 Task: Look for space in Ifo, Nigeria from 1st June, 2023 to 4th June, 2023 for 1 adult in price range Rs.6000 to Rs.16000. Place can be private room with 1  bedroom having 1 bed and 1 bathroom. Property type can be house, flat, guest house. Amenities needed are: wifi. Booking option can be shelf check-in. Required host language is English.
Action: Mouse moved to (555, 136)
Screenshot: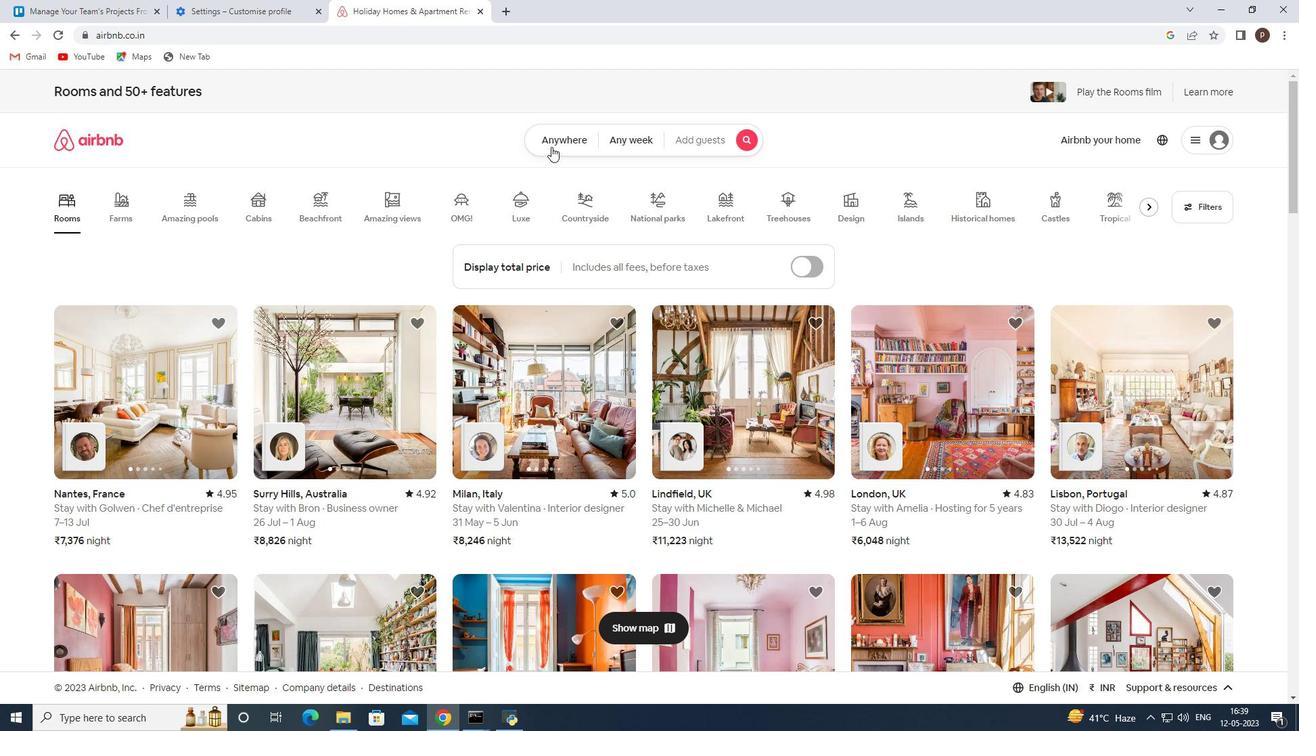 
Action: Mouse pressed left at (555, 136)
Screenshot: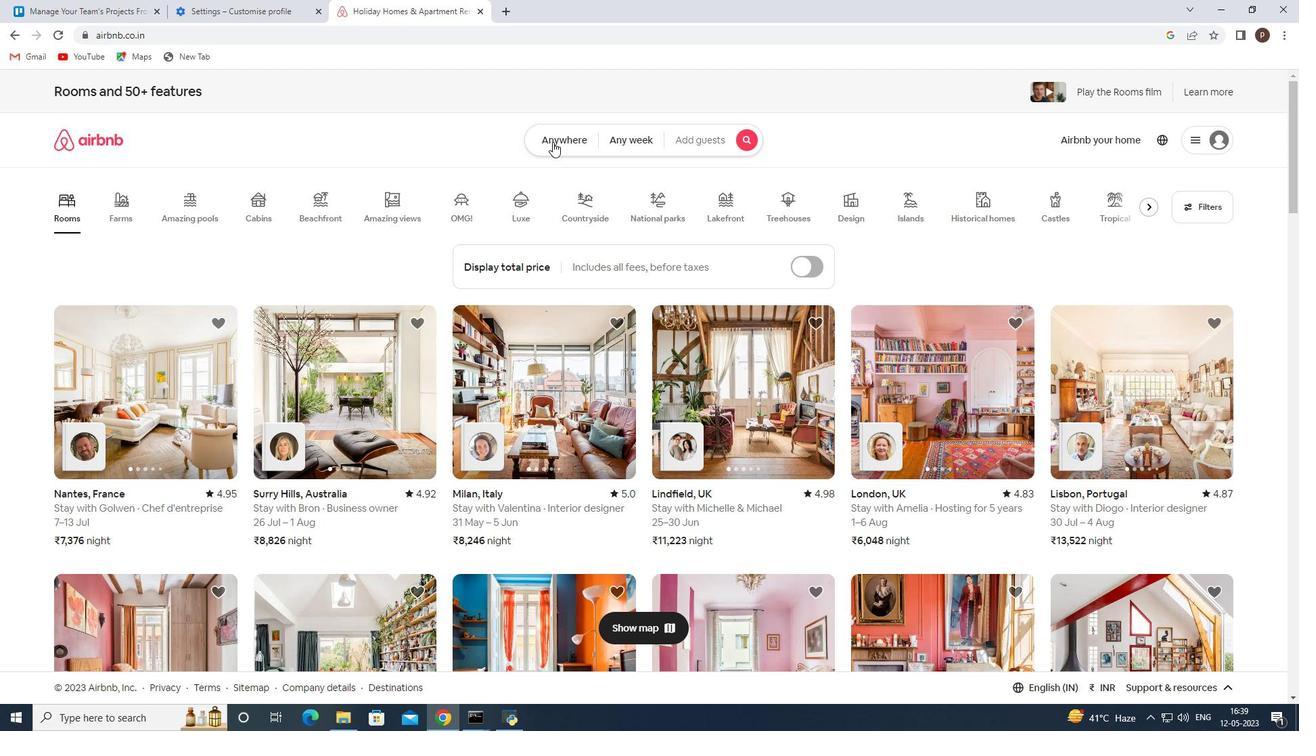 
Action: Mouse moved to (468, 194)
Screenshot: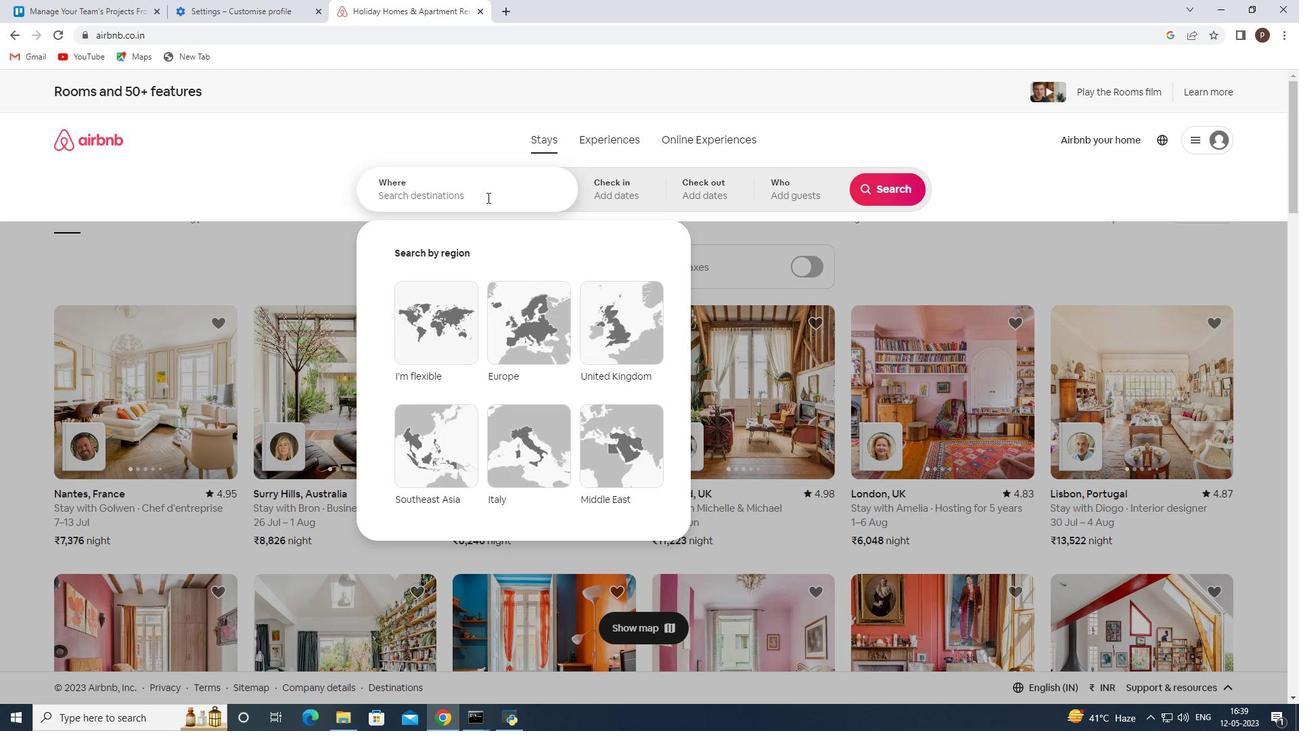 
Action: Mouse pressed left at (468, 194)
Screenshot: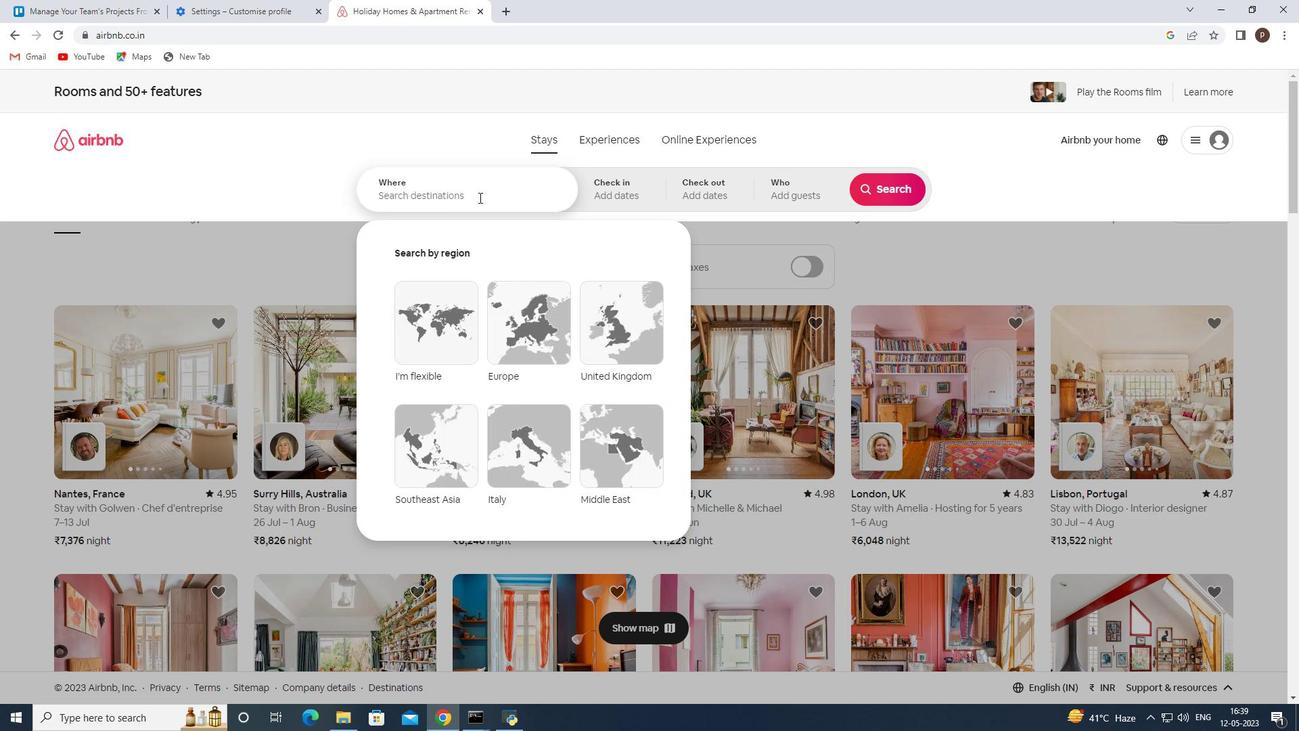 
Action: Key pressed <Key.caps_lock>I<Key.caps_lock>fo,<Key.space><Key.caps_lock>N<Key.caps_lock>
Screenshot: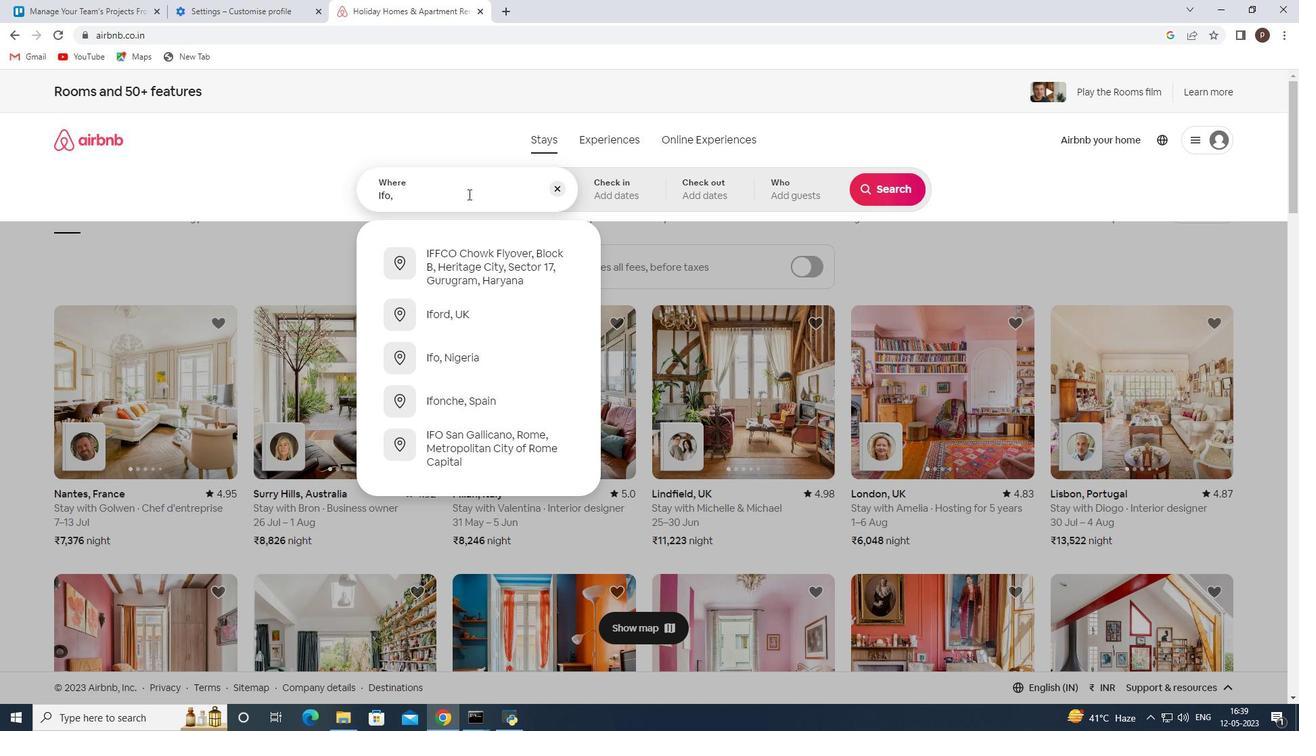 
Action: Mouse moved to (447, 257)
Screenshot: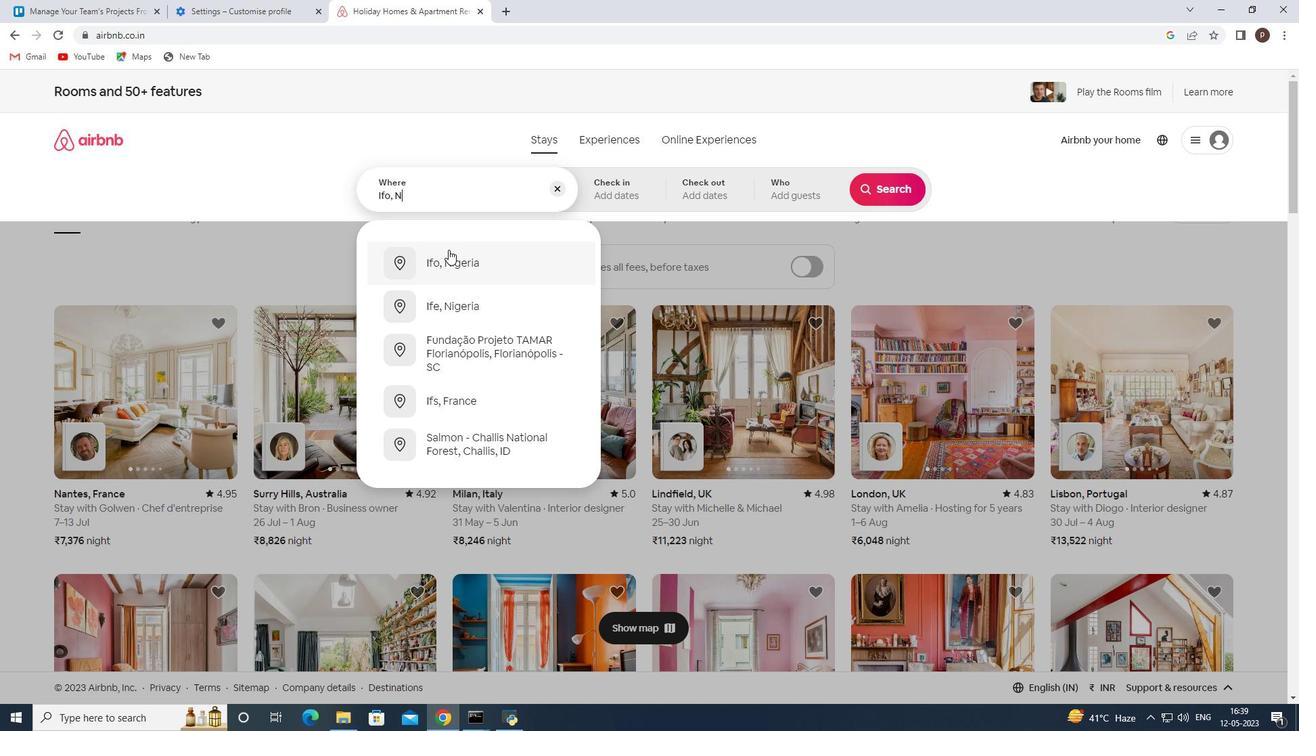 
Action: Mouse pressed left at (447, 257)
Screenshot: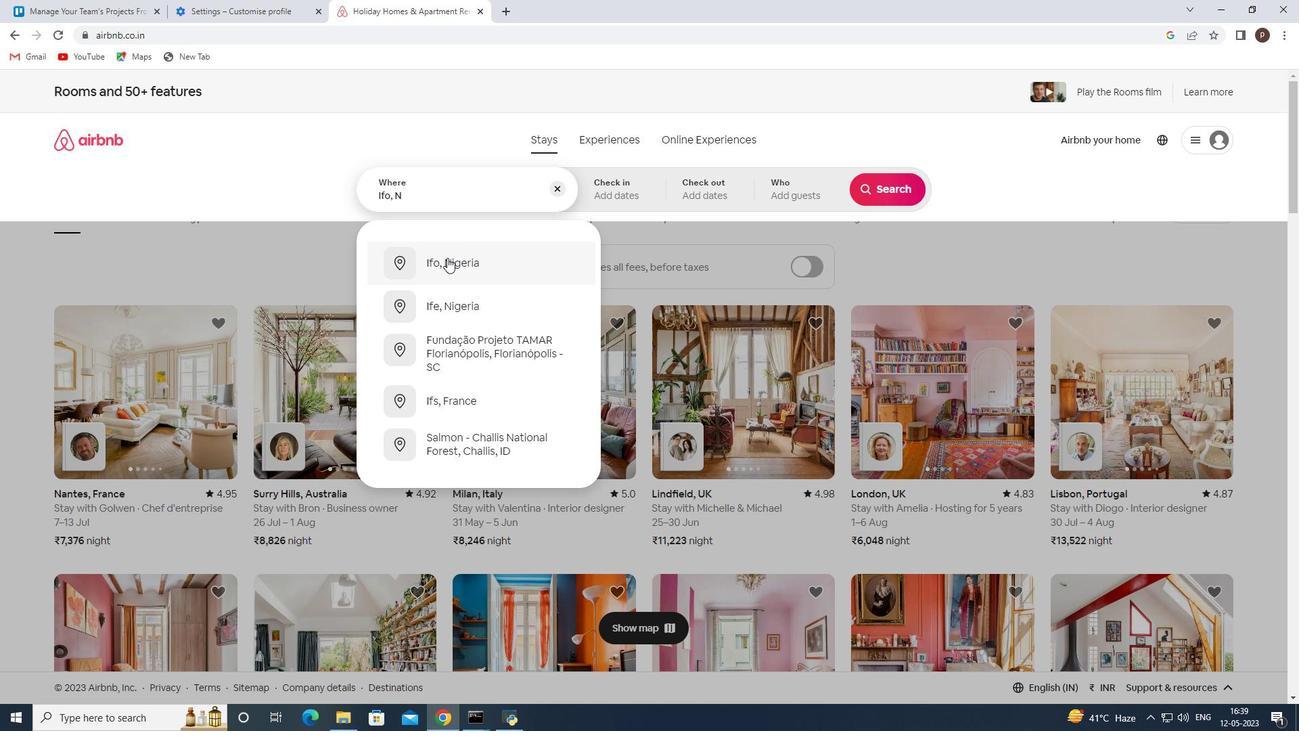 
Action: Mouse moved to (803, 347)
Screenshot: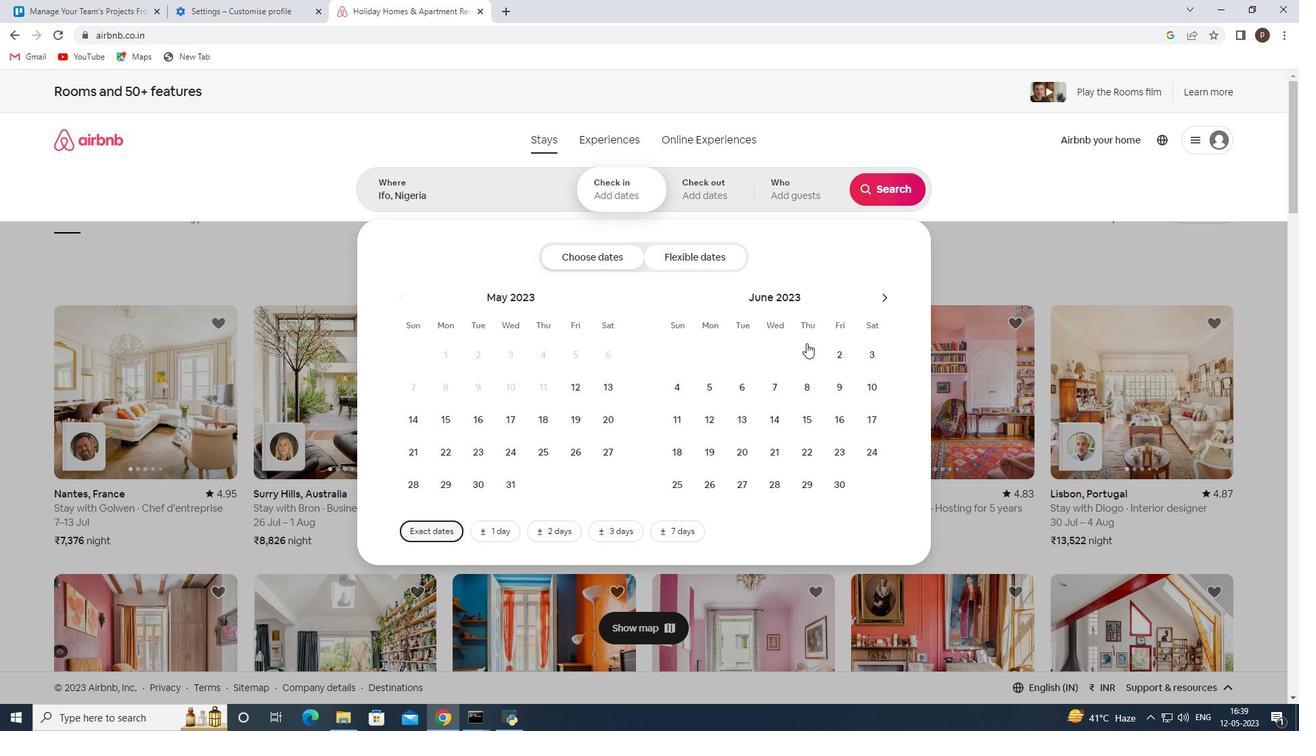 
Action: Mouse pressed left at (803, 347)
Screenshot: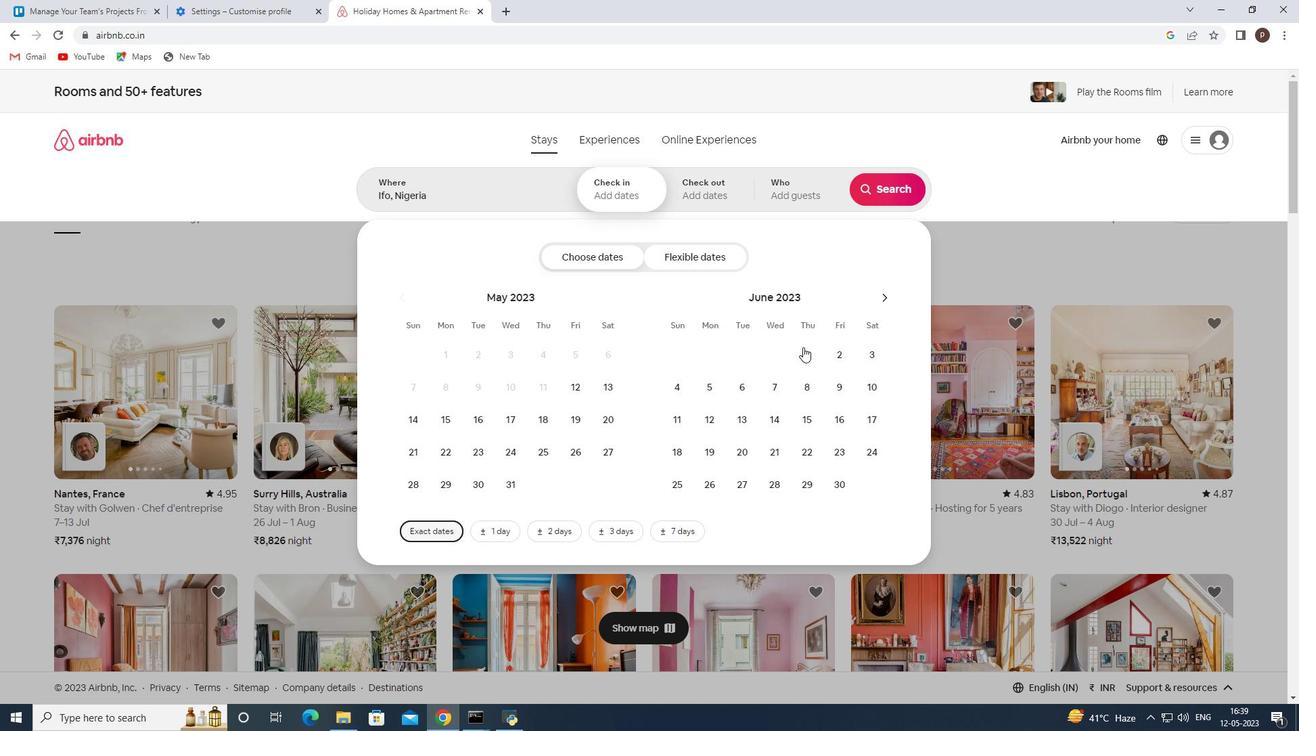 
Action: Mouse moved to (676, 380)
Screenshot: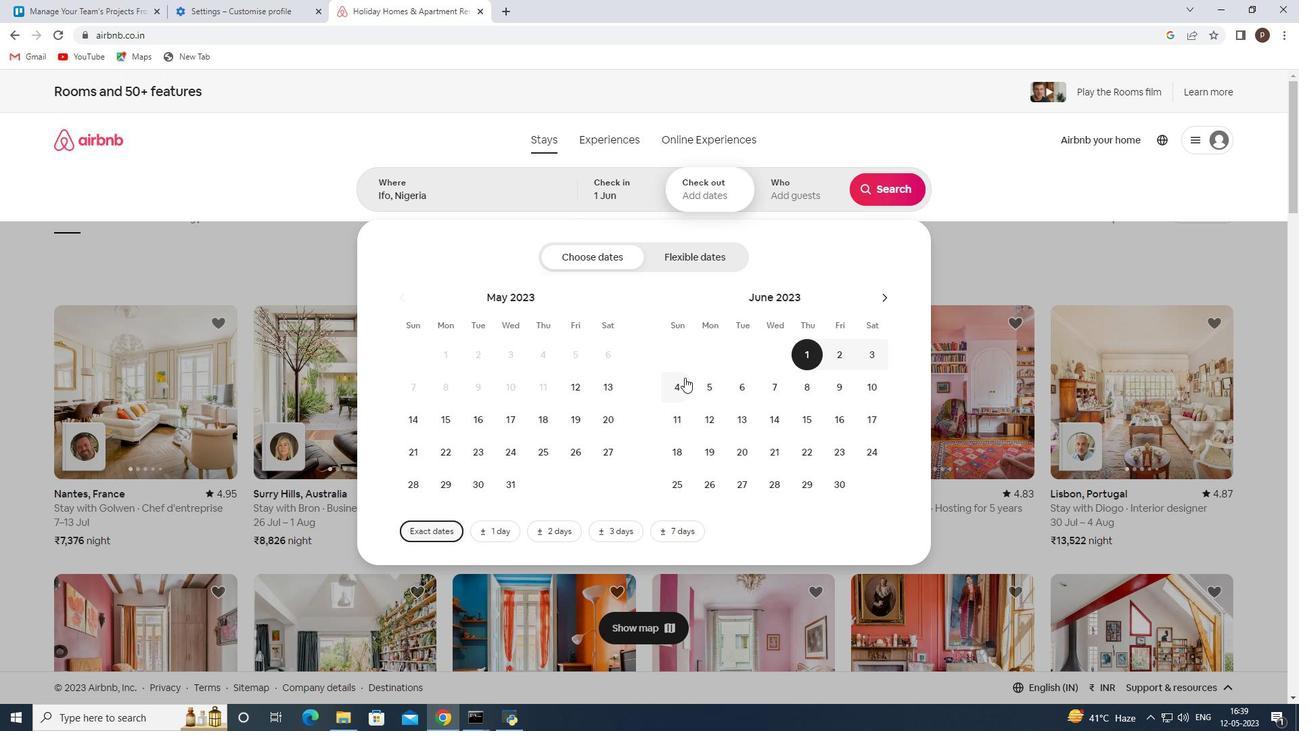 
Action: Mouse pressed left at (676, 380)
Screenshot: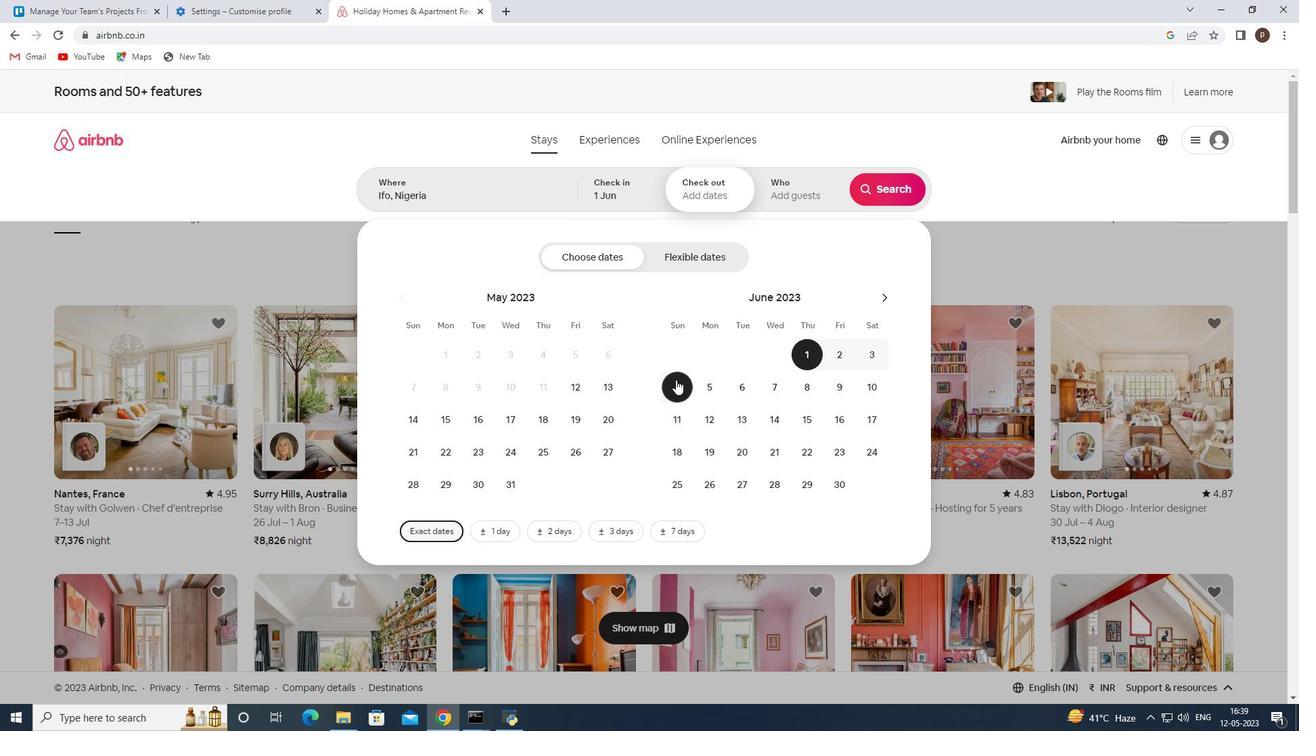 
Action: Mouse moved to (779, 183)
Screenshot: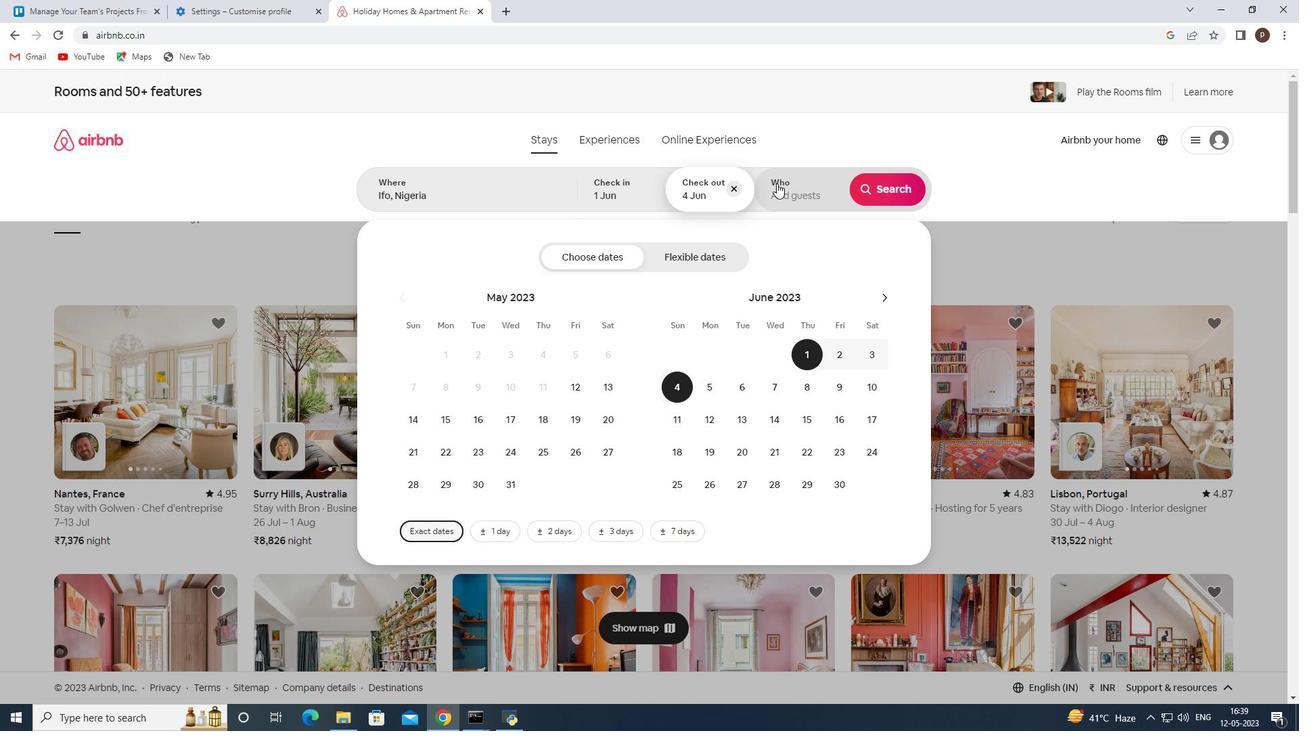 
Action: Mouse pressed left at (779, 183)
Screenshot: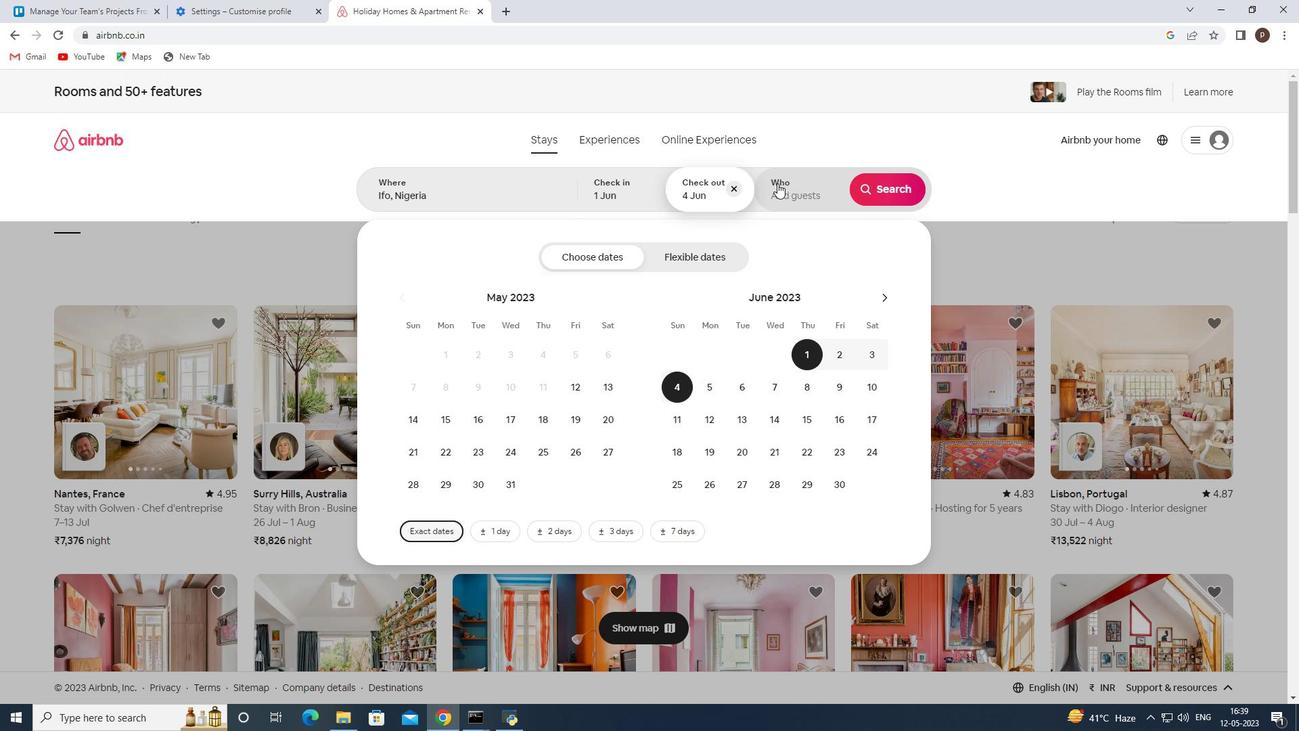 
Action: Mouse moved to (892, 256)
Screenshot: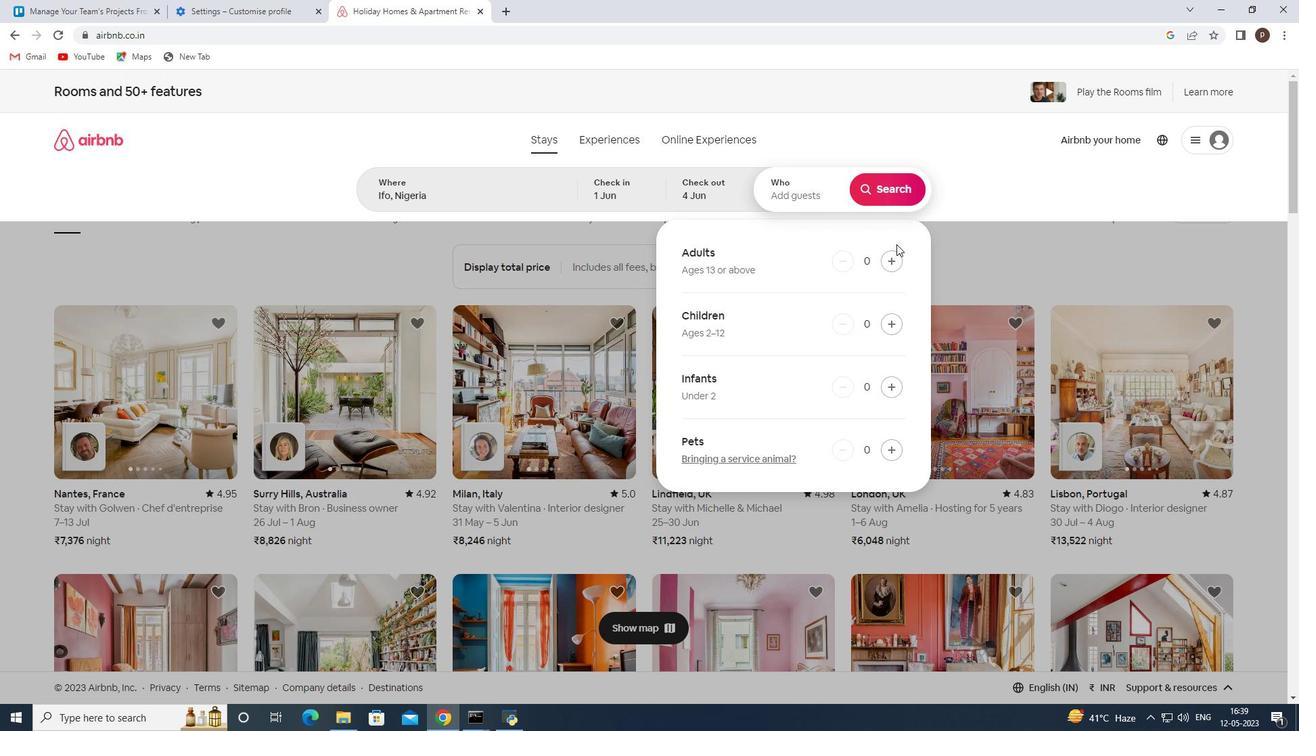 
Action: Mouse pressed left at (892, 256)
Screenshot: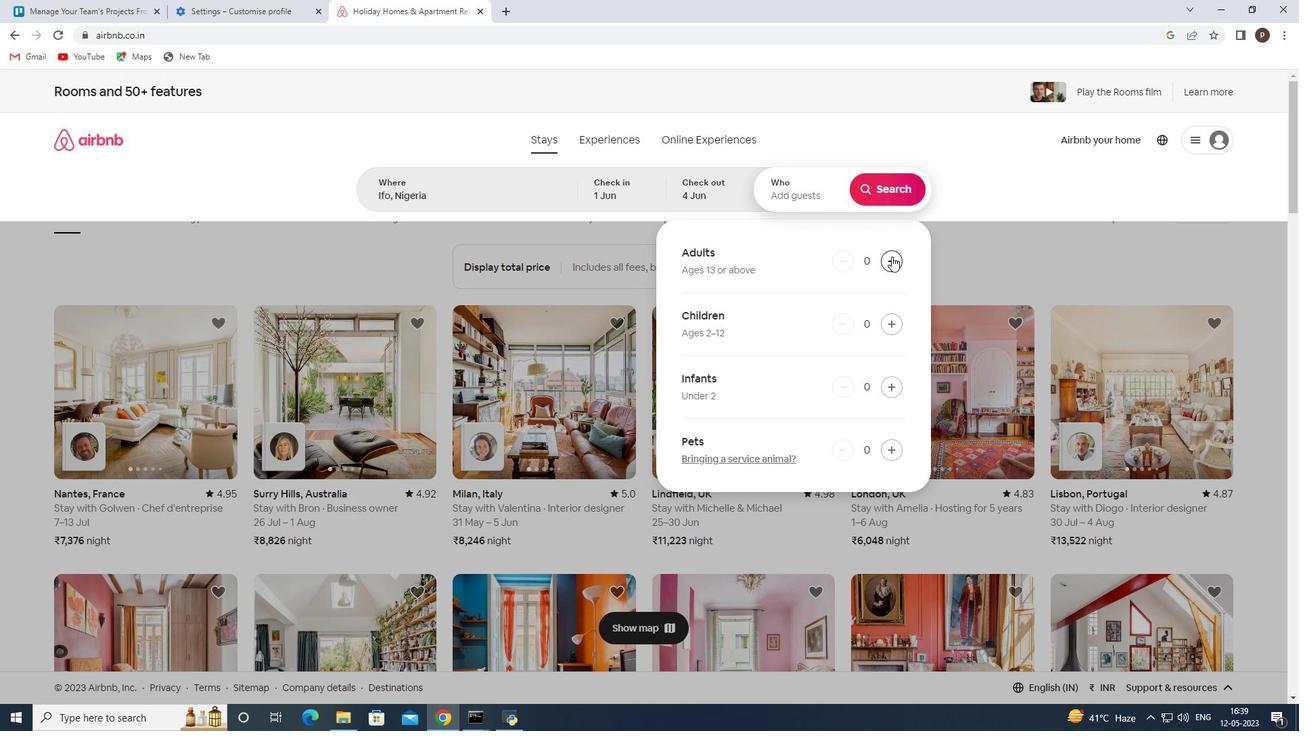 
Action: Mouse moved to (899, 185)
Screenshot: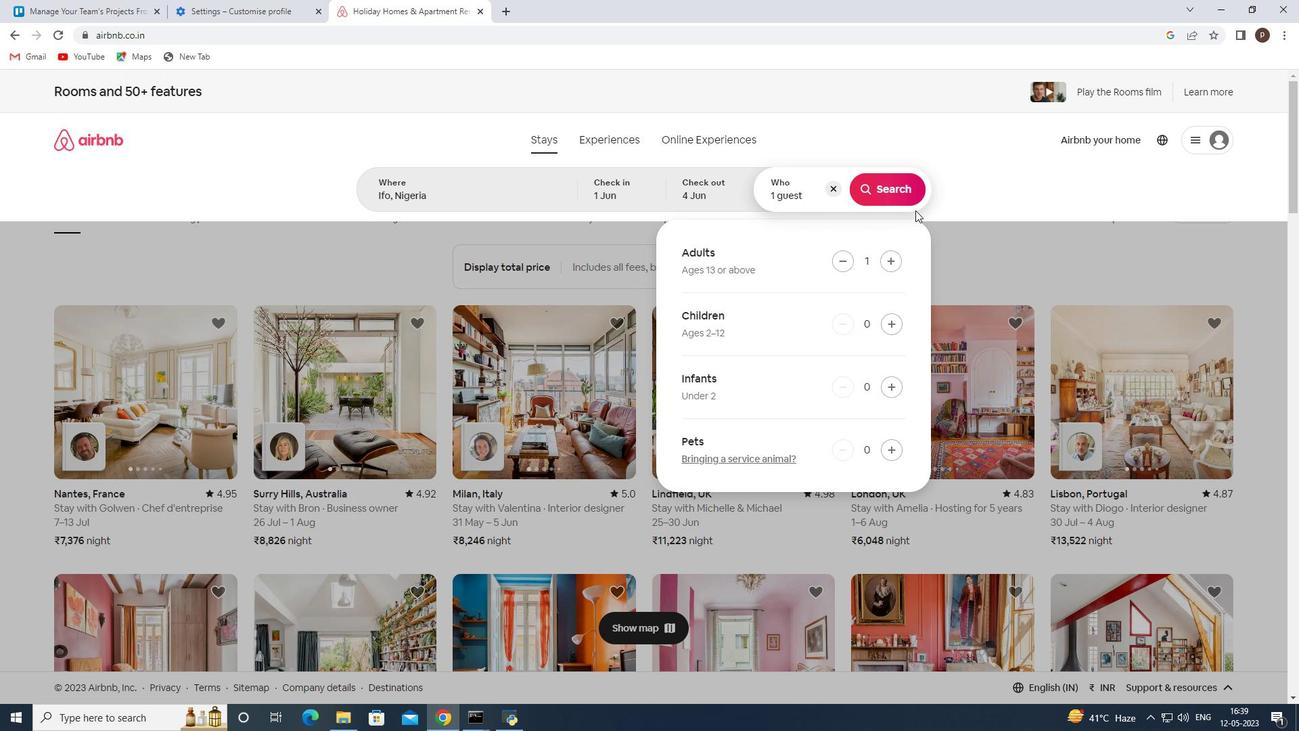 
Action: Mouse pressed left at (899, 185)
Screenshot: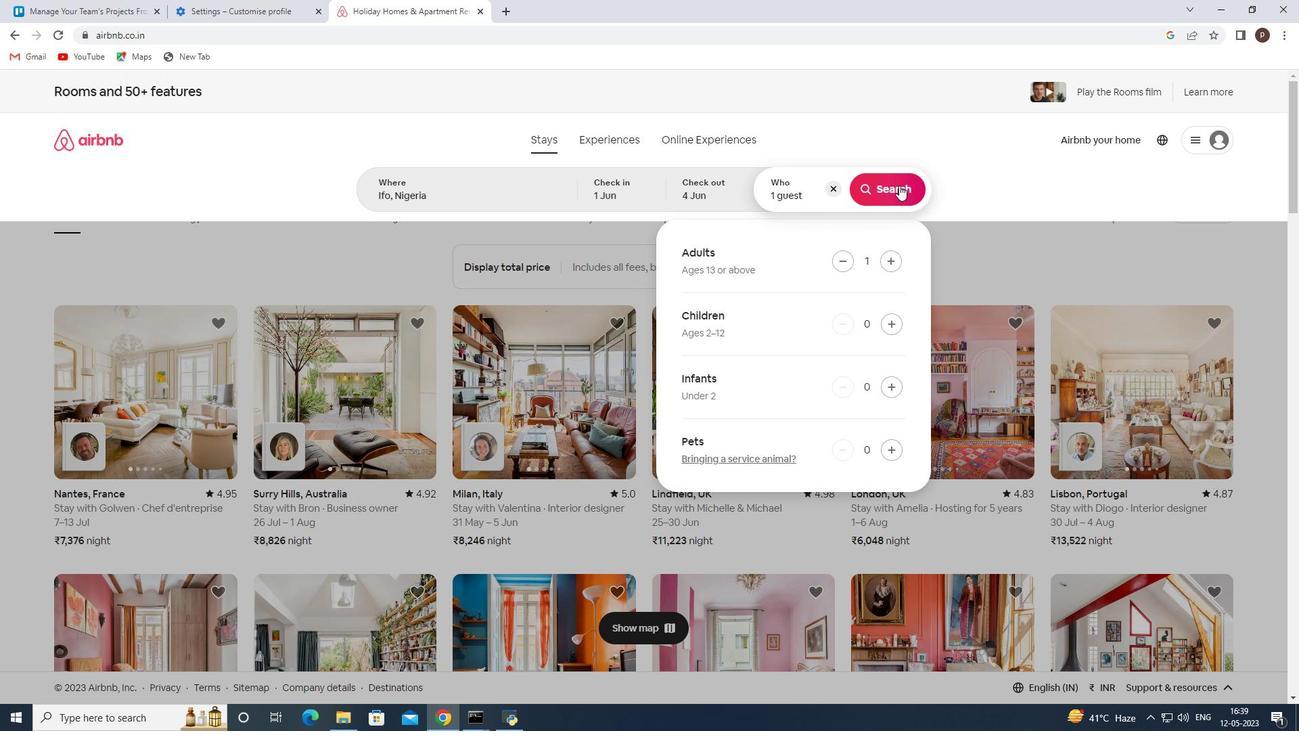 
Action: Mouse moved to (1223, 160)
Screenshot: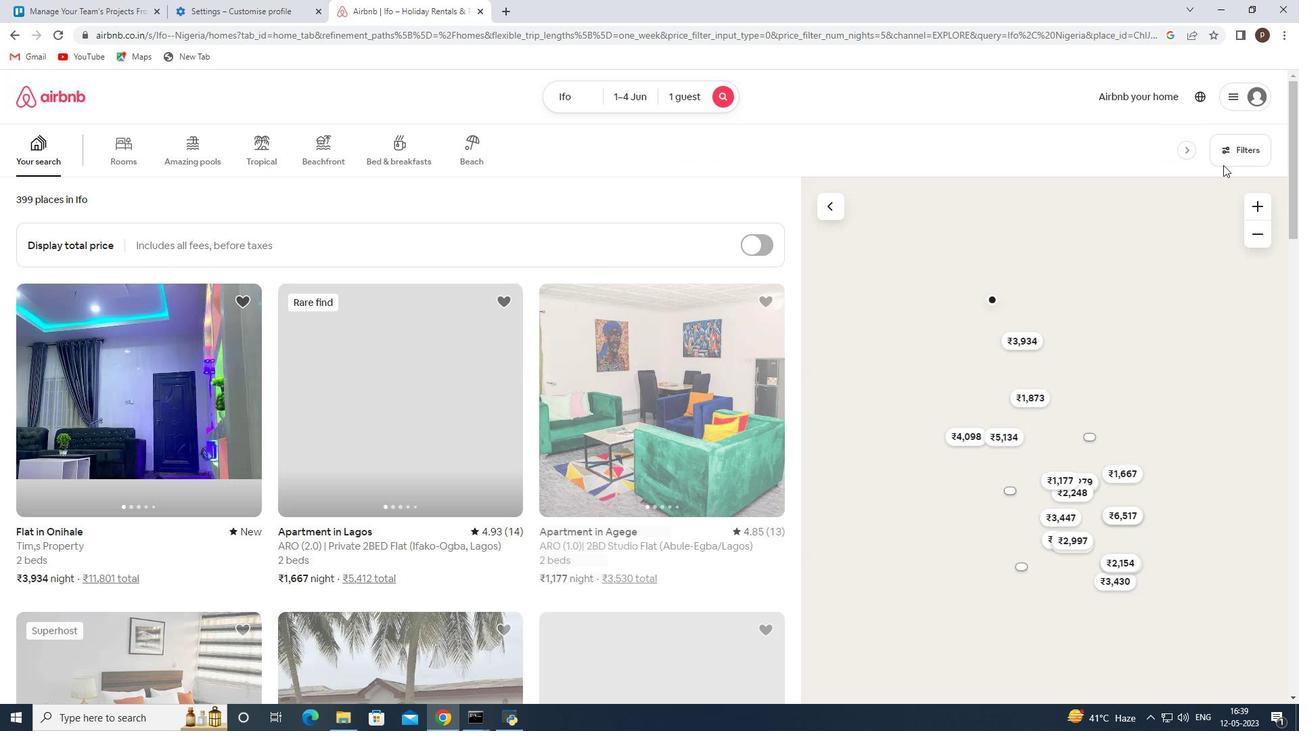 
Action: Mouse pressed left at (1223, 160)
Screenshot: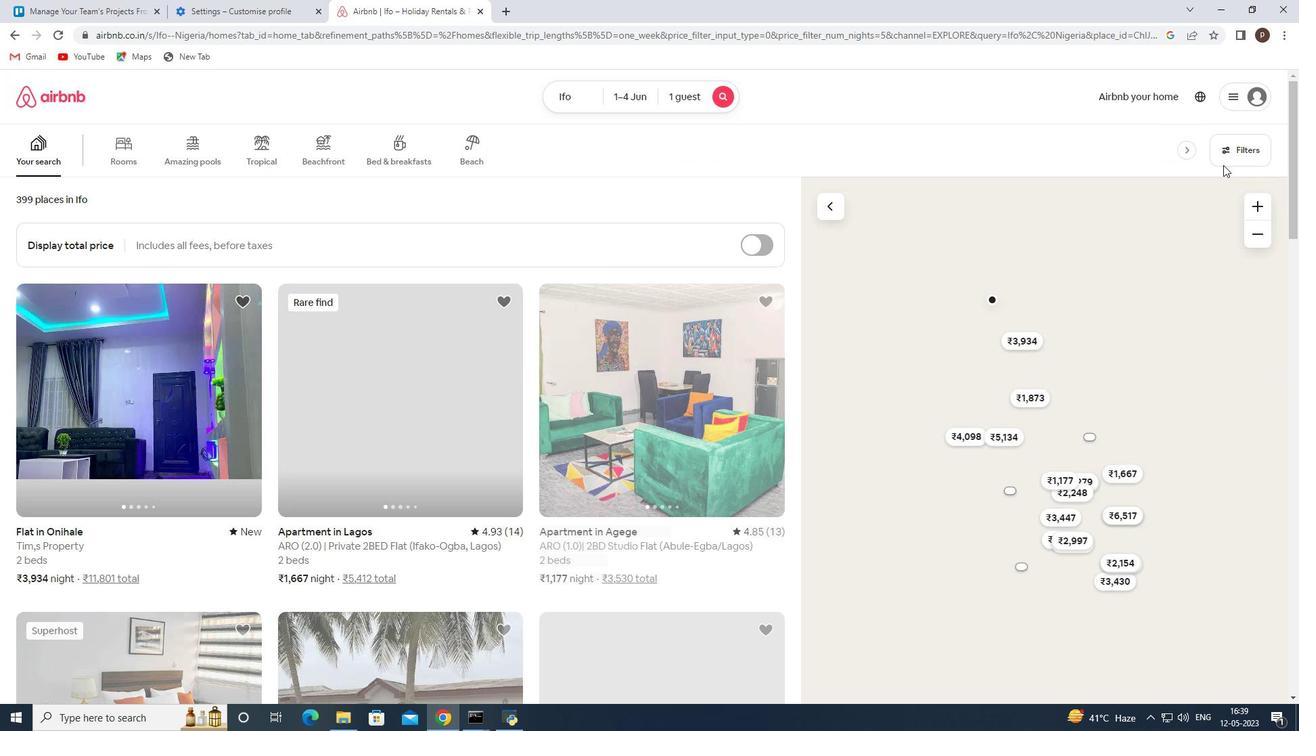 
Action: Mouse moved to (450, 481)
Screenshot: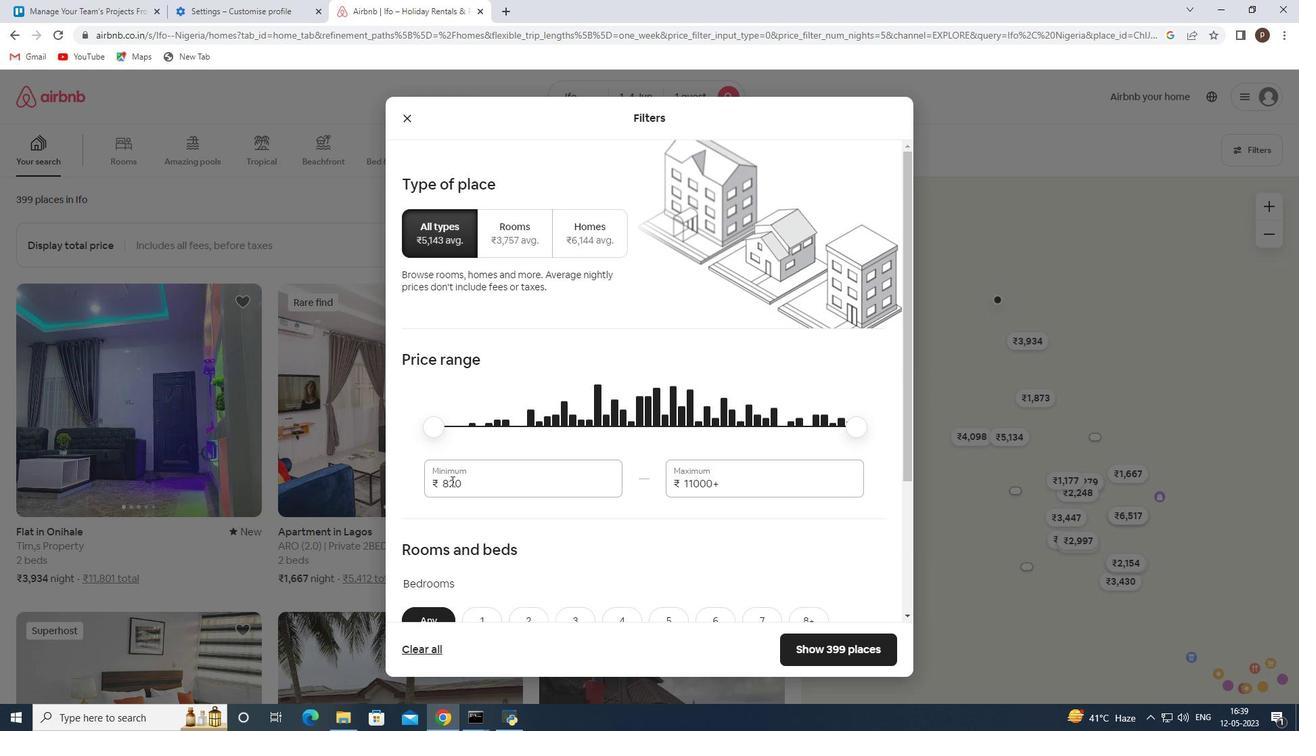 
Action: Mouse pressed left at (450, 481)
Screenshot: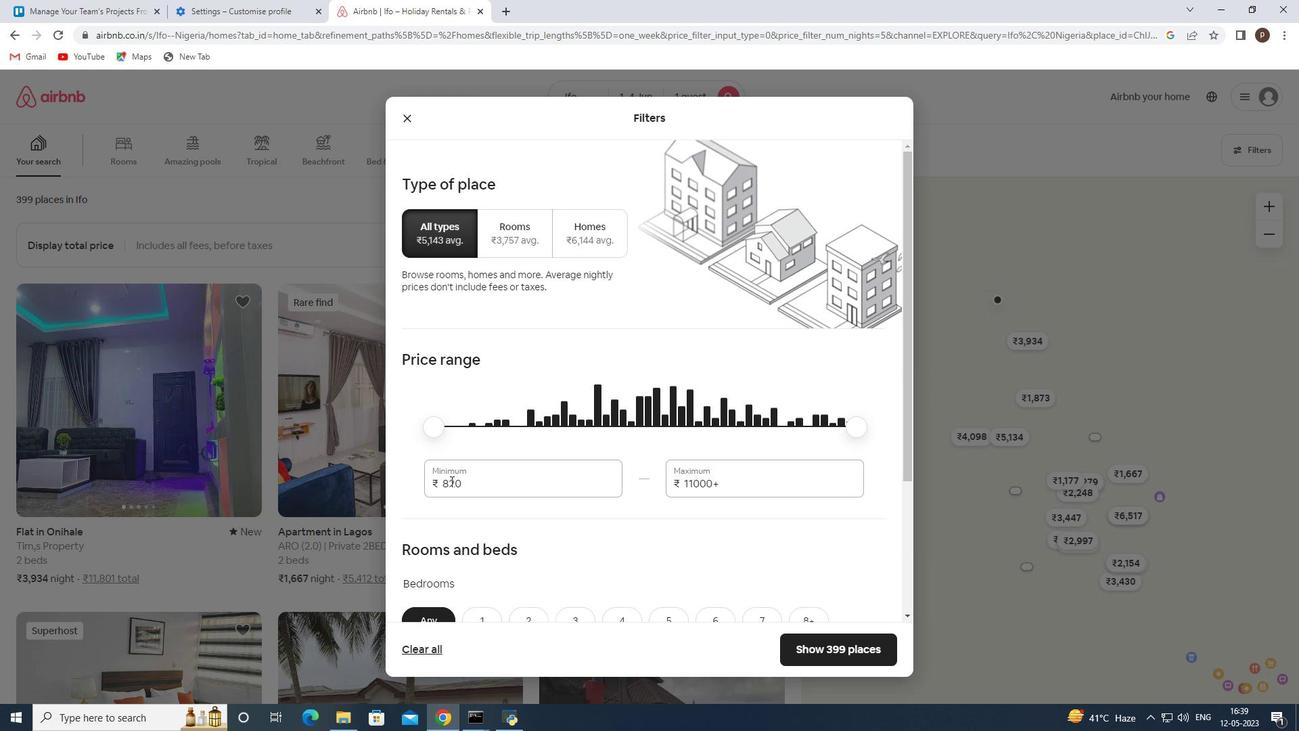 
Action: Mouse pressed left at (450, 481)
Screenshot: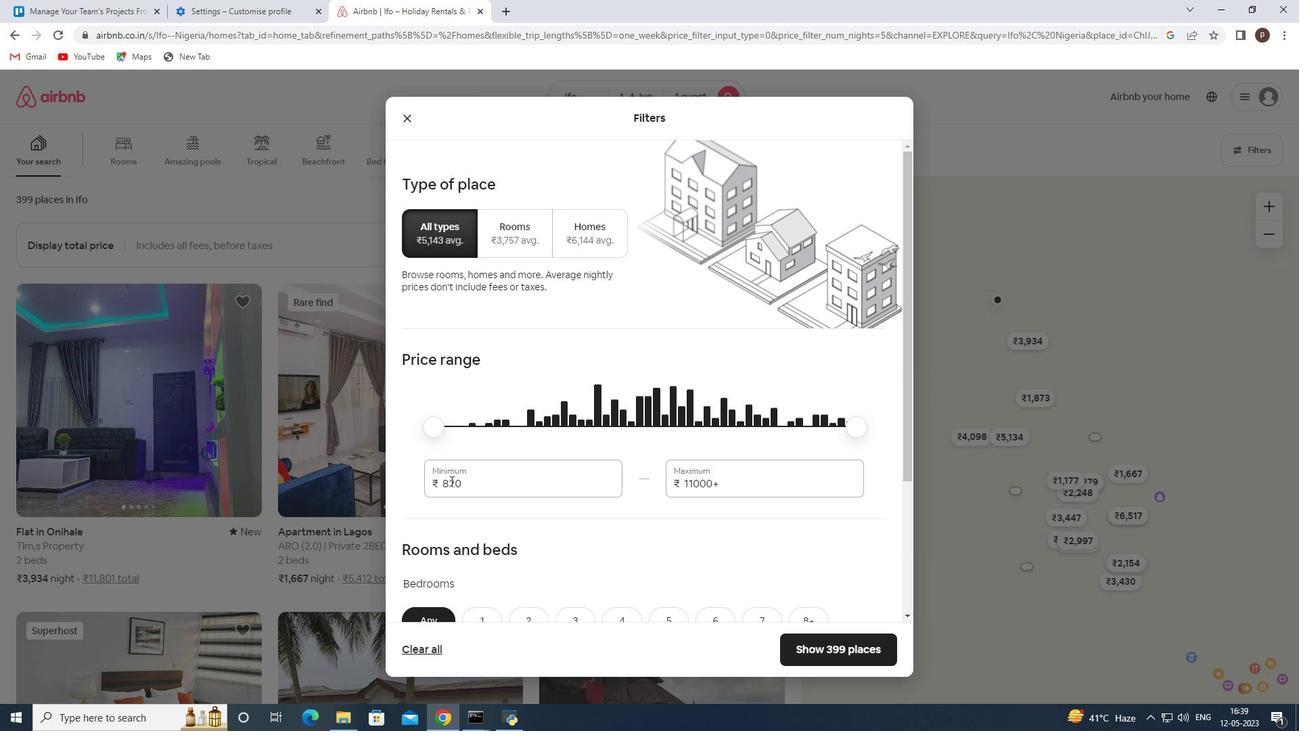 
Action: Key pressed 6000<Key.tab>16000
Screenshot: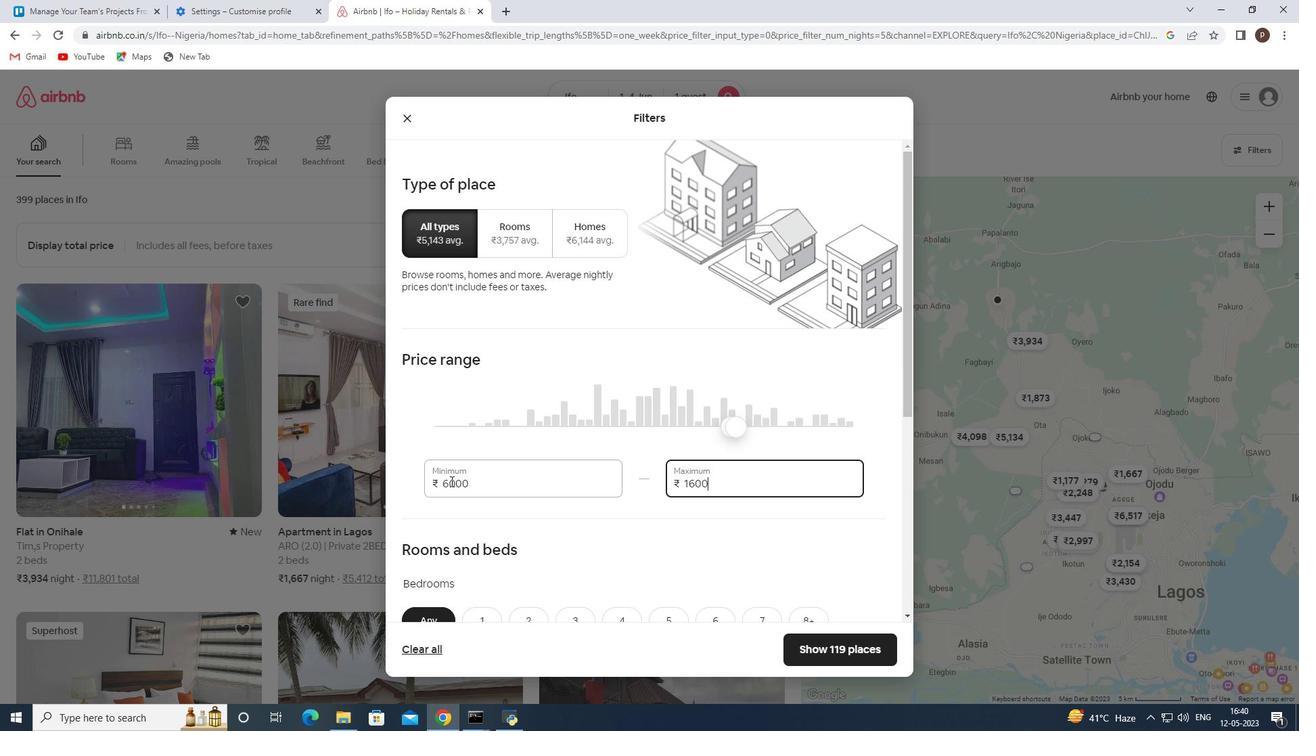 
Action: Mouse moved to (576, 501)
Screenshot: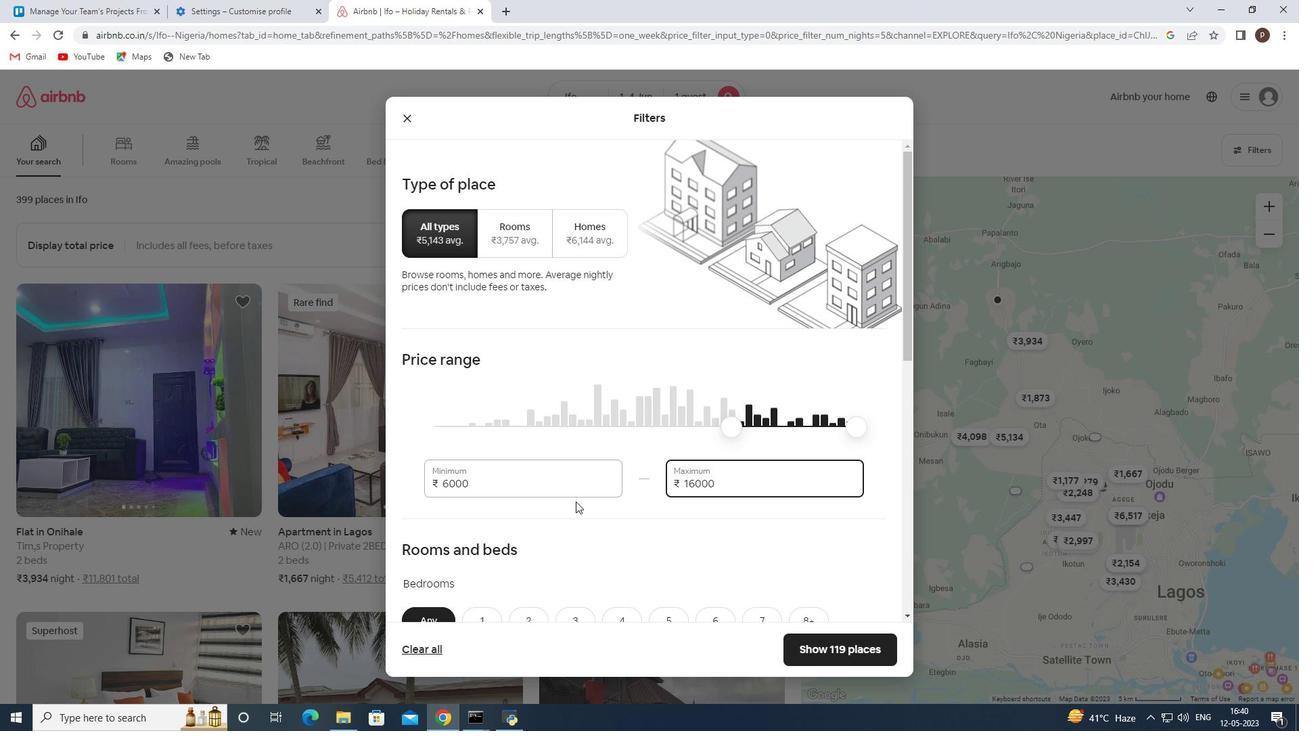 
Action: Mouse scrolled (576, 500) with delta (0, 0)
Screenshot: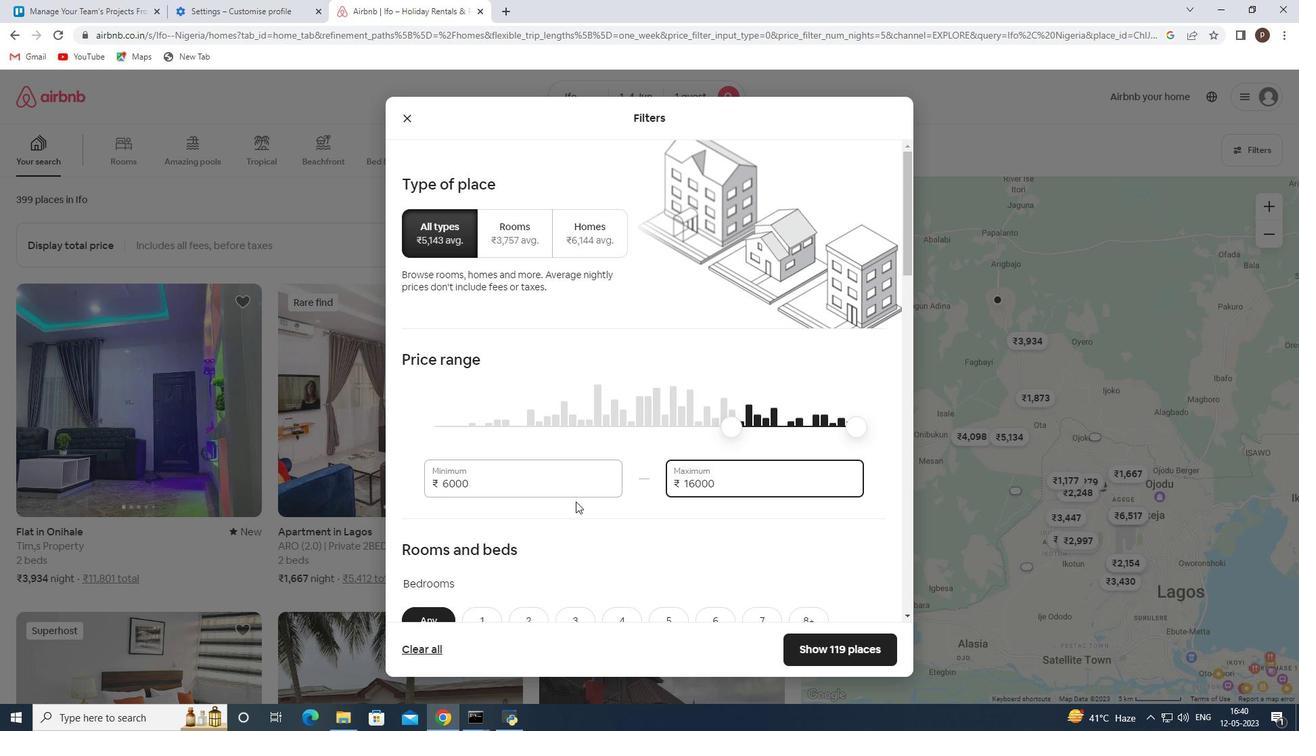 
Action: Mouse moved to (576, 501)
Screenshot: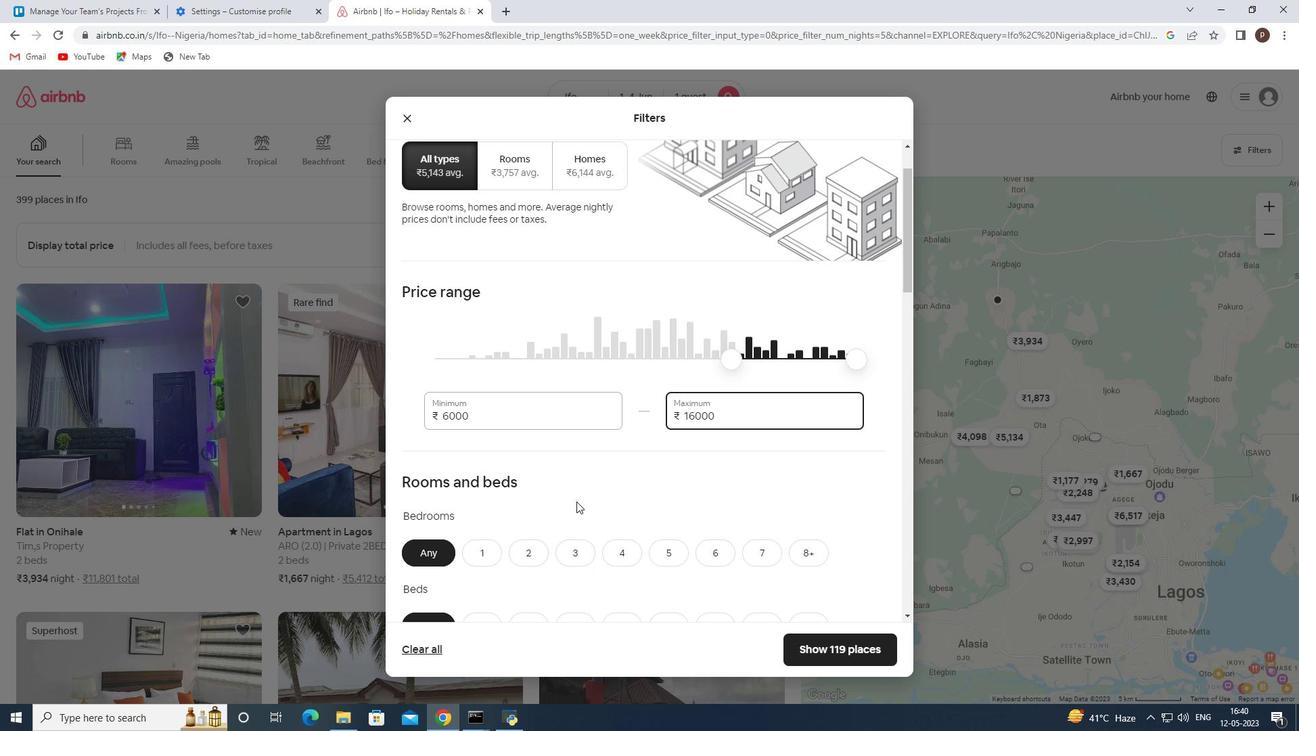 
Action: Mouse scrolled (576, 500) with delta (0, 0)
Screenshot: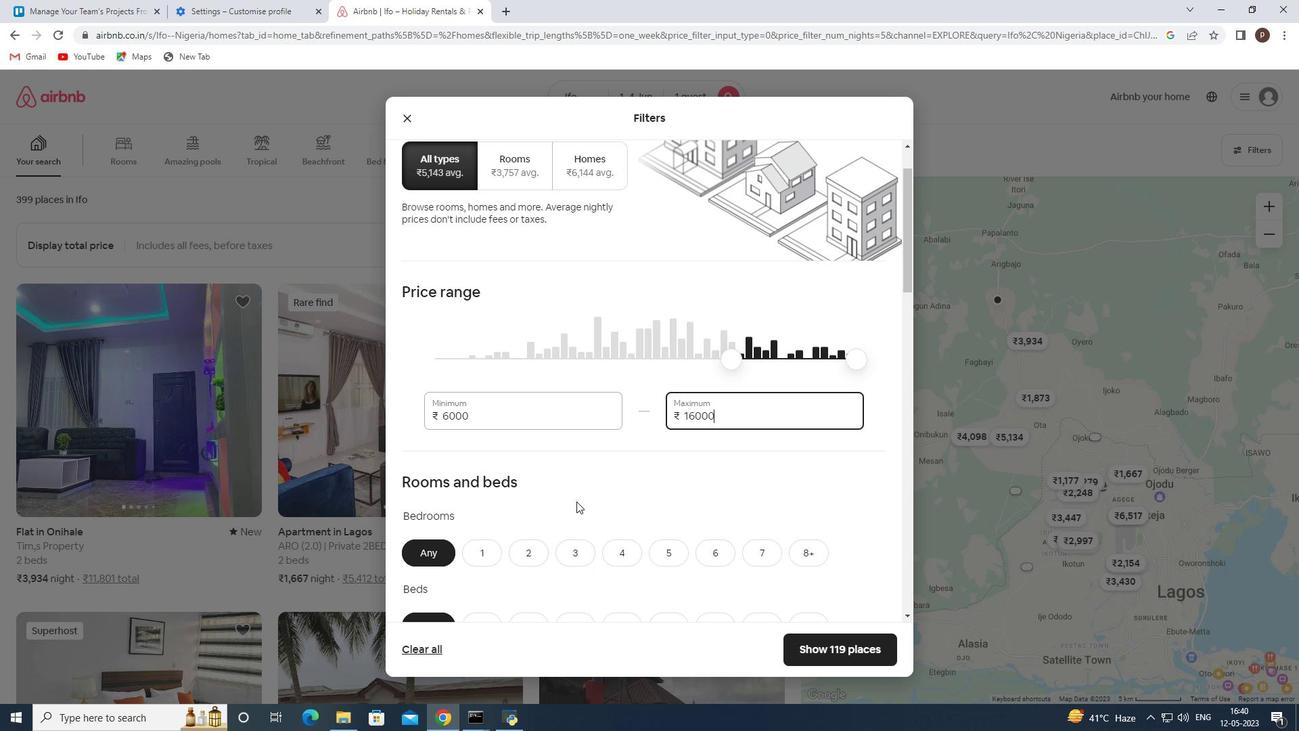 
Action: Mouse moved to (567, 493)
Screenshot: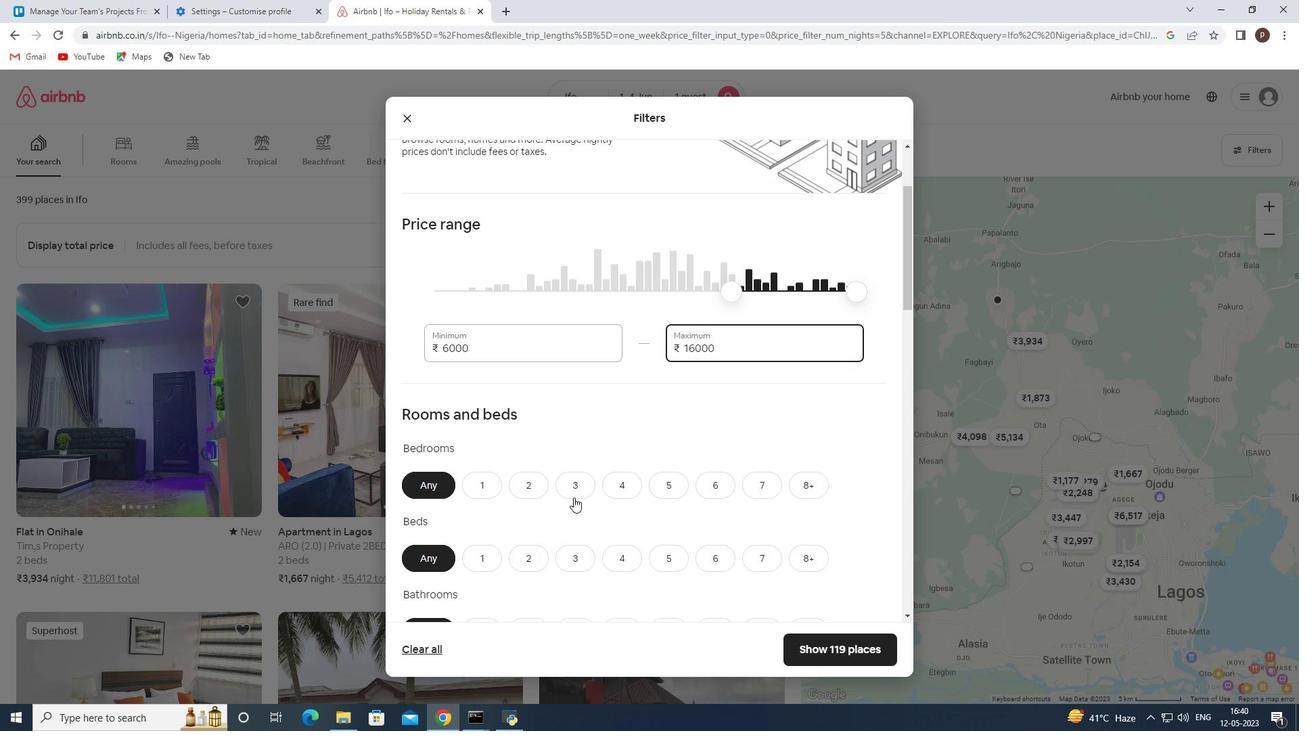 
Action: Mouse scrolled (567, 492) with delta (0, 0)
Screenshot: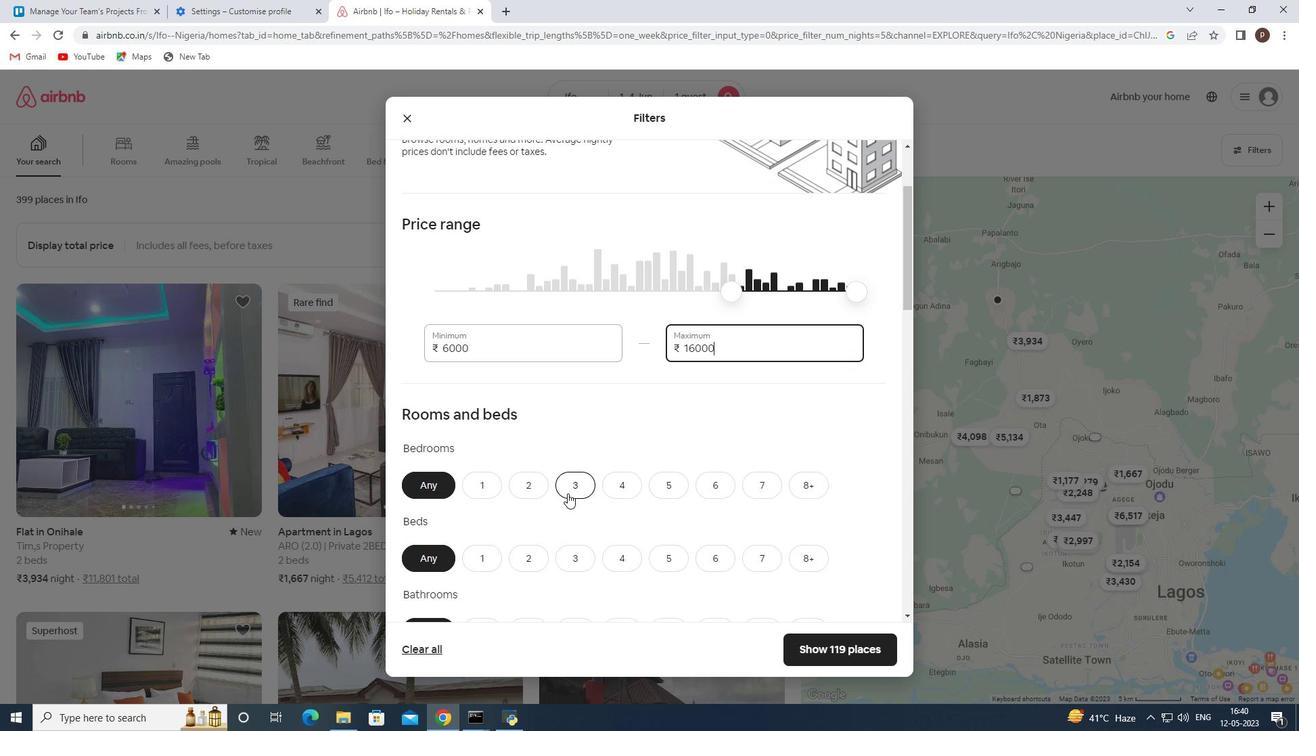 
Action: Mouse moved to (493, 418)
Screenshot: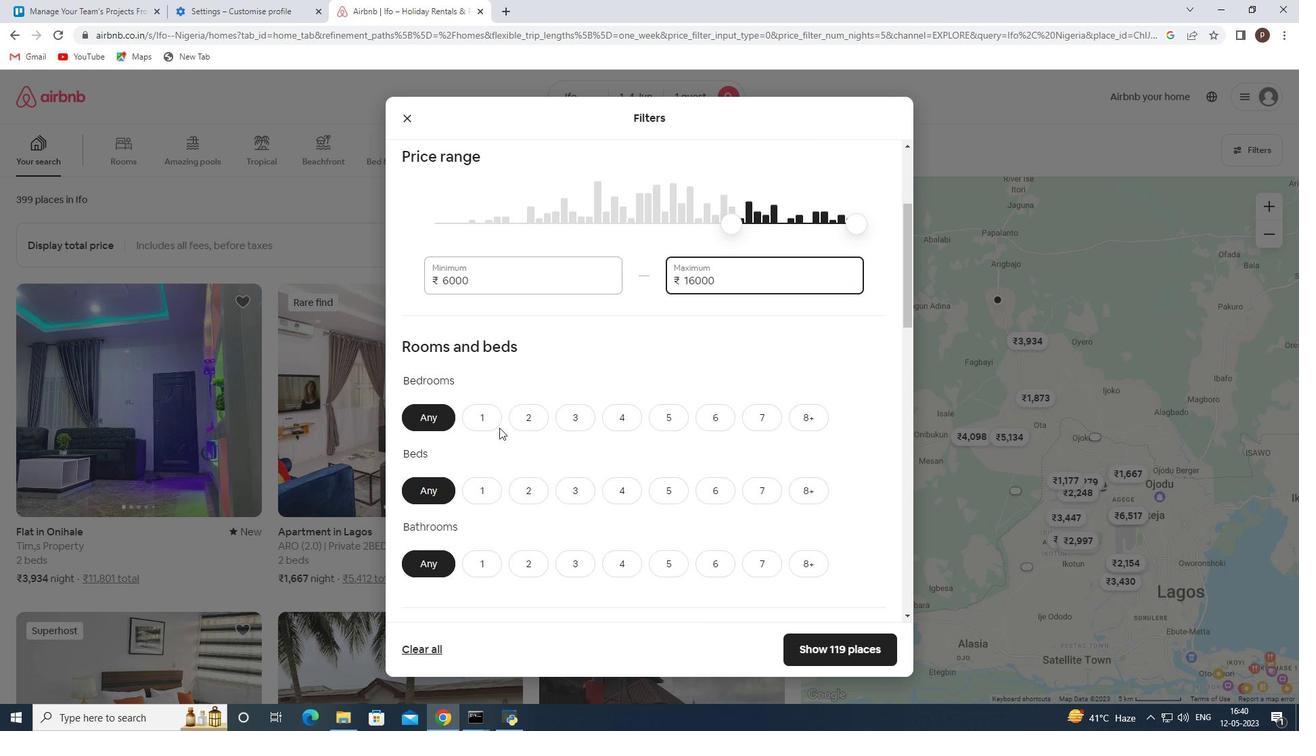 
Action: Mouse pressed left at (493, 418)
Screenshot: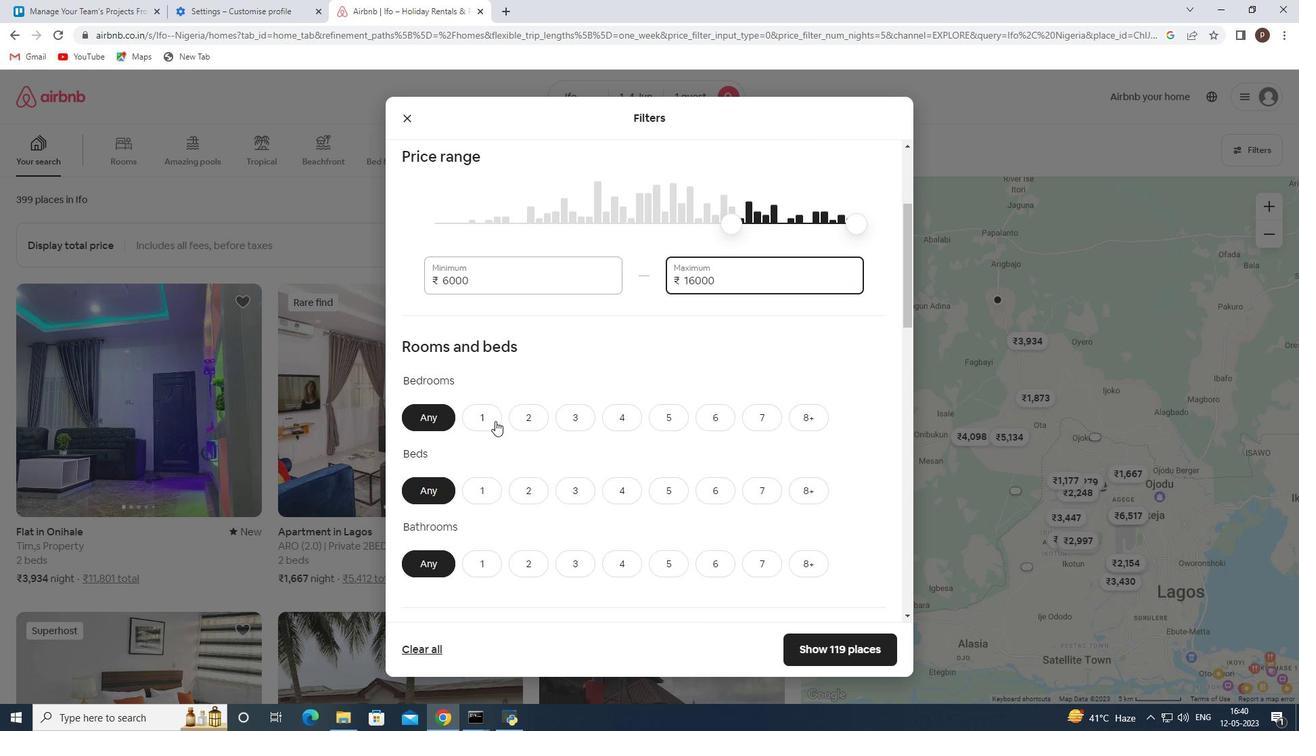 
Action: Mouse moved to (483, 495)
Screenshot: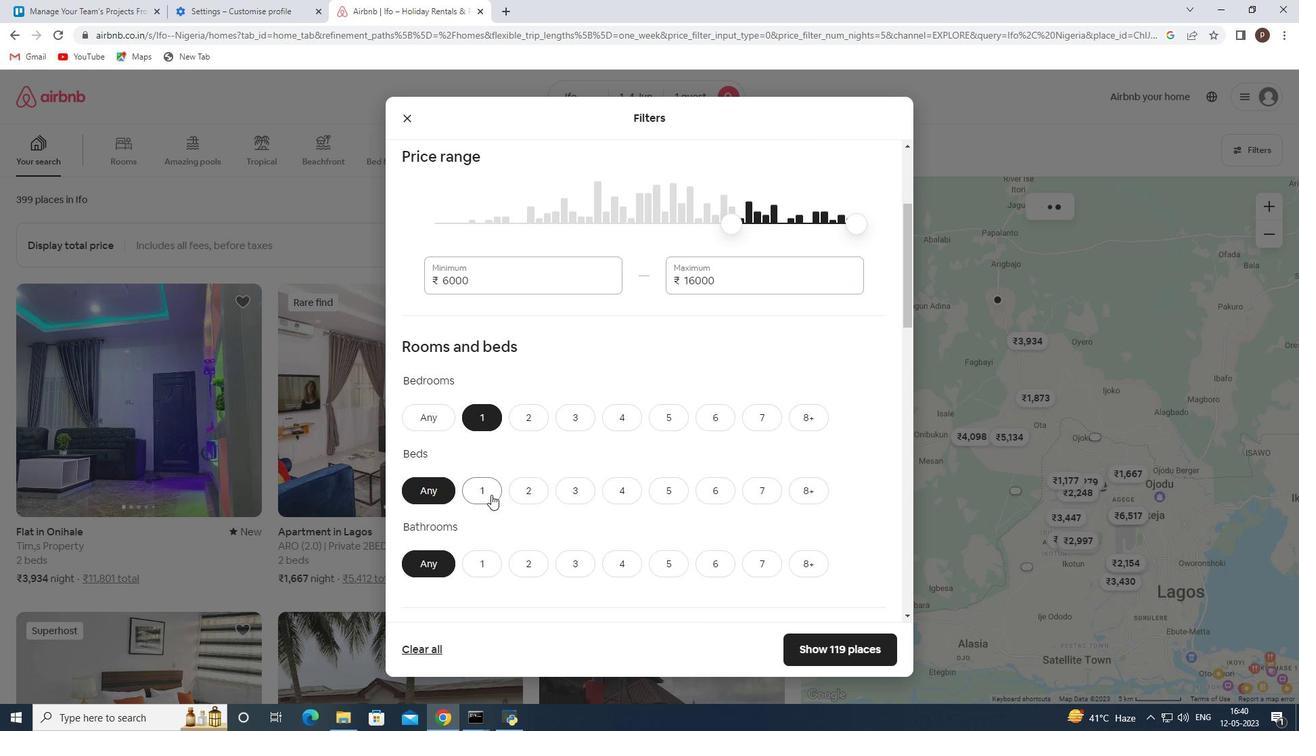 
Action: Mouse pressed left at (483, 495)
Screenshot: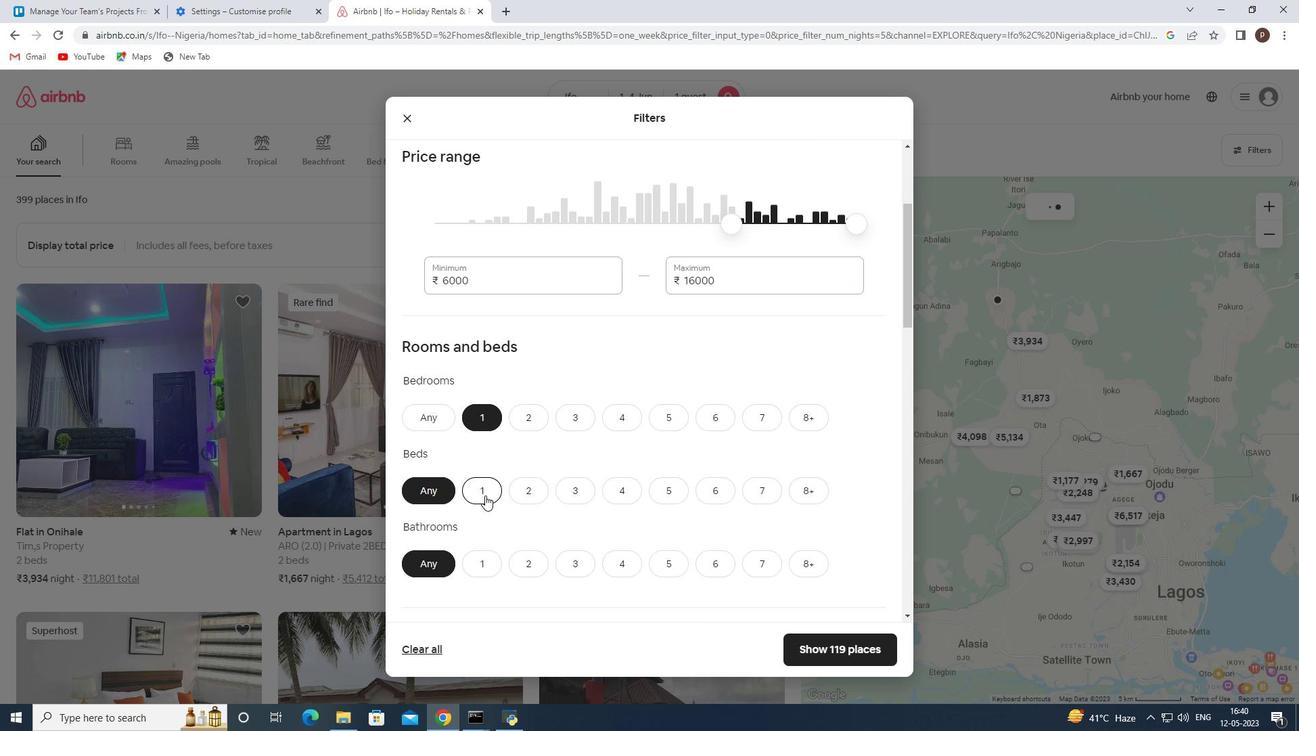 
Action: Mouse moved to (477, 556)
Screenshot: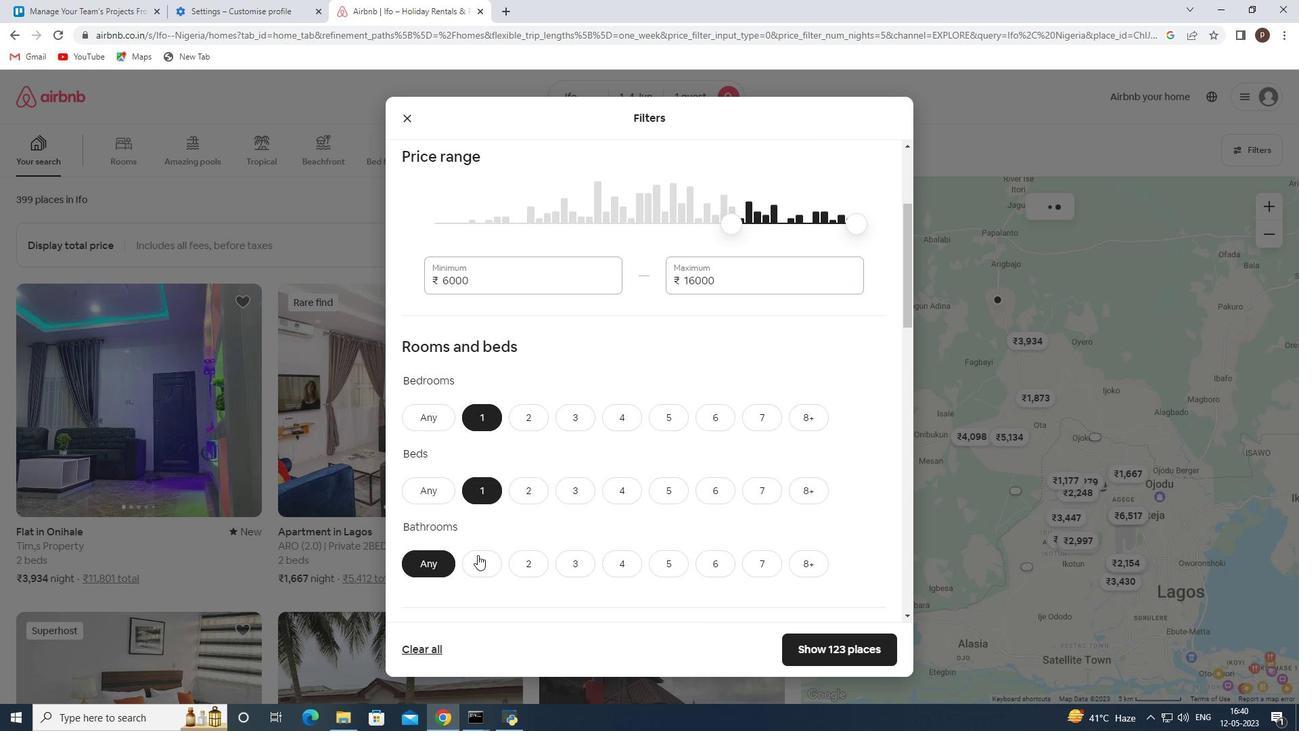 
Action: Mouse pressed left at (477, 556)
Screenshot: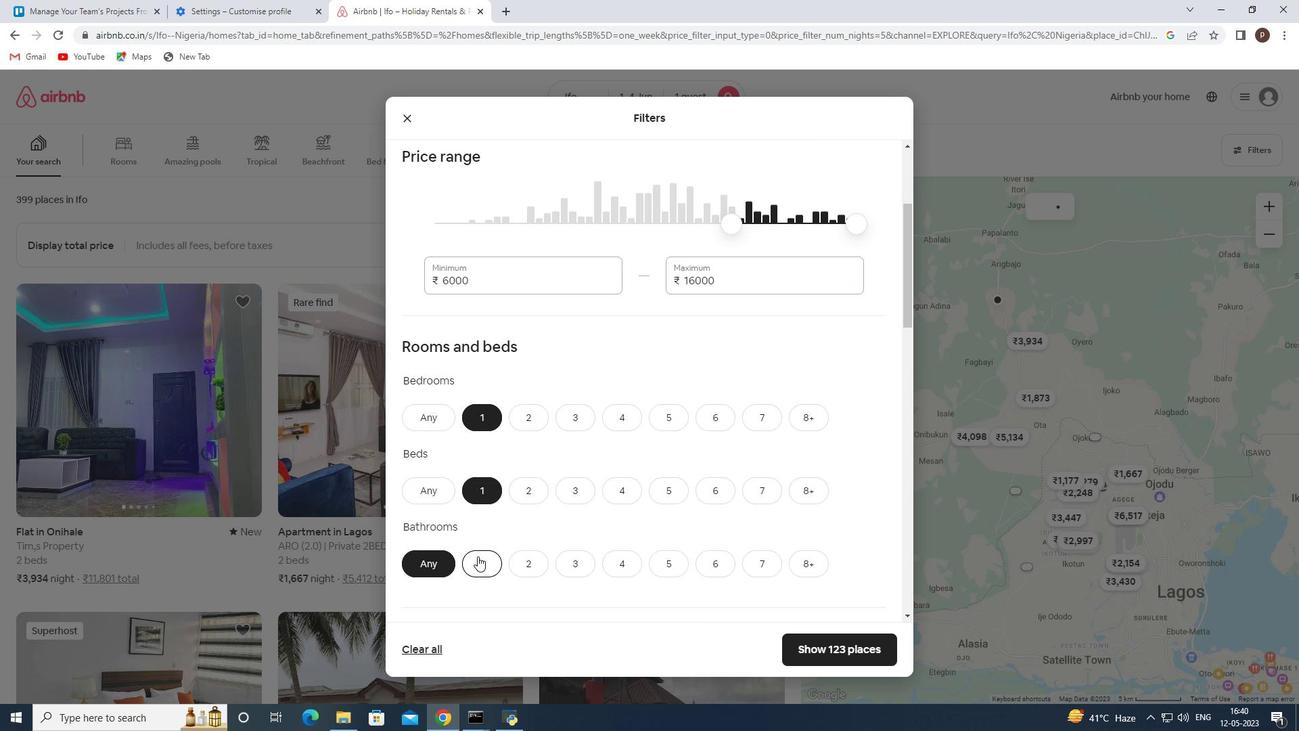 
Action: Mouse moved to (539, 528)
Screenshot: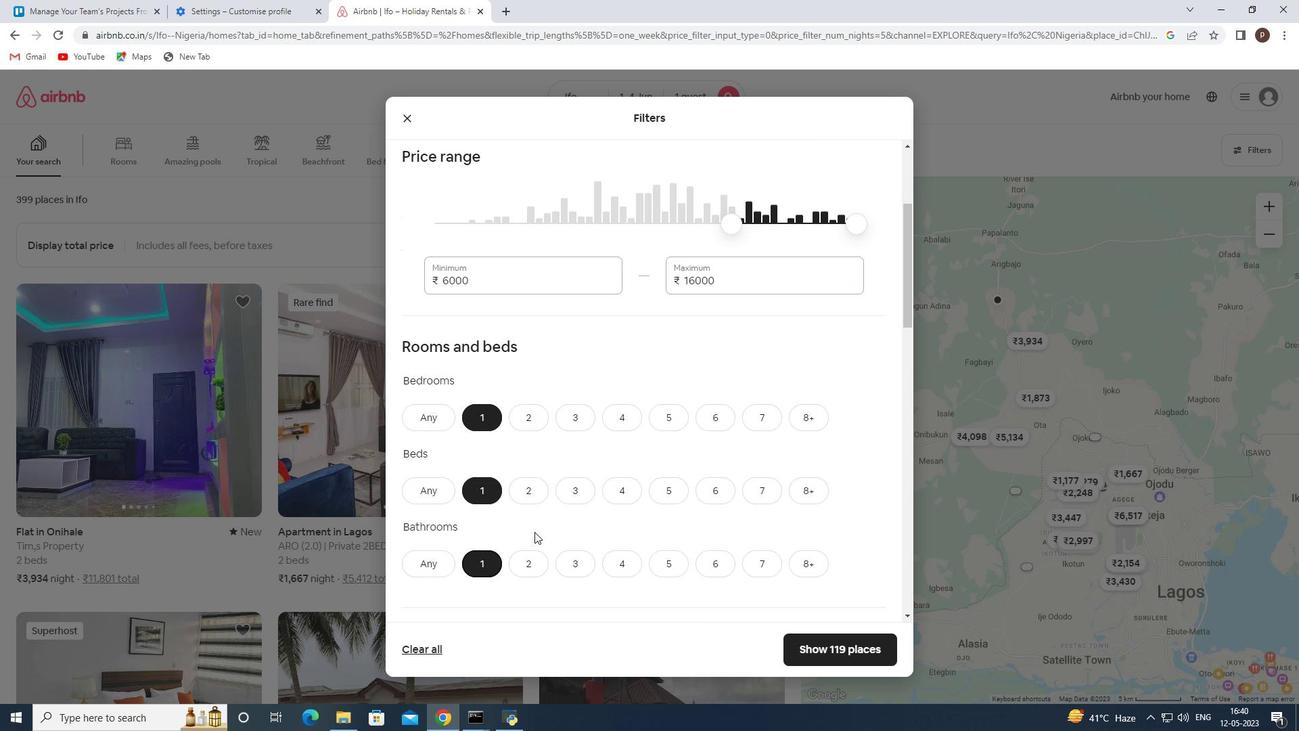 
Action: Mouse scrolled (539, 527) with delta (0, 0)
Screenshot: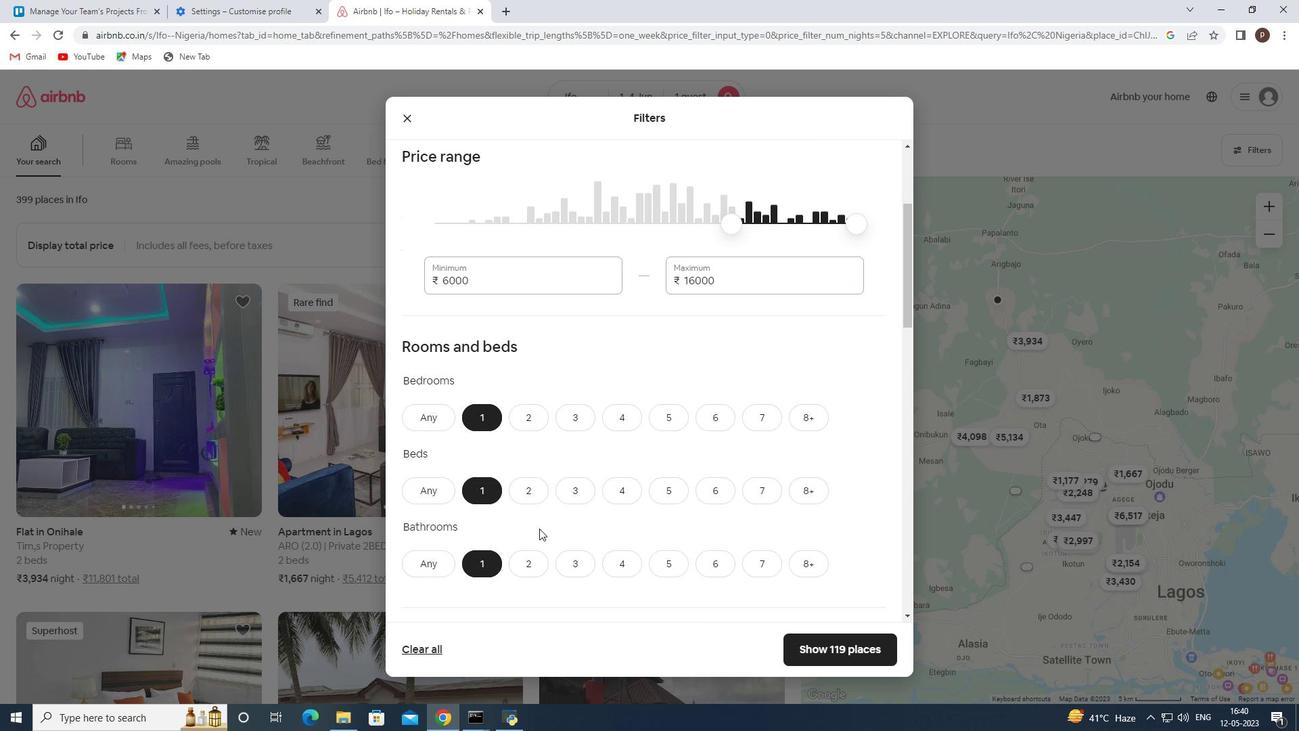 
Action: Mouse moved to (540, 527)
Screenshot: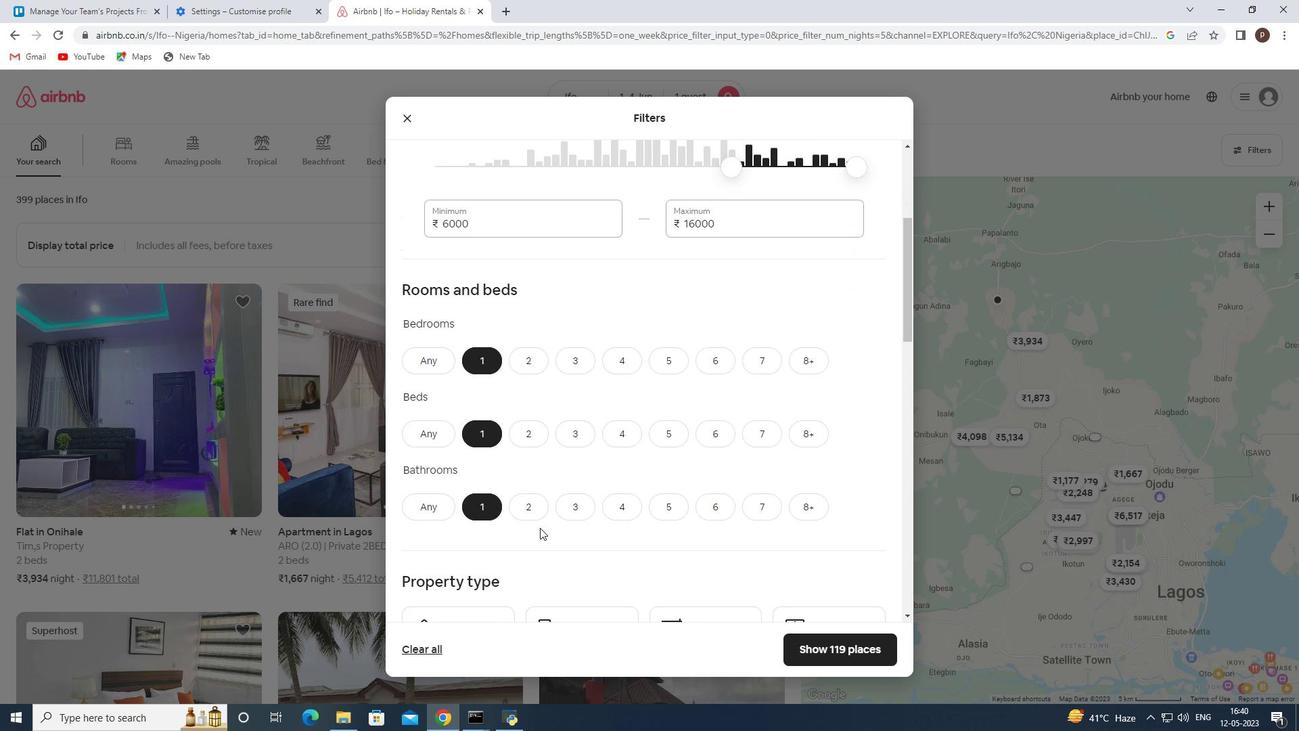 
Action: Mouse scrolled (540, 527) with delta (0, 0)
Screenshot: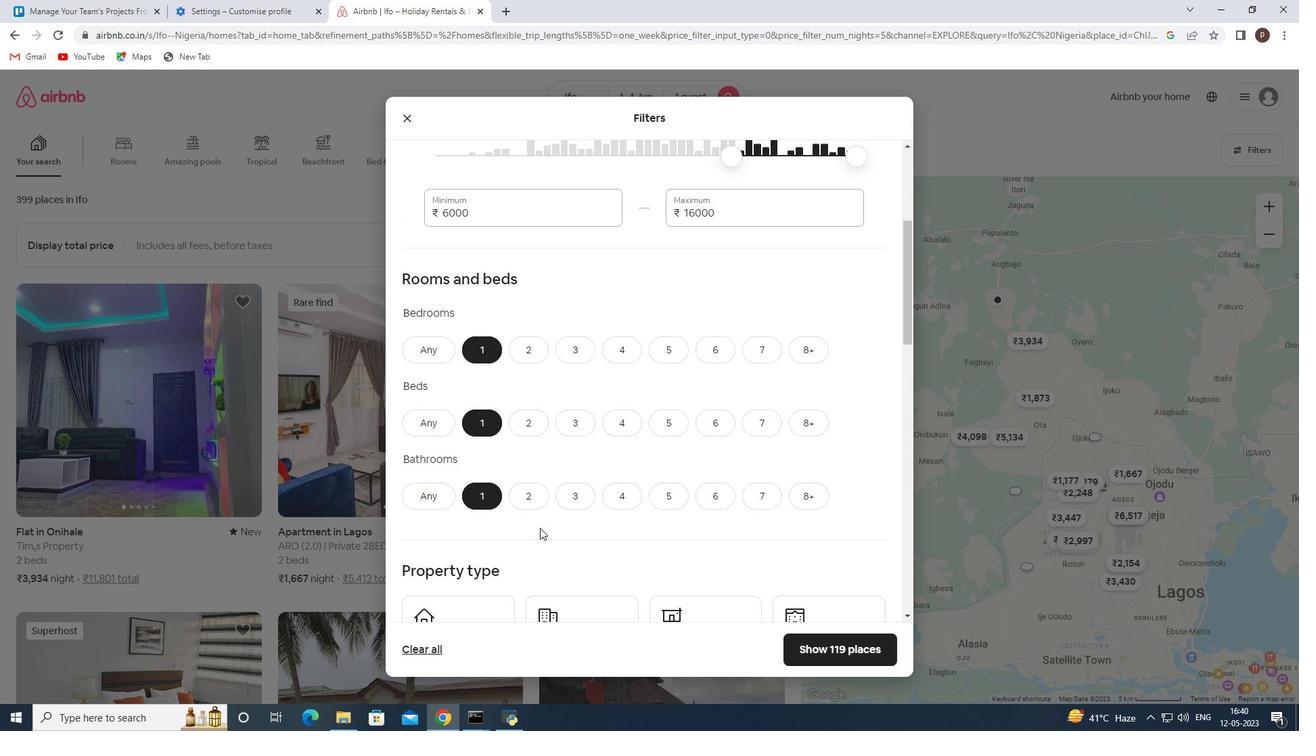 
Action: Mouse moved to (477, 553)
Screenshot: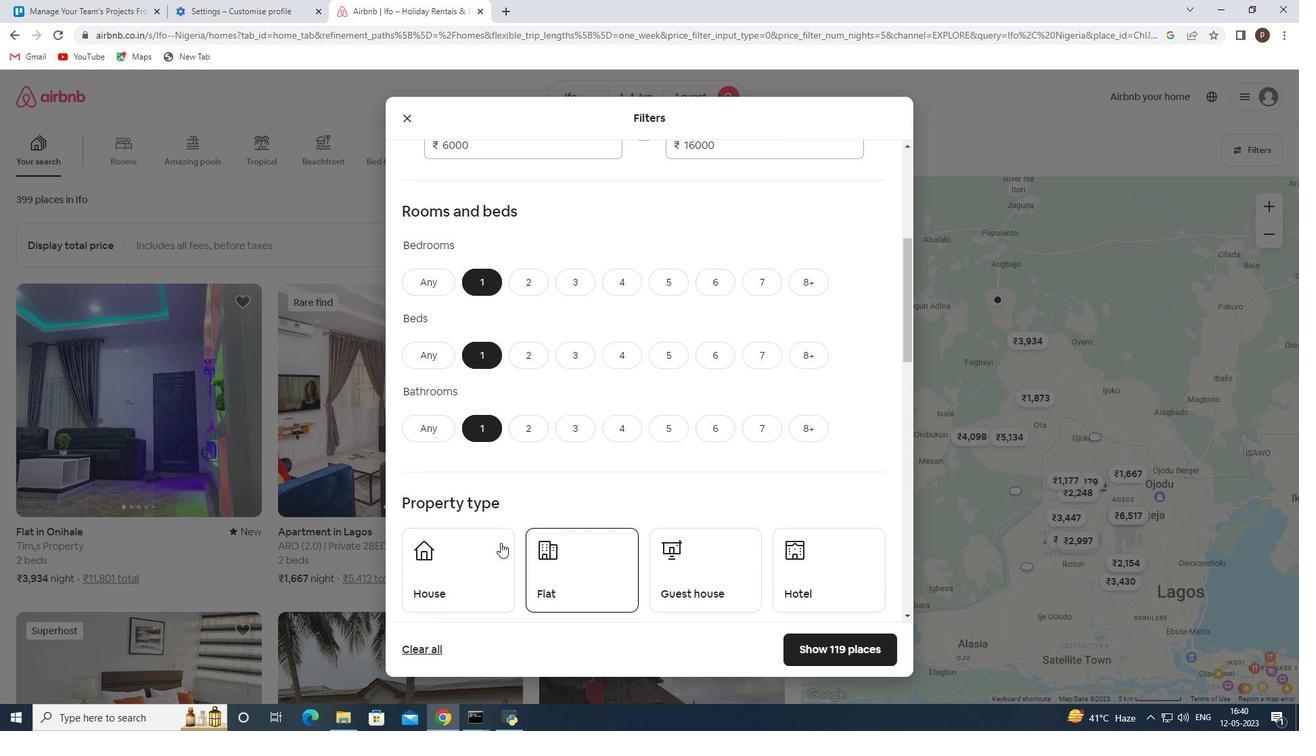 
Action: Mouse pressed left at (477, 553)
Screenshot: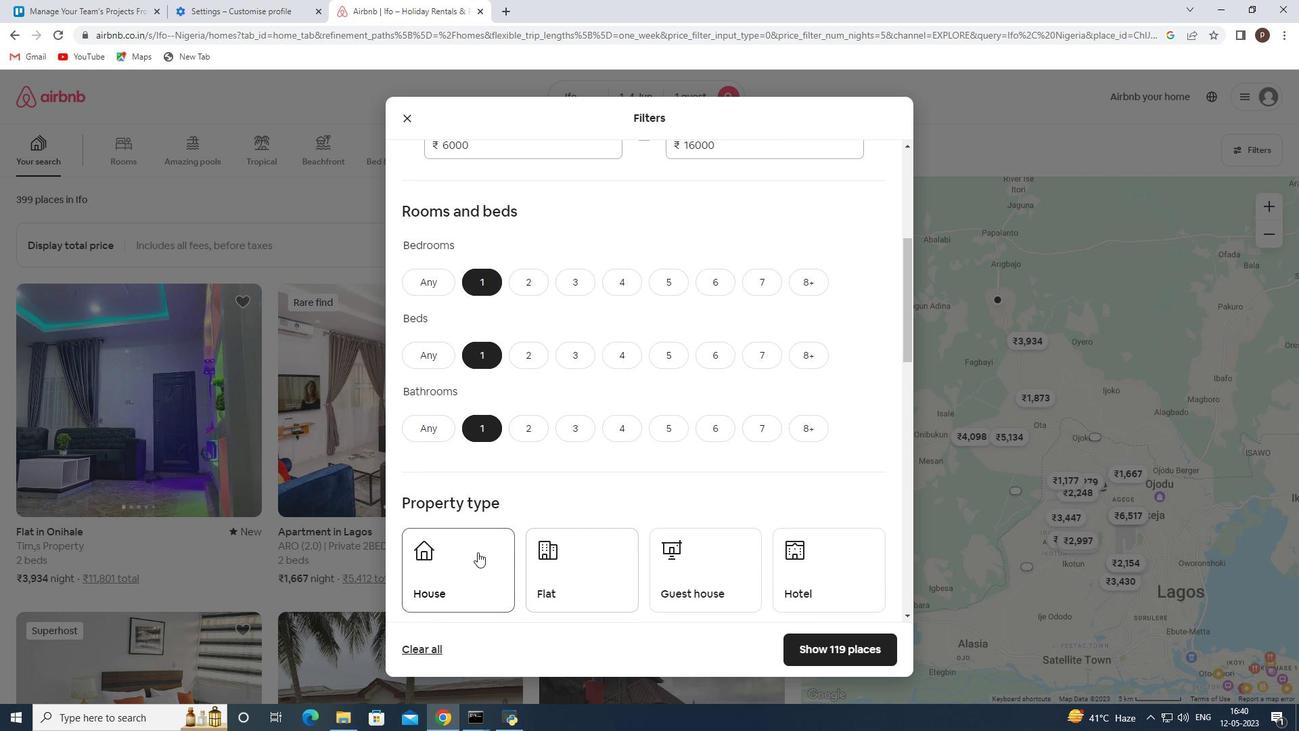 
Action: Mouse moved to (555, 553)
Screenshot: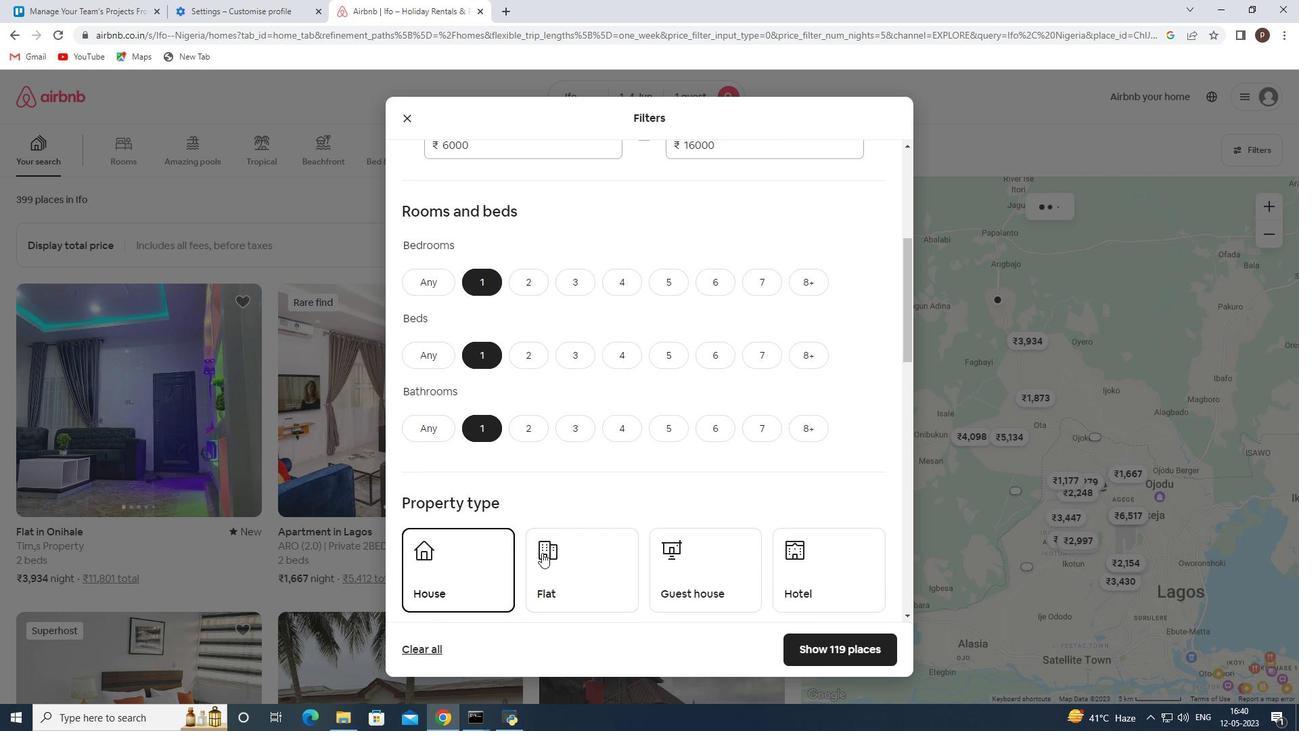 
Action: Mouse pressed left at (555, 553)
Screenshot: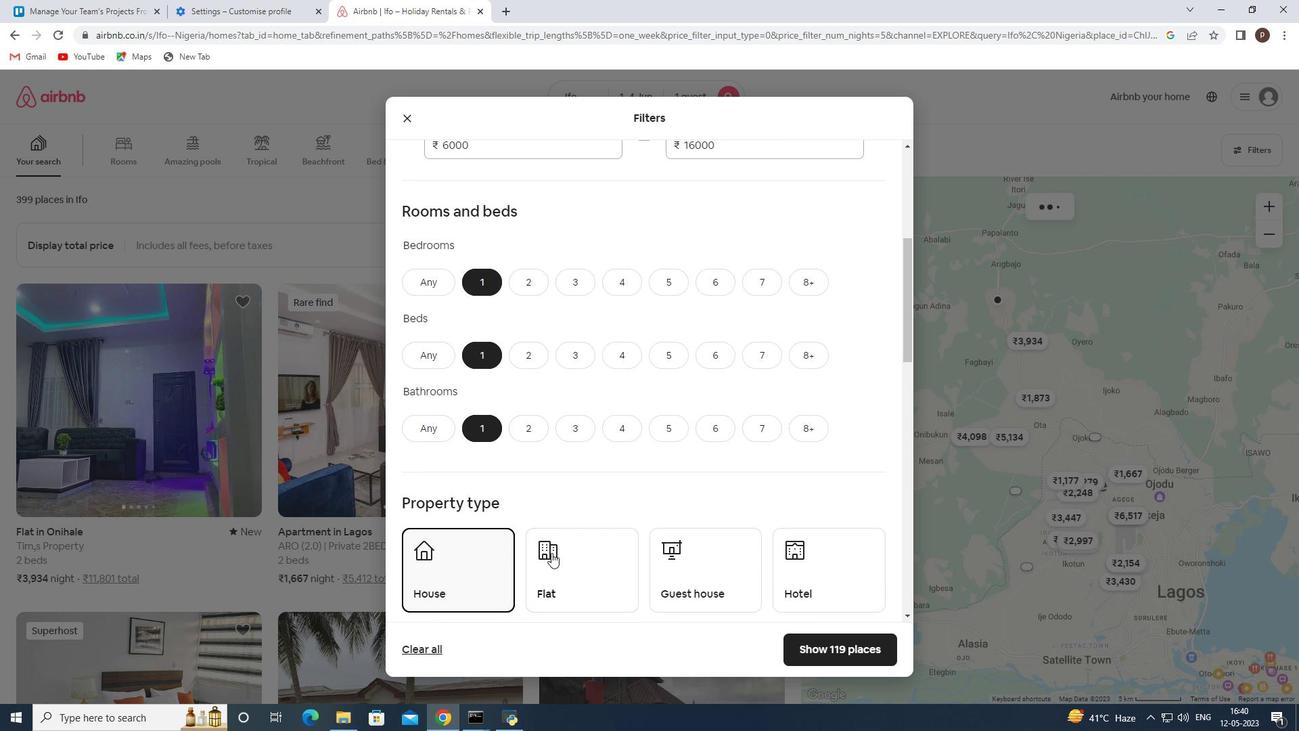 
Action: Mouse moved to (657, 565)
Screenshot: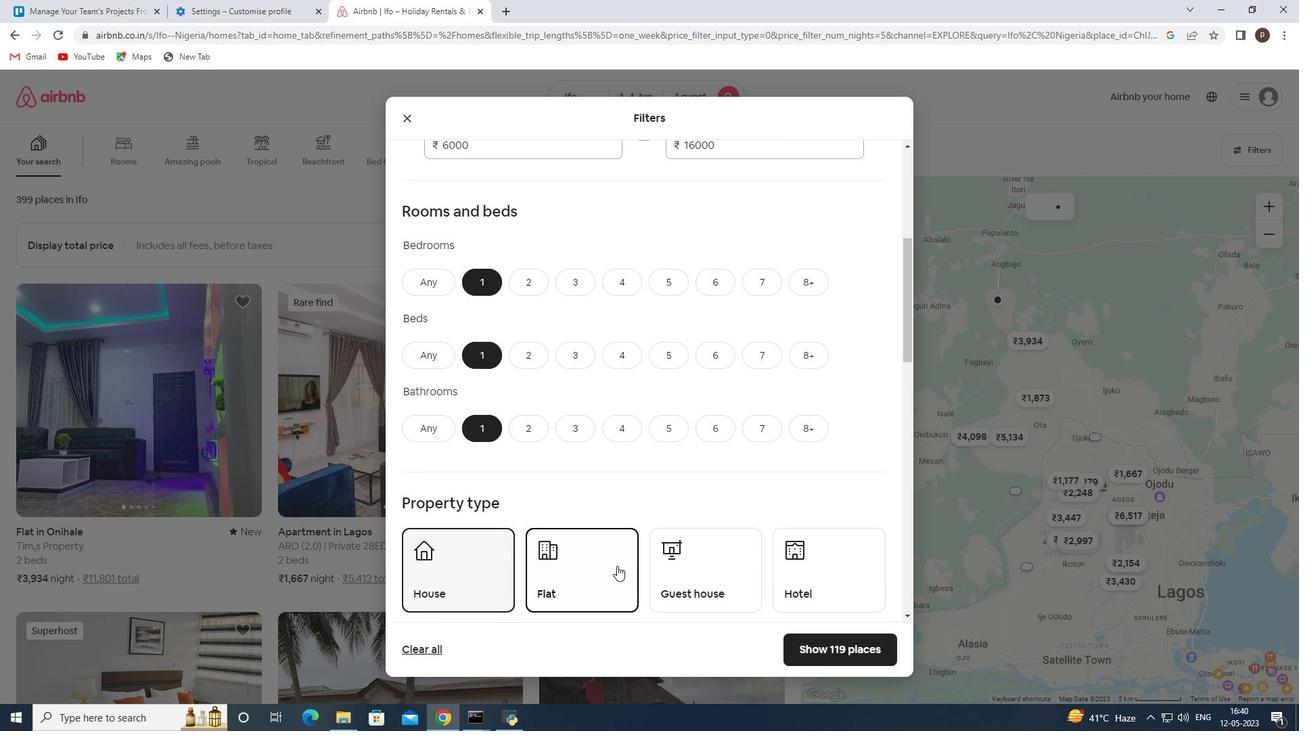
Action: Mouse pressed left at (657, 565)
Screenshot: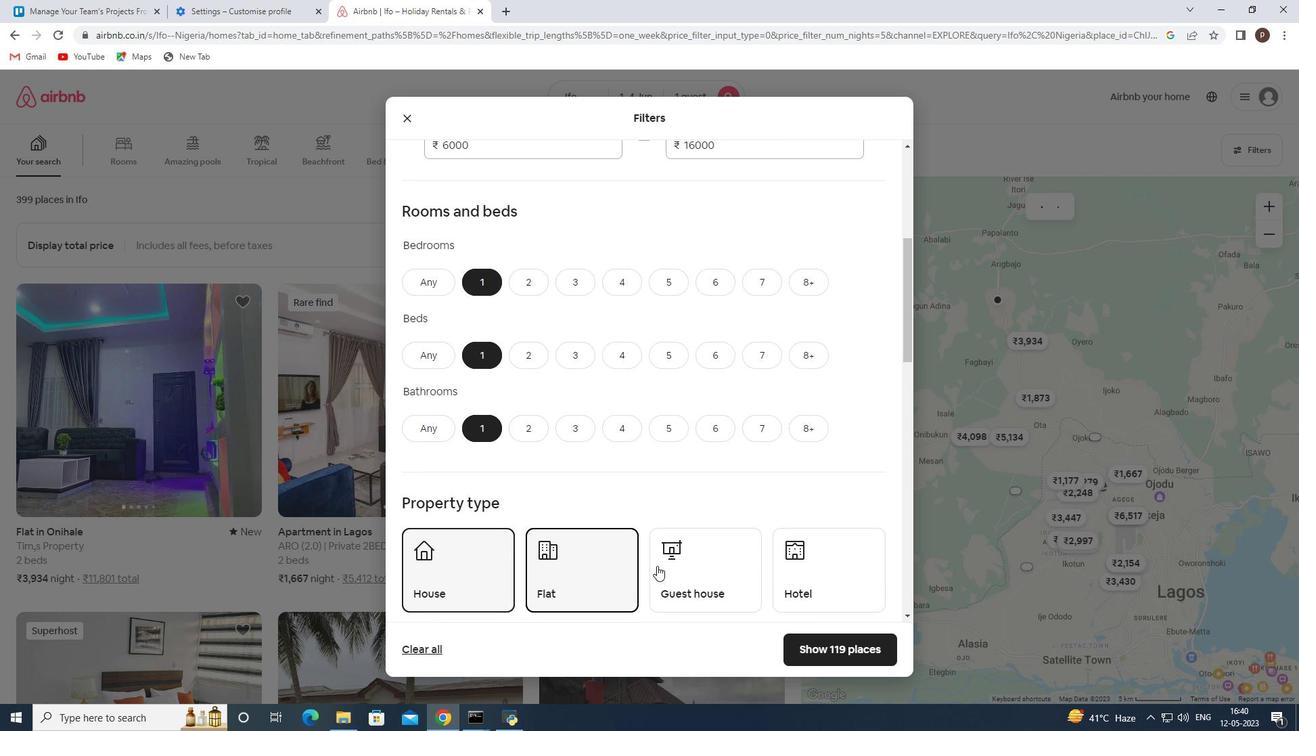 
Action: Mouse scrolled (657, 565) with delta (0, 0)
Screenshot: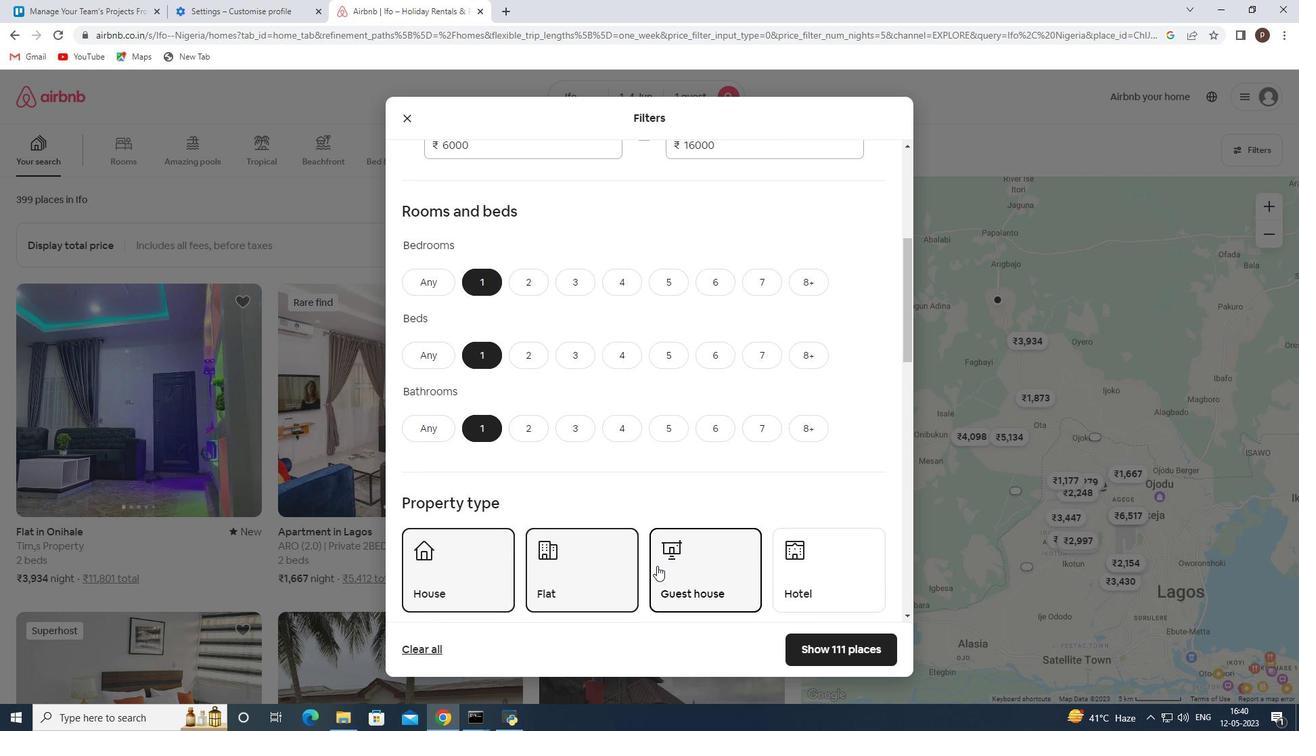 
Action: Mouse scrolled (657, 565) with delta (0, 0)
Screenshot: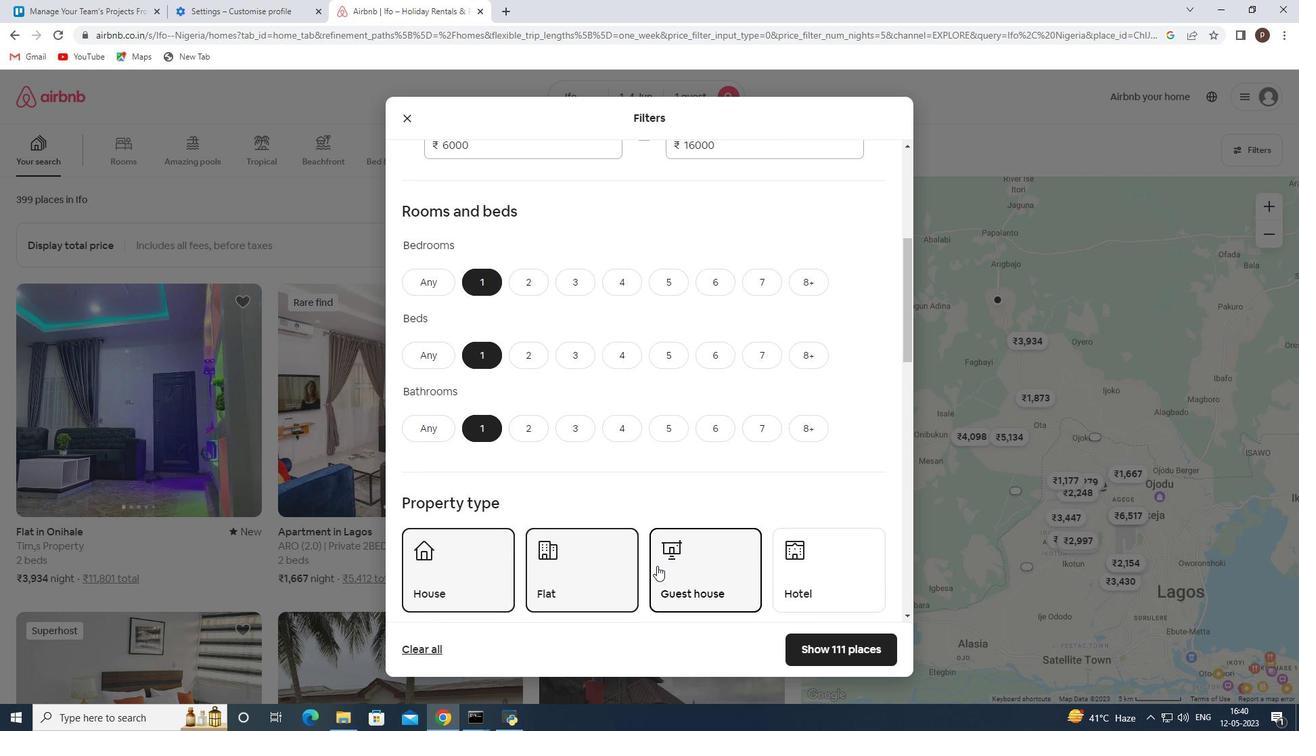 
Action: Mouse moved to (622, 532)
Screenshot: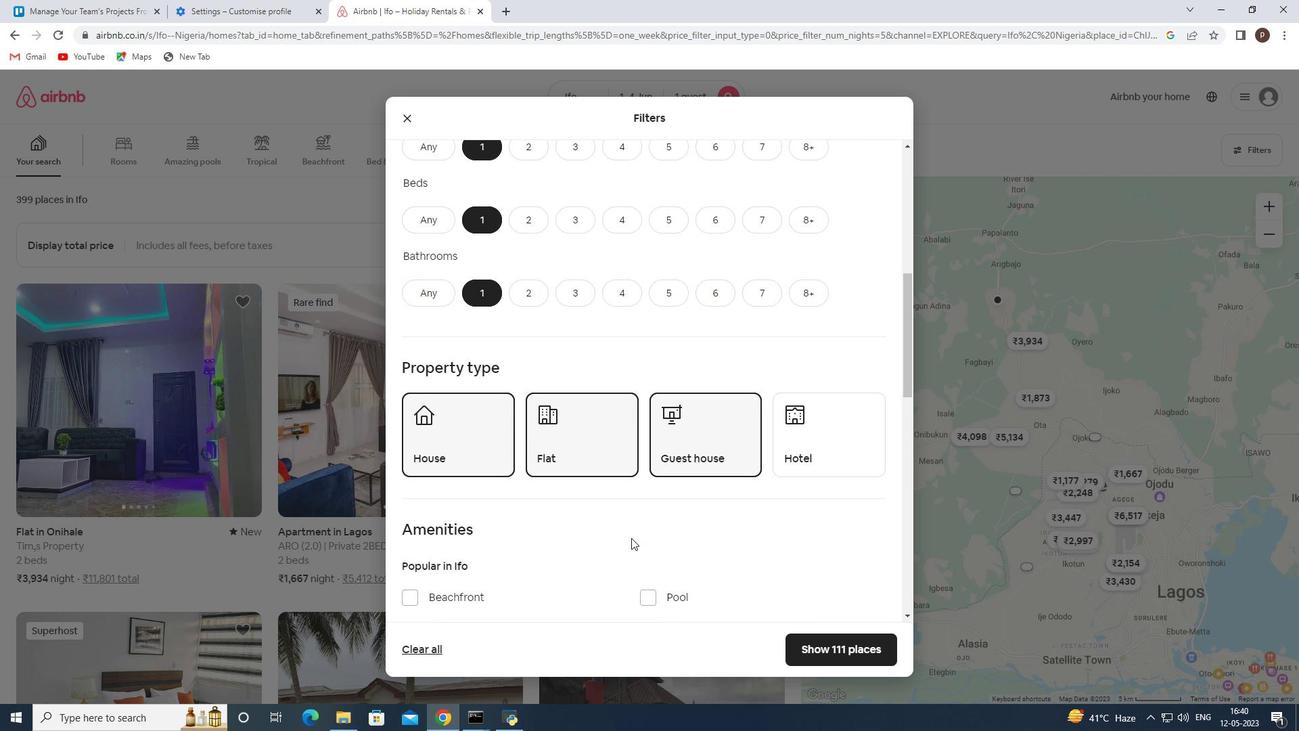
Action: Mouse scrolled (622, 531) with delta (0, 0)
Screenshot: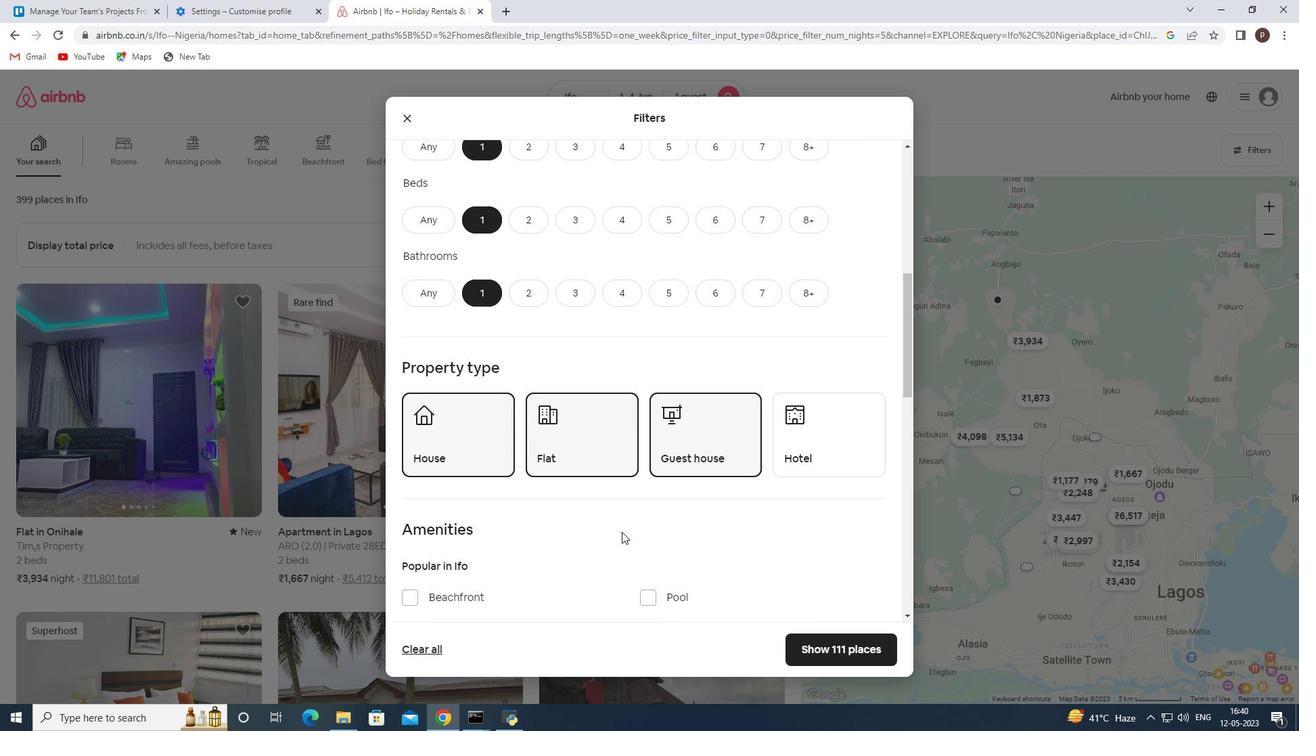 
Action: Mouse scrolled (622, 531) with delta (0, 0)
Screenshot: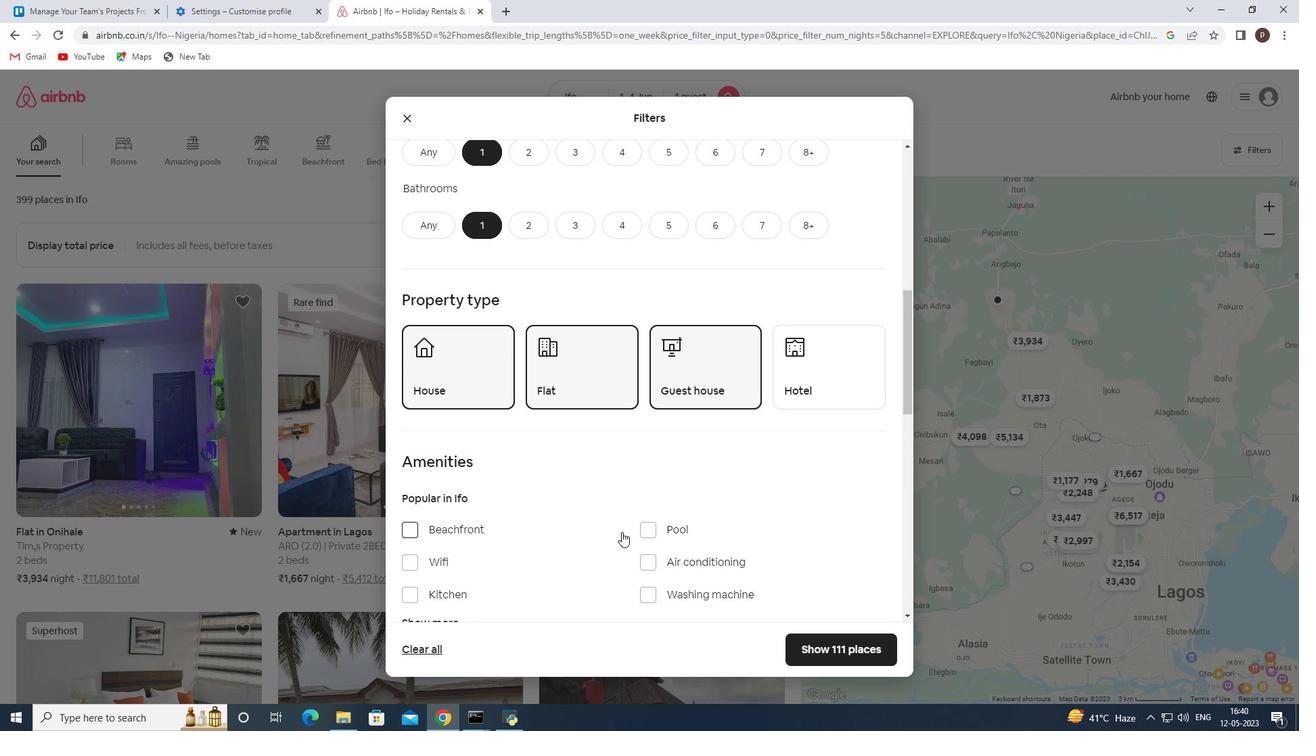 
Action: Mouse moved to (594, 511)
Screenshot: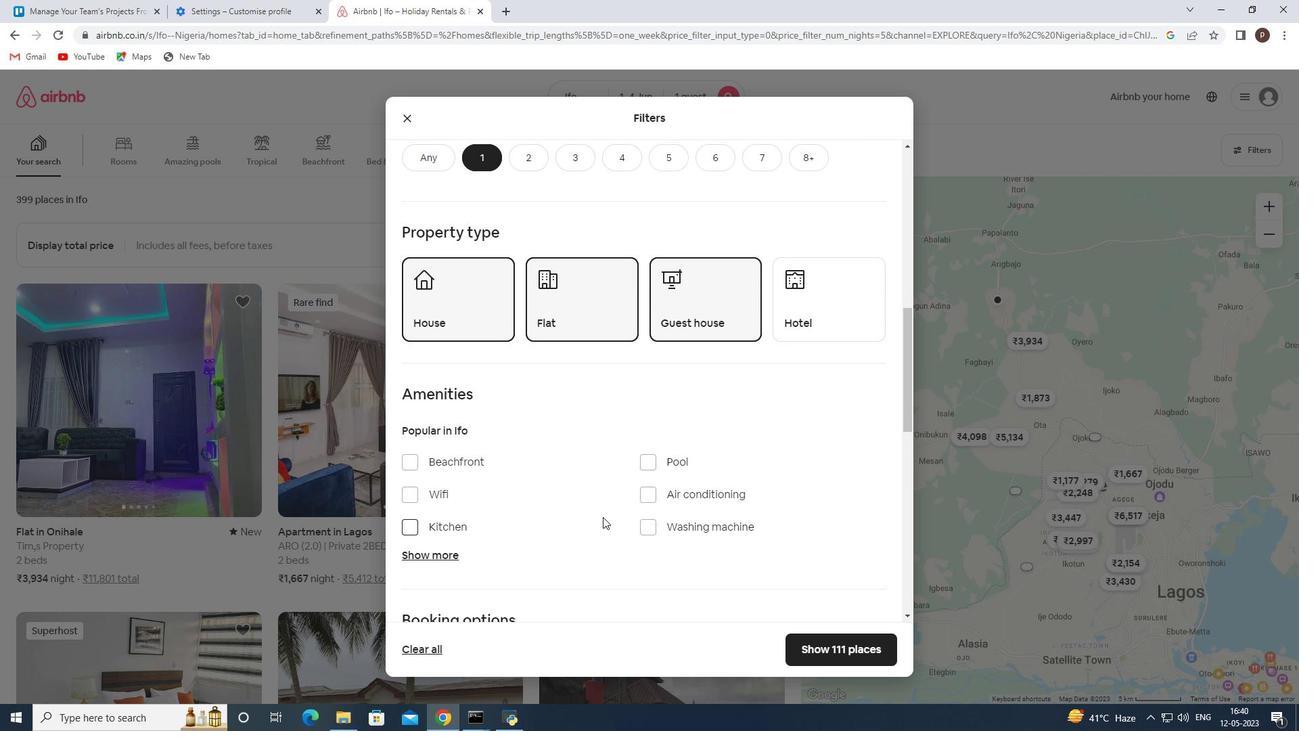 
Action: Mouse scrolled (594, 510) with delta (0, 0)
Screenshot: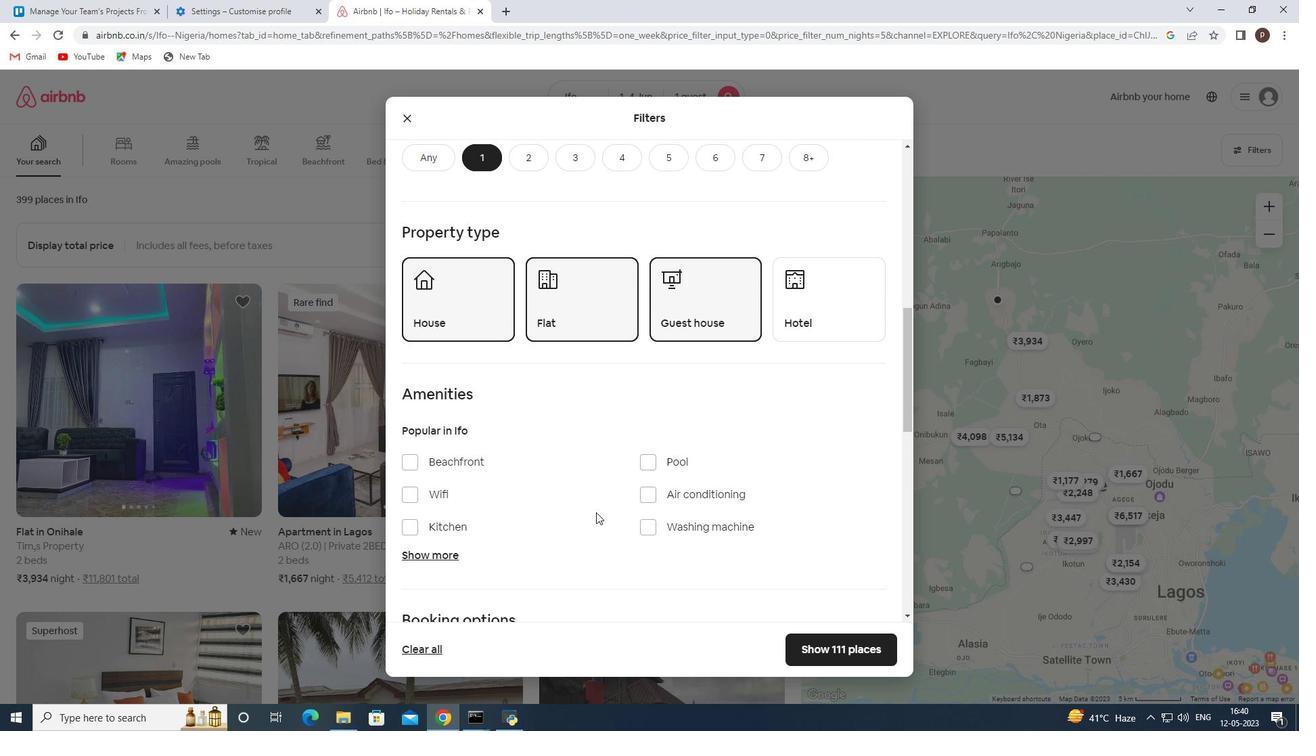 
Action: Mouse moved to (414, 431)
Screenshot: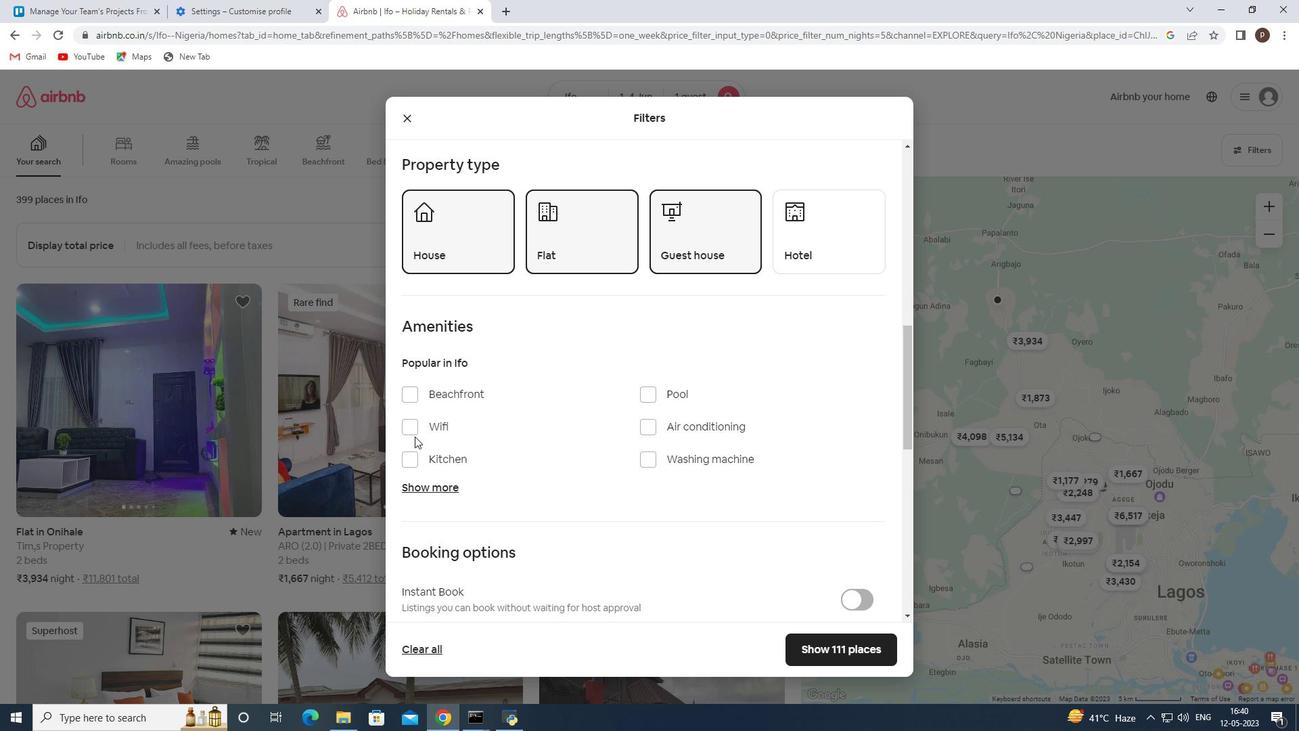 
Action: Mouse pressed left at (414, 431)
Screenshot: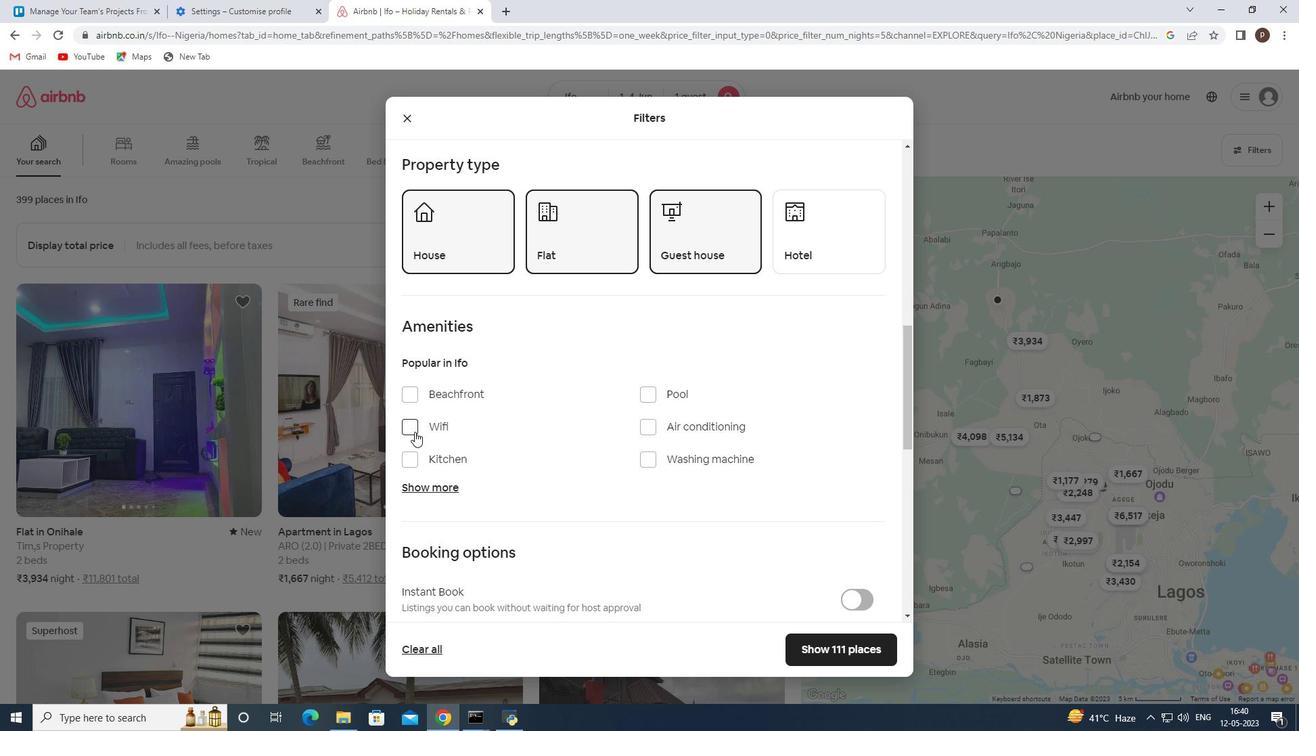 
Action: Mouse moved to (494, 442)
Screenshot: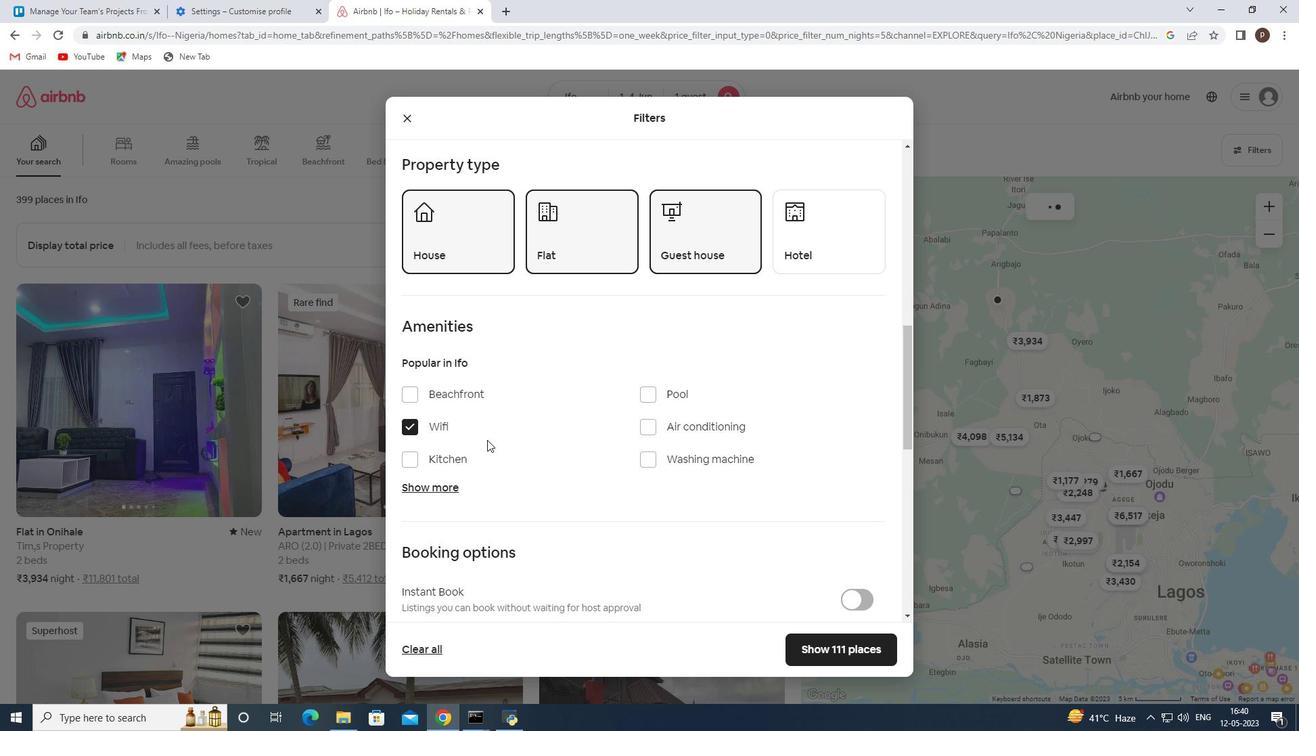 
Action: Mouse scrolled (494, 441) with delta (0, 0)
Screenshot: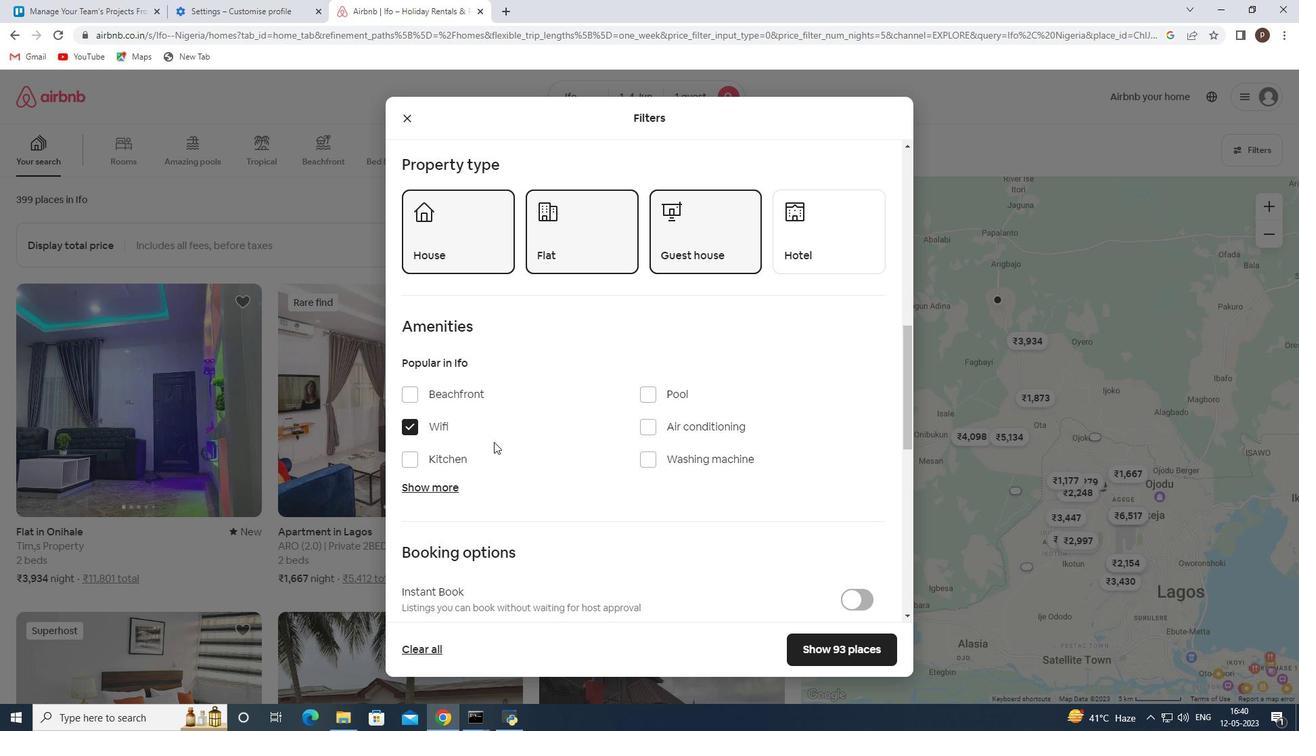 
Action: Mouse scrolled (494, 441) with delta (0, 0)
Screenshot: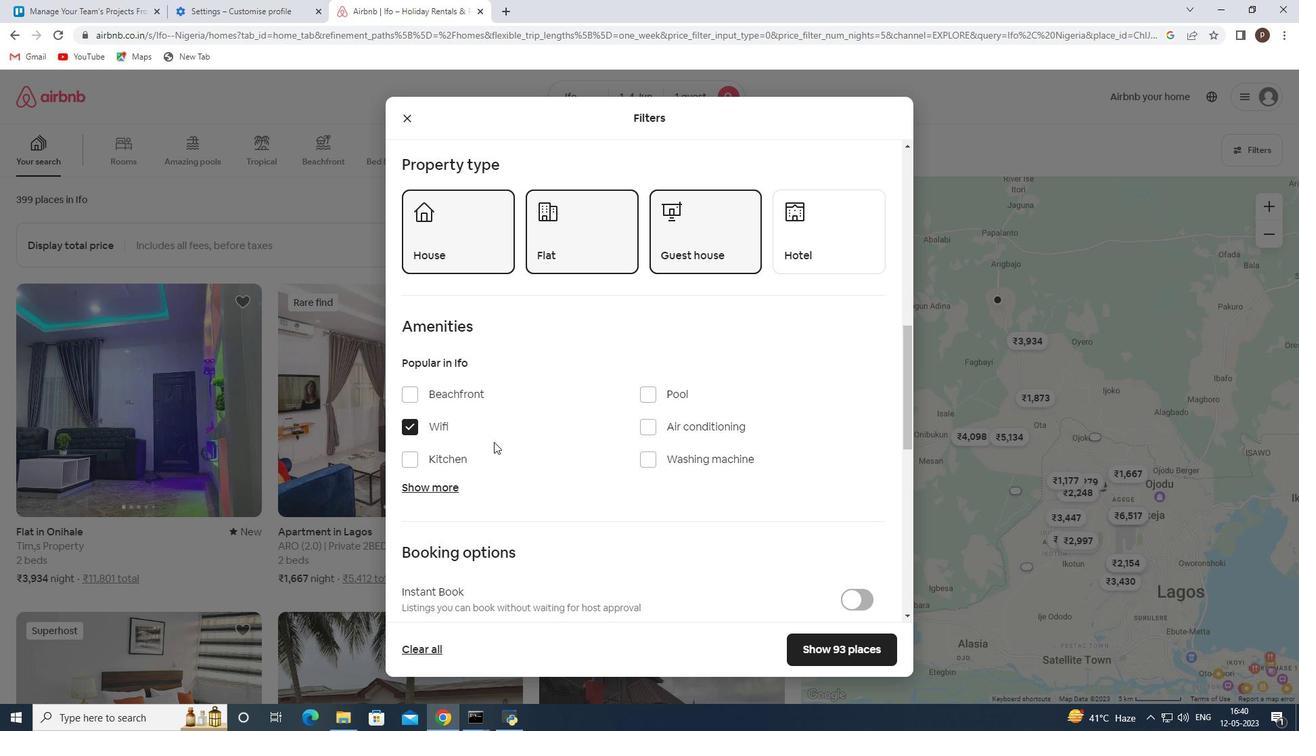 
Action: Mouse moved to (534, 441)
Screenshot: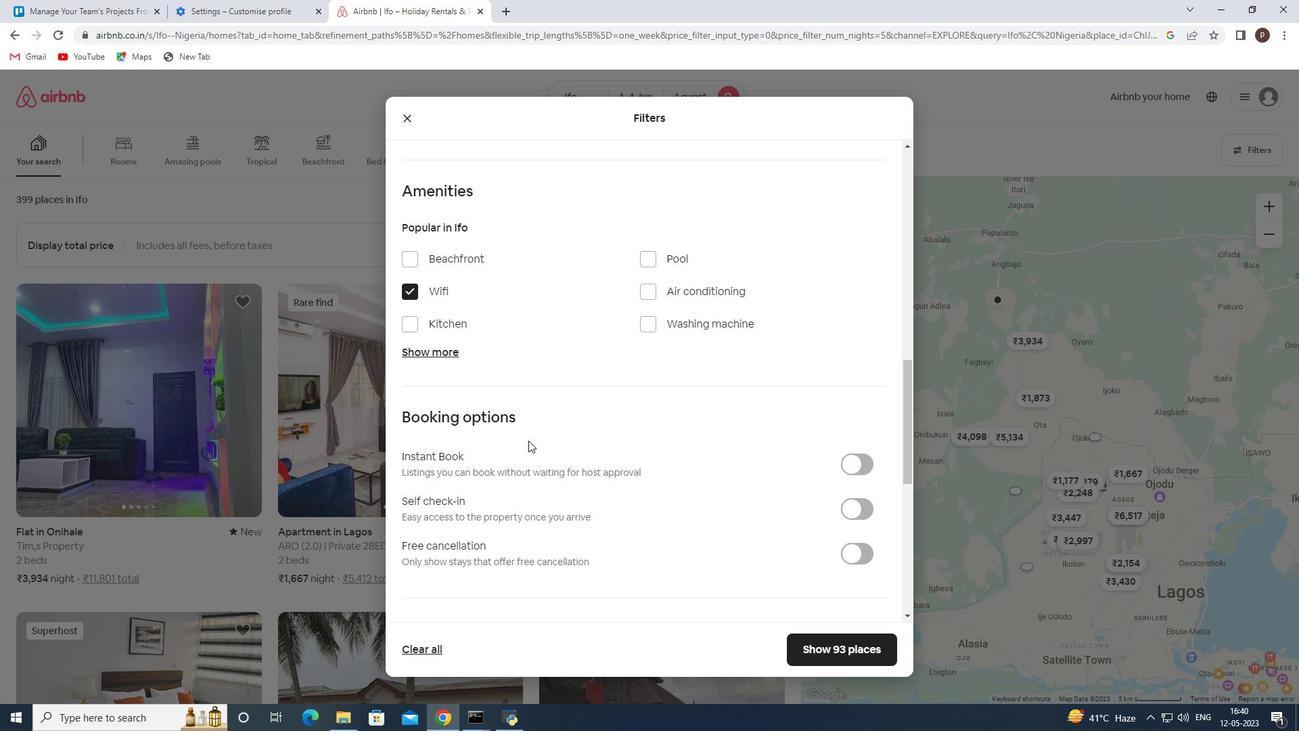 
Action: Mouse scrolled (534, 440) with delta (0, 0)
Screenshot: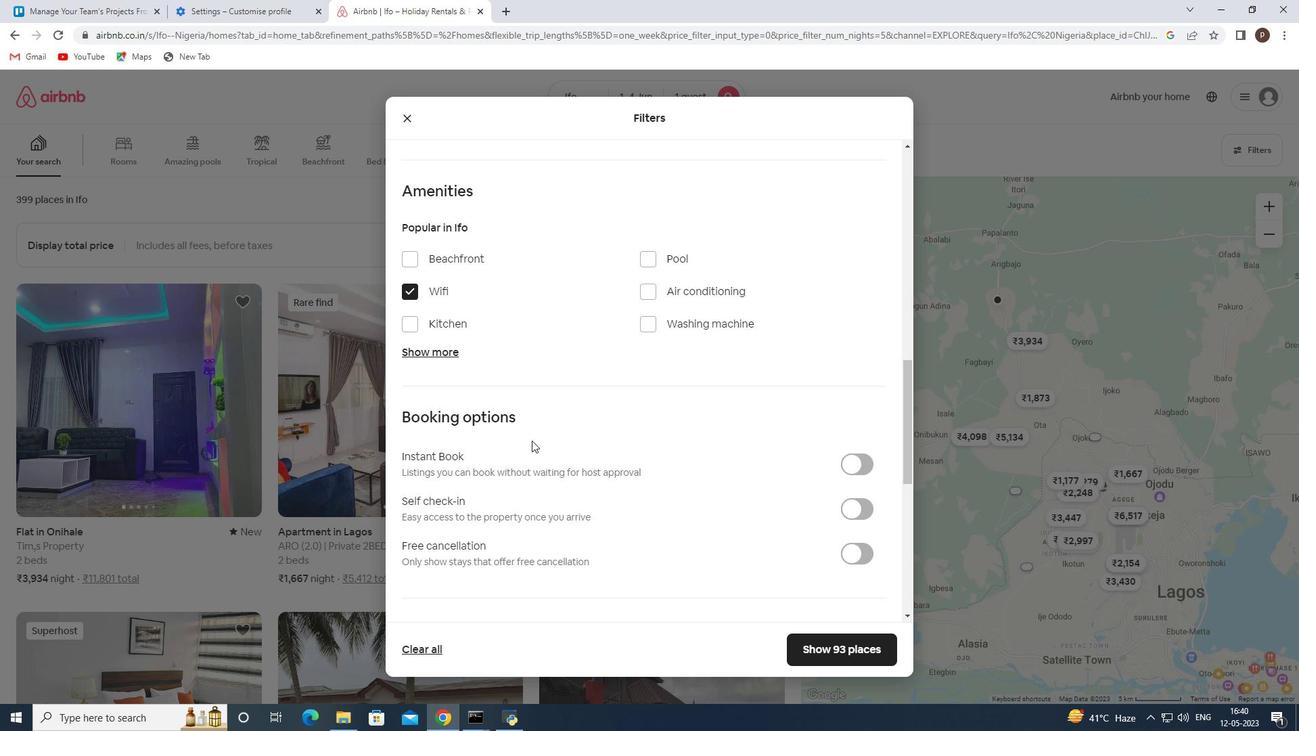 
Action: Mouse scrolled (534, 440) with delta (0, 0)
Screenshot: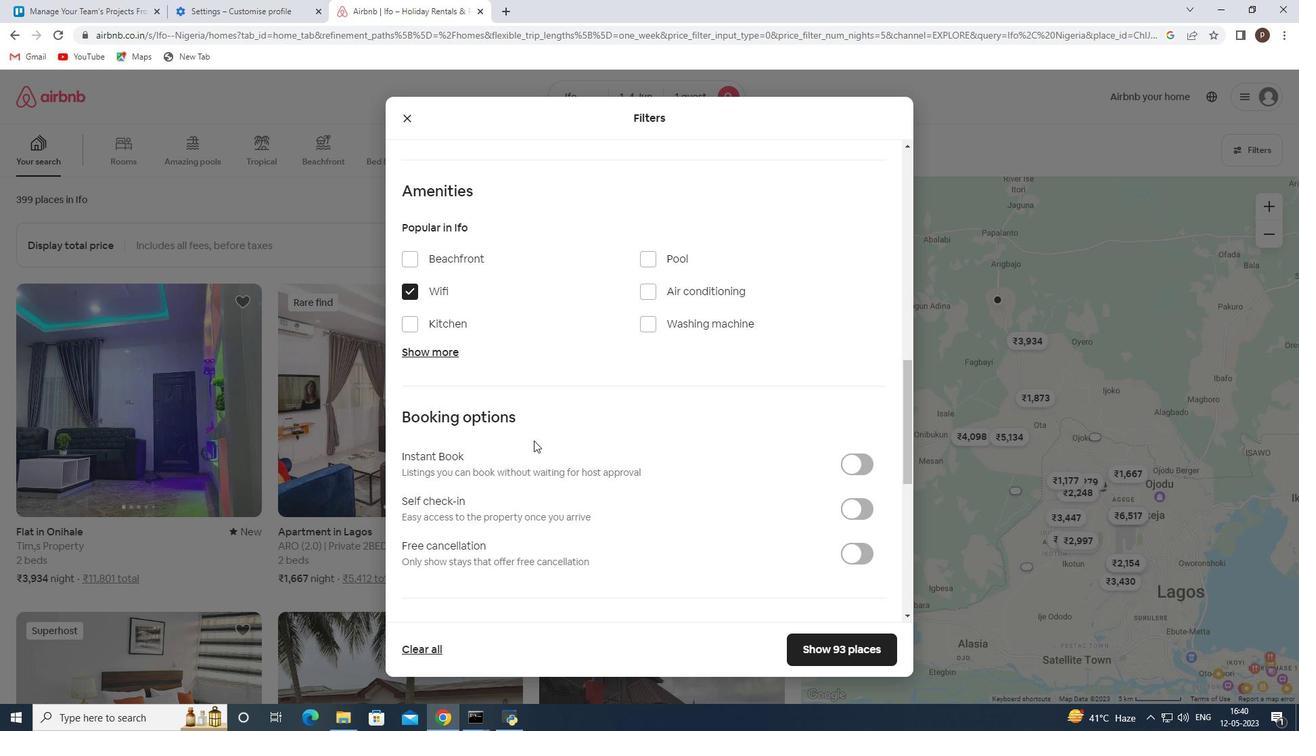 
Action: Mouse moved to (856, 374)
Screenshot: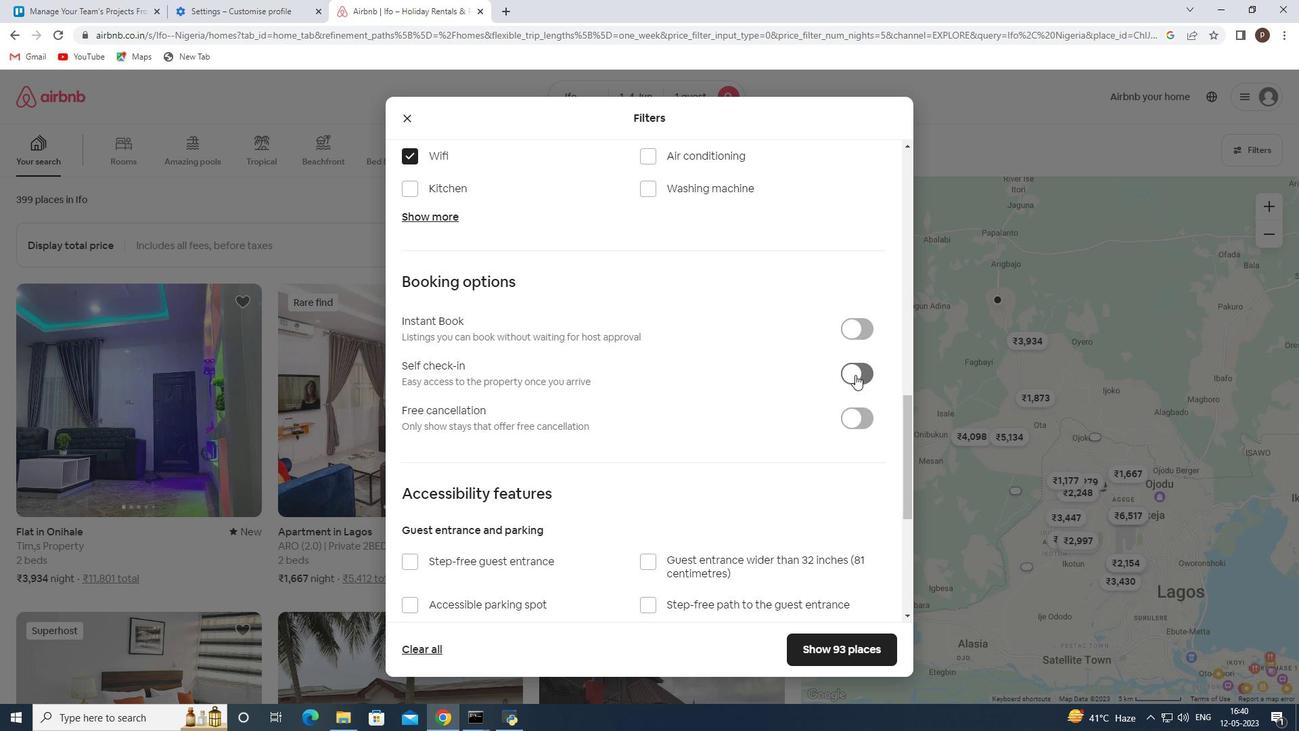 
Action: Mouse pressed left at (856, 374)
Screenshot: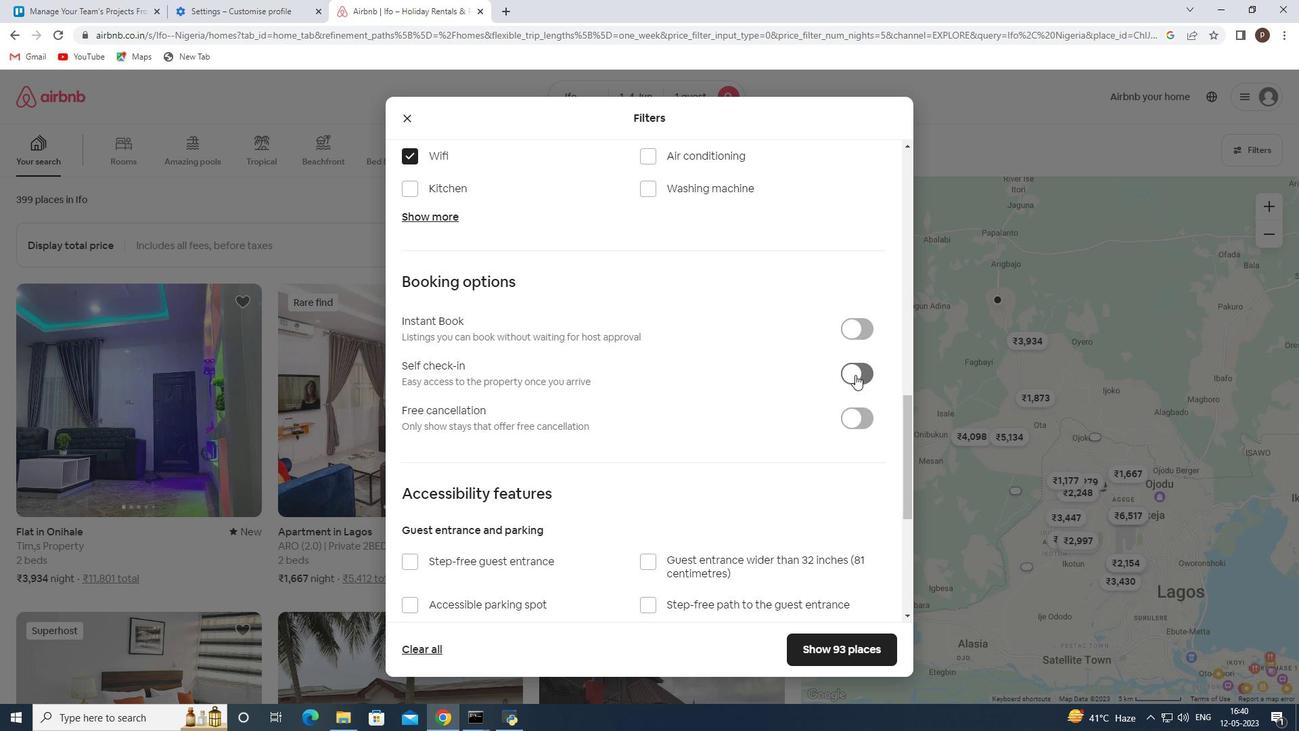 
Action: Mouse moved to (571, 414)
Screenshot: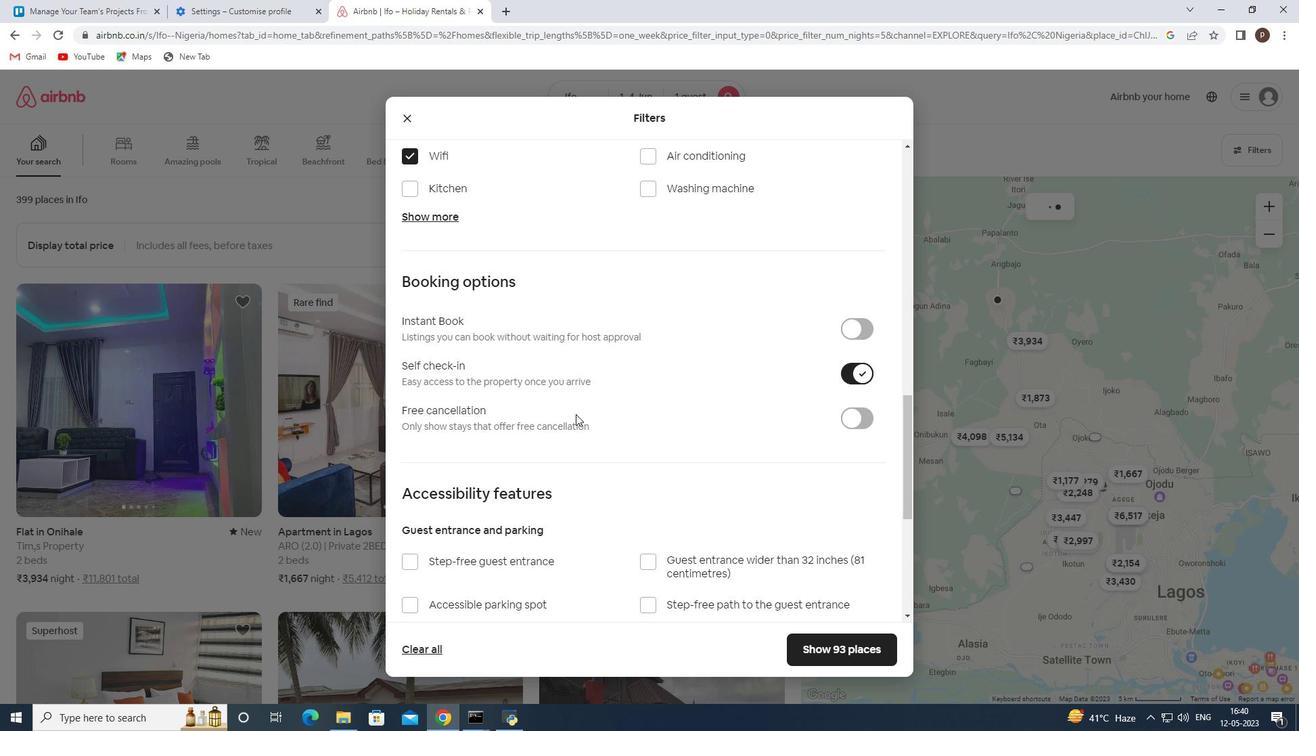 
Action: Mouse scrolled (571, 414) with delta (0, 0)
Screenshot: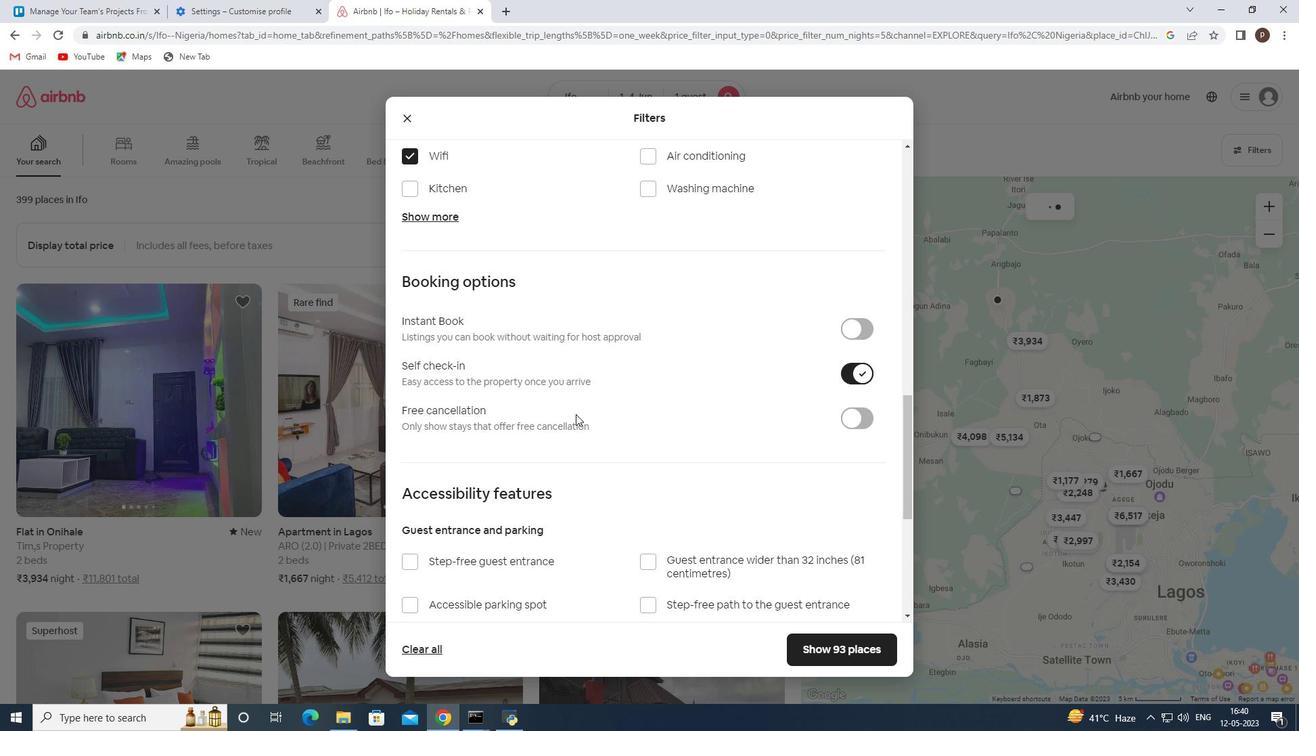 
Action: Mouse moved to (569, 416)
Screenshot: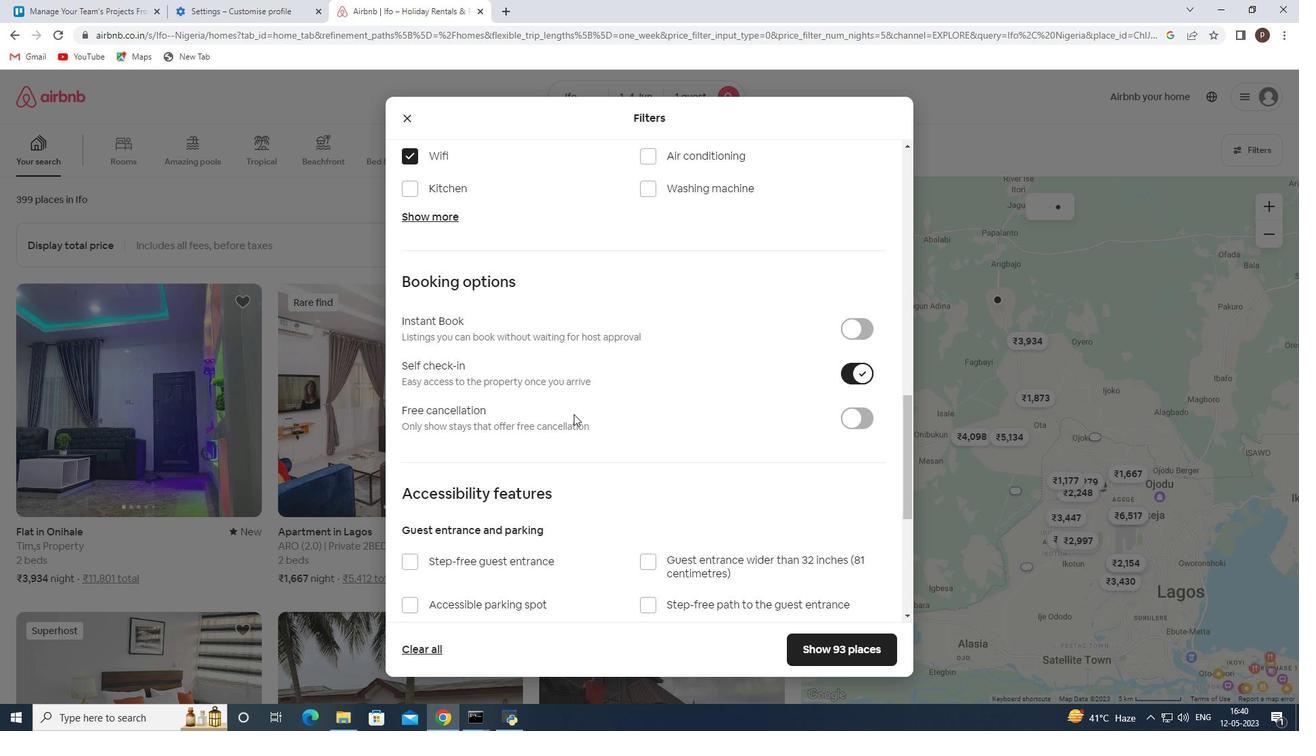 
Action: Mouse scrolled (569, 415) with delta (0, 0)
Screenshot: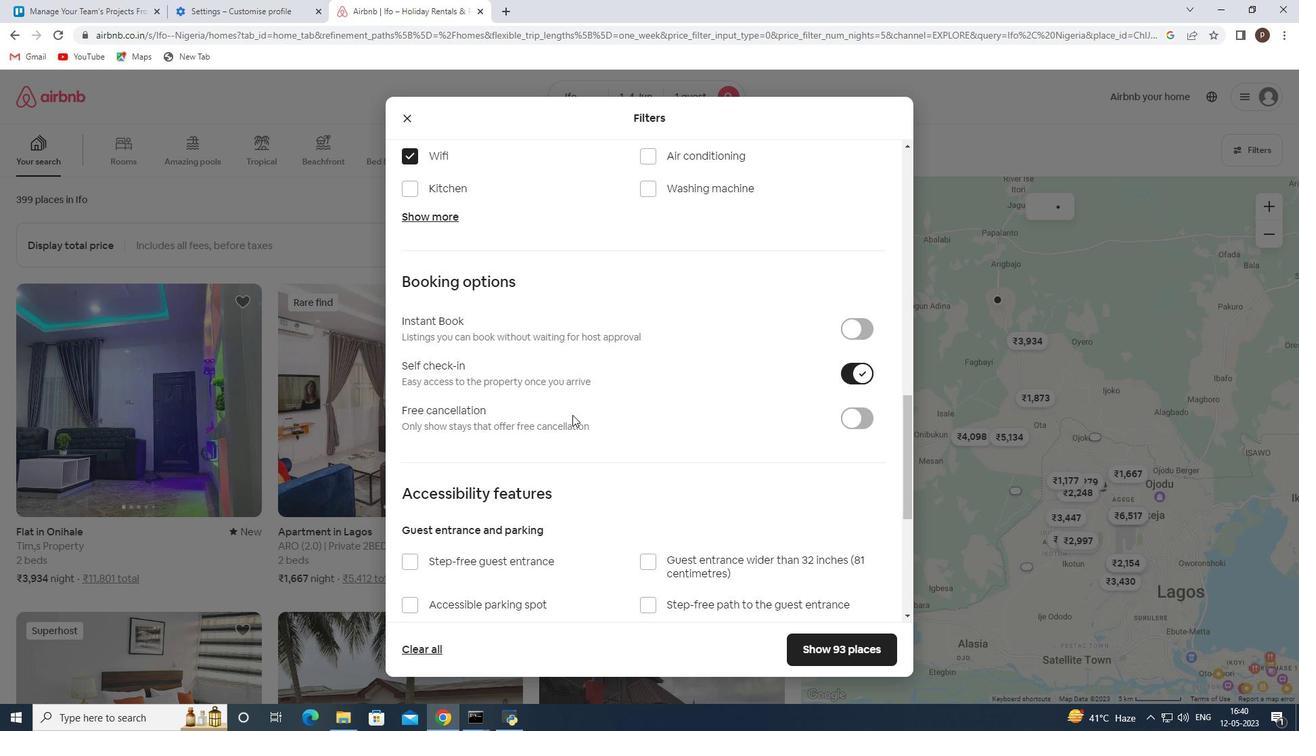 
Action: Mouse moved to (569, 416)
Screenshot: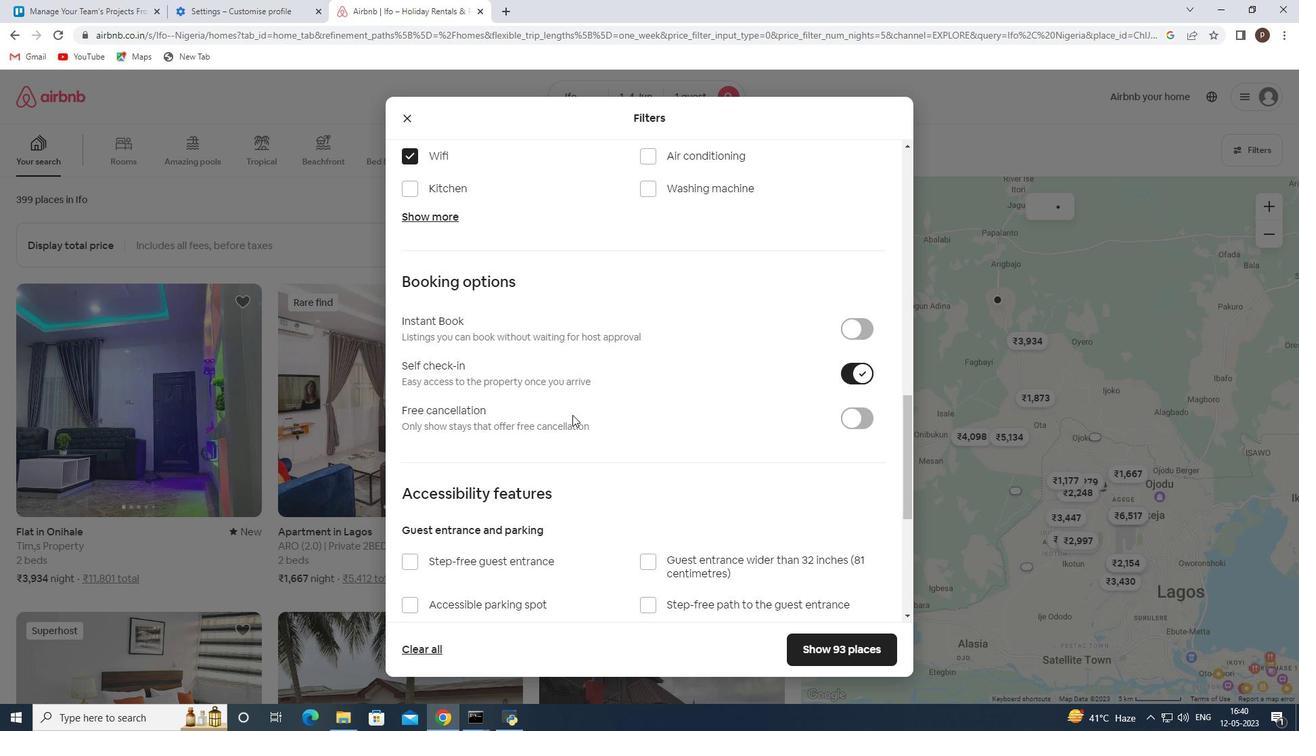 
Action: Mouse scrolled (569, 416) with delta (0, 0)
Screenshot: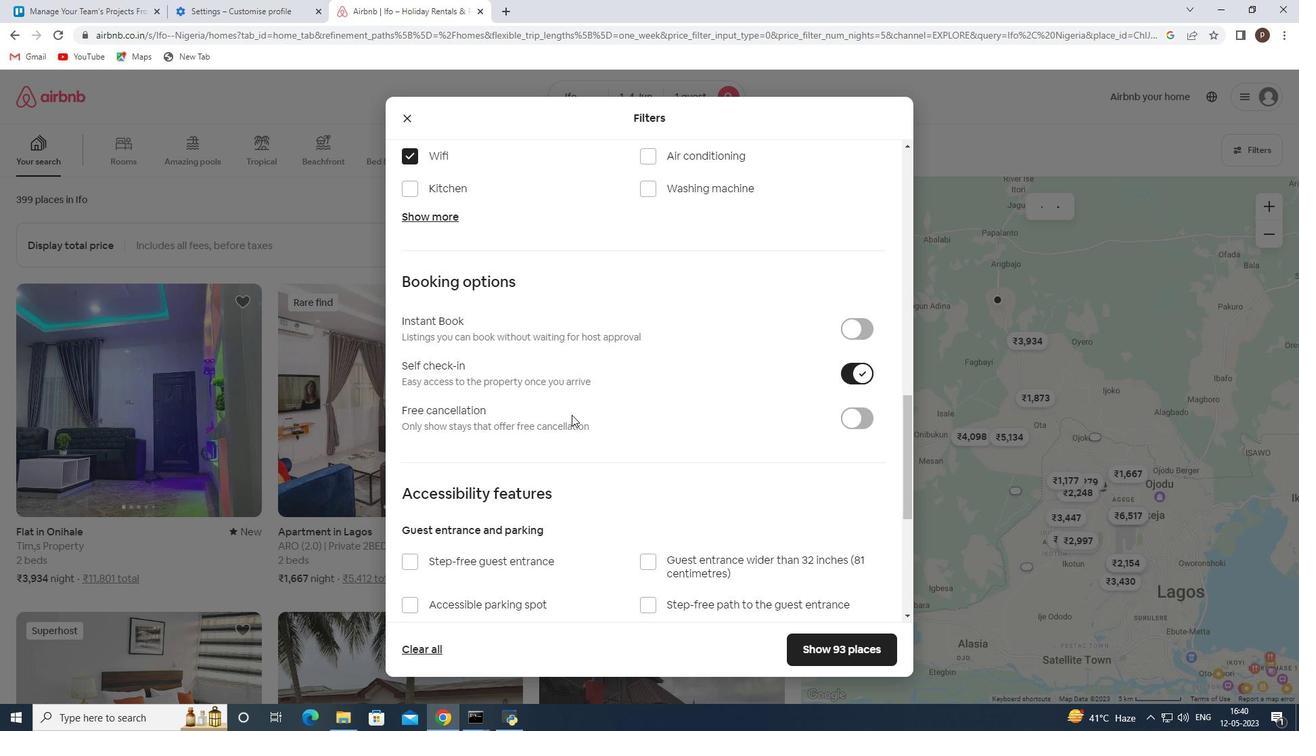 
Action: Mouse scrolled (569, 416) with delta (0, 0)
Screenshot: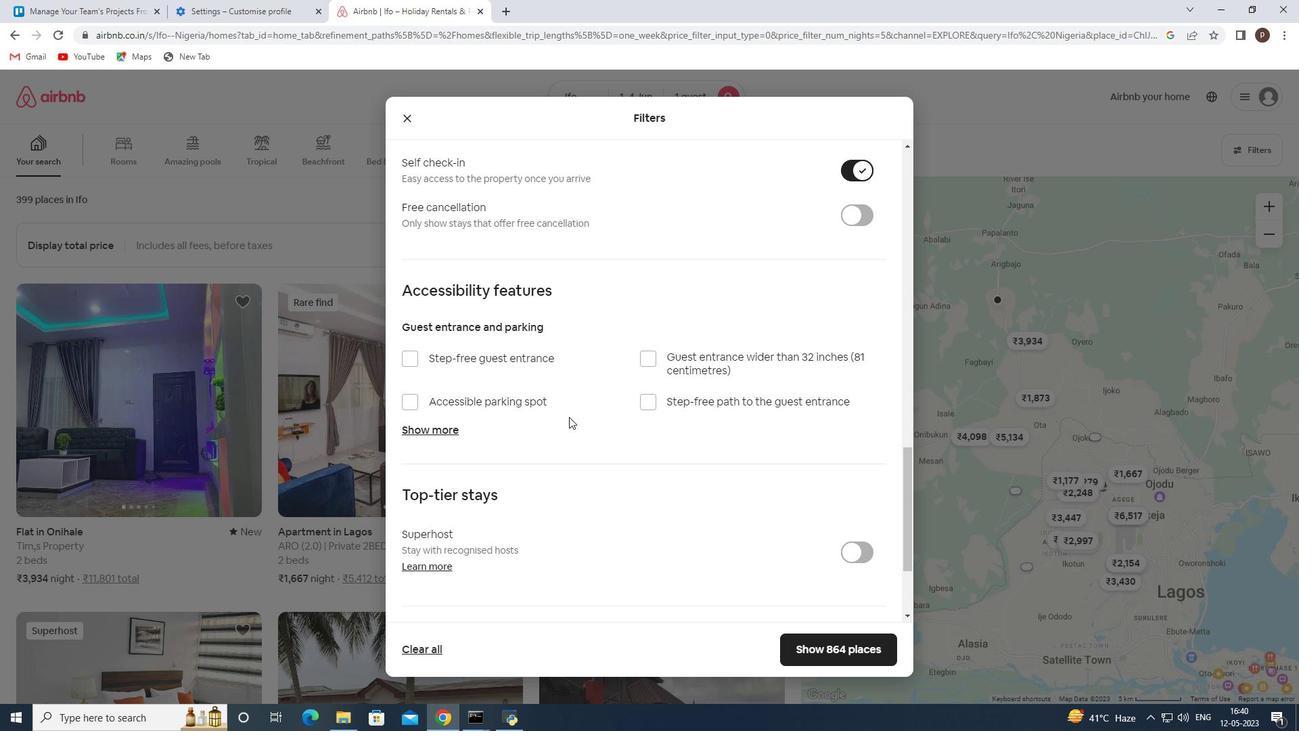 
Action: Mouse moved to (569, 418)
Screenshot: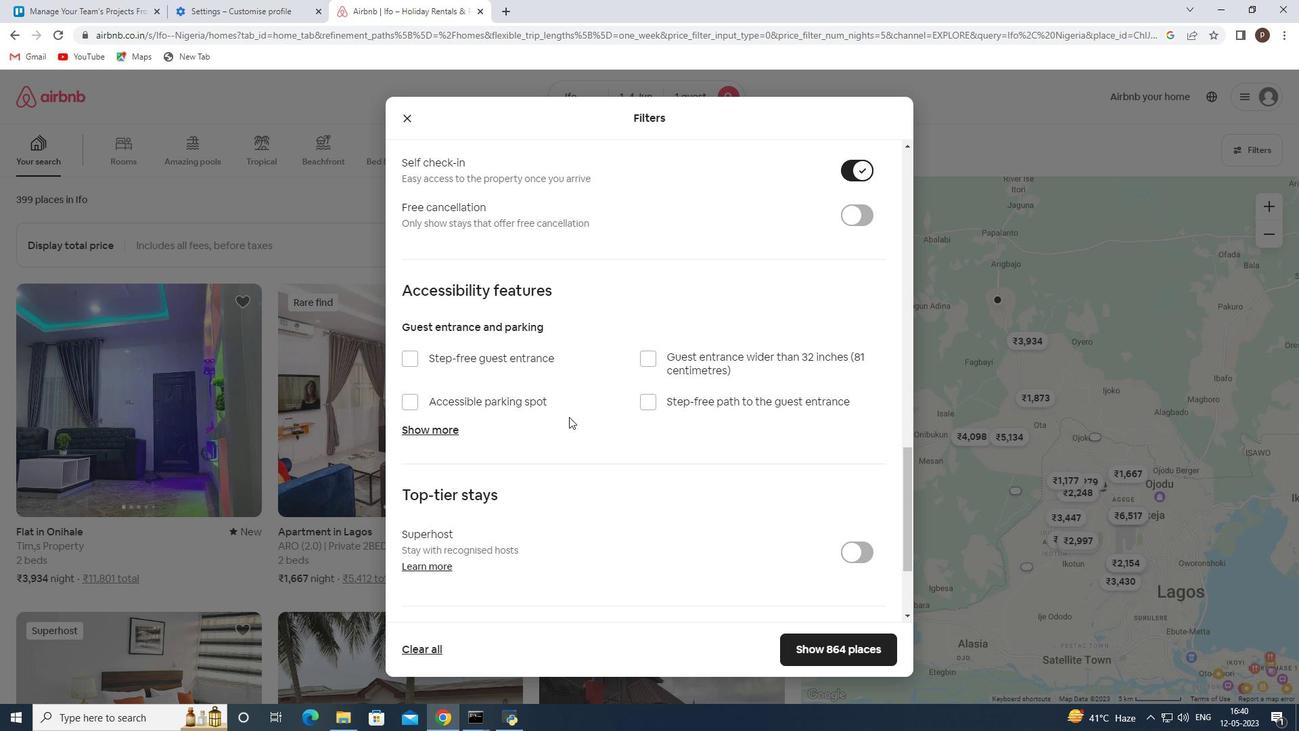 
Action: Mouse scrolled (569, 417) with delta (0, 0)
Screenshot: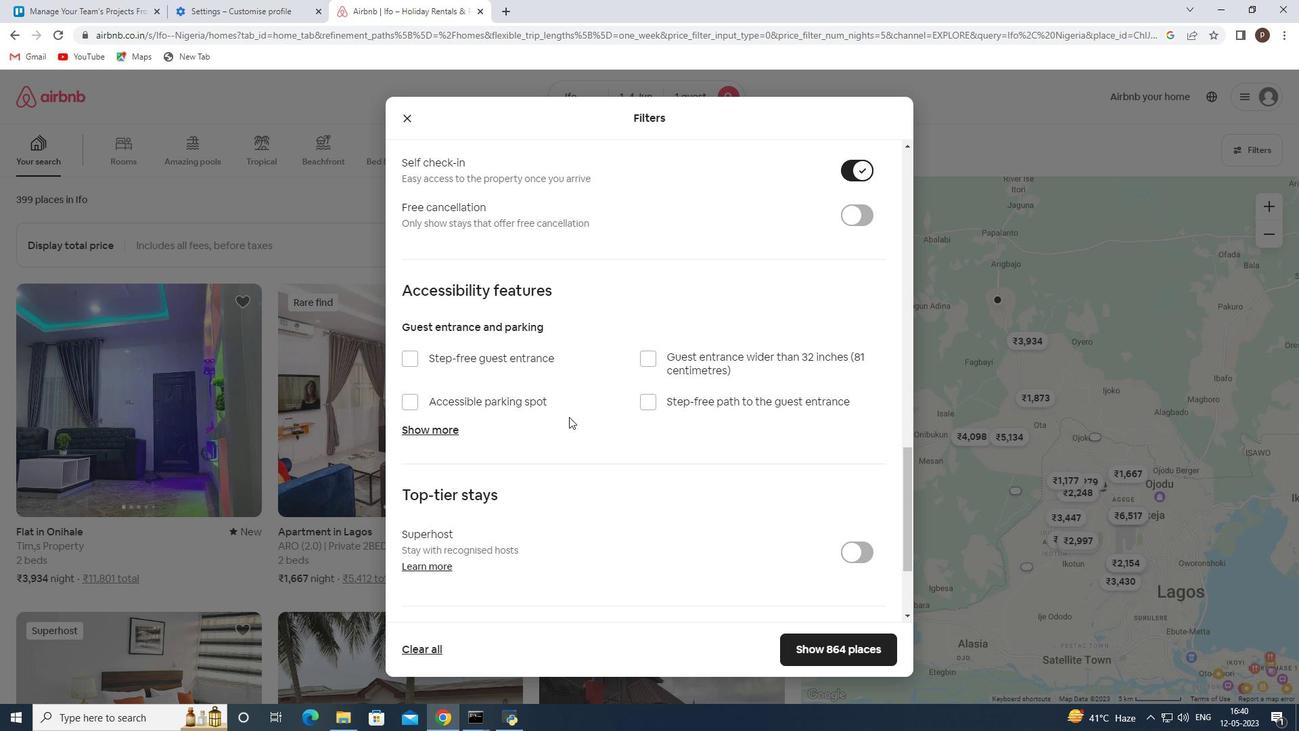 
Action: Mouse moved to (569, 420)
Screenshot: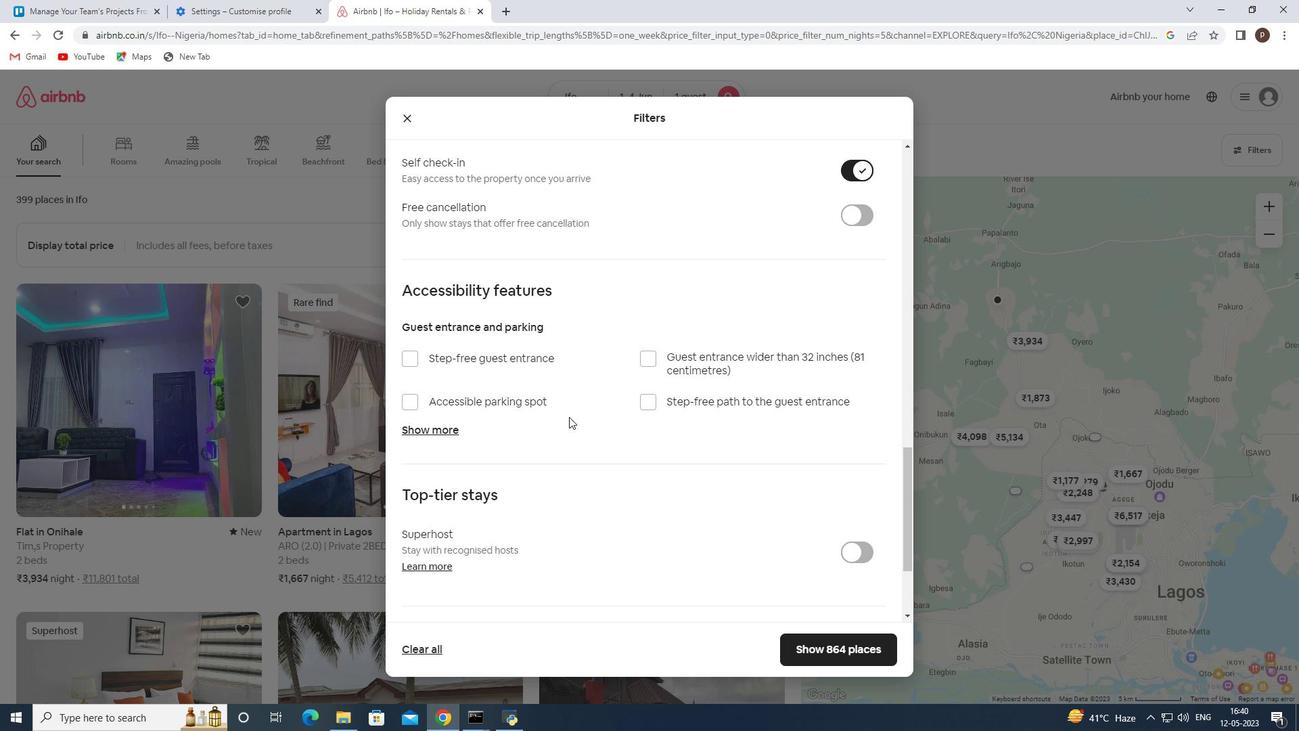 
Action: Mouse scrolled (569, 419) with delta (0, 0)
Screenshot: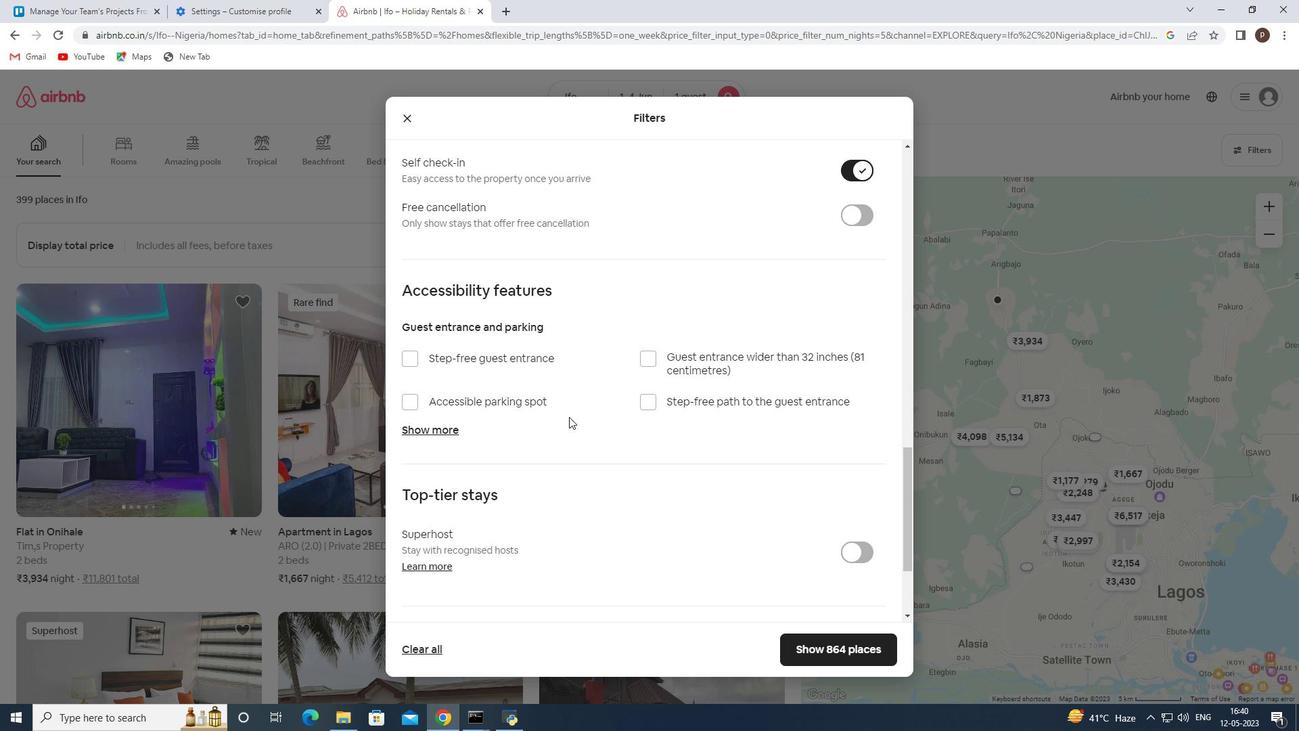 
Action: Mouse moved to (569, 421)
Screenshot: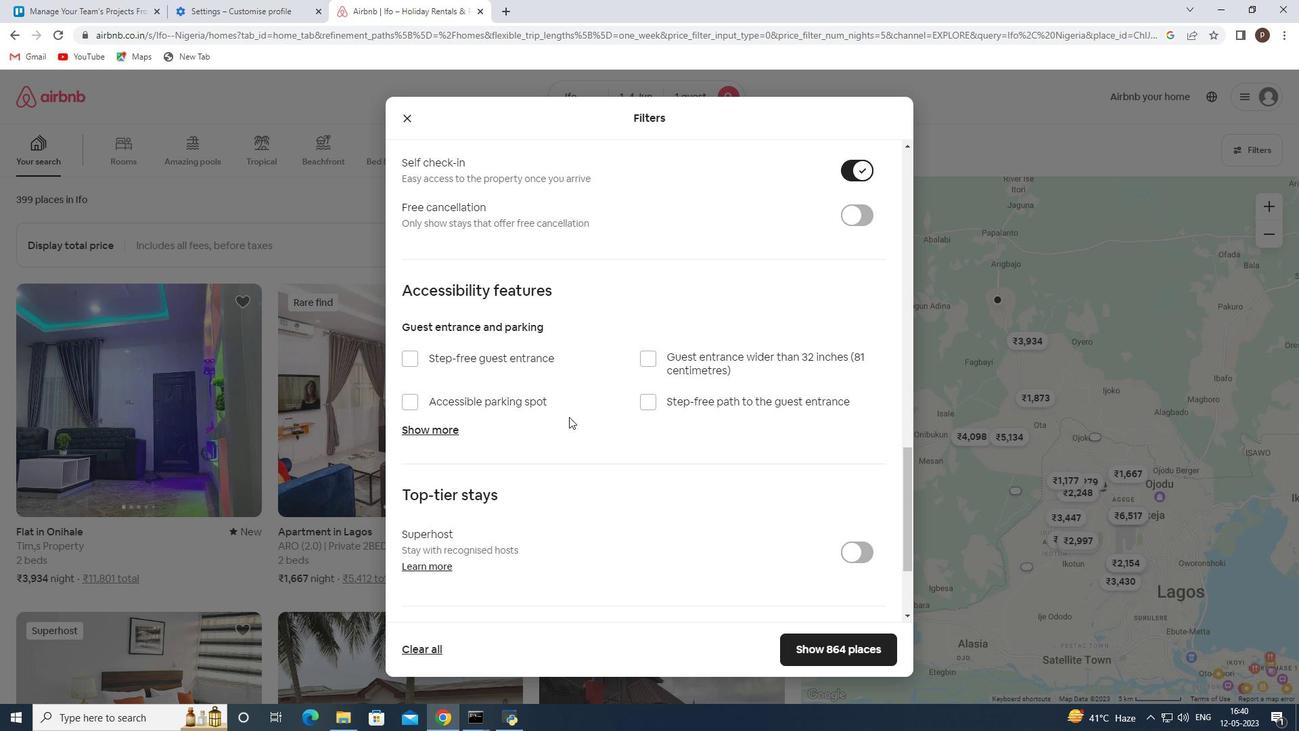 
Action: Mouse scrolled (569, 420) with delta (0, 0)
Screenshot: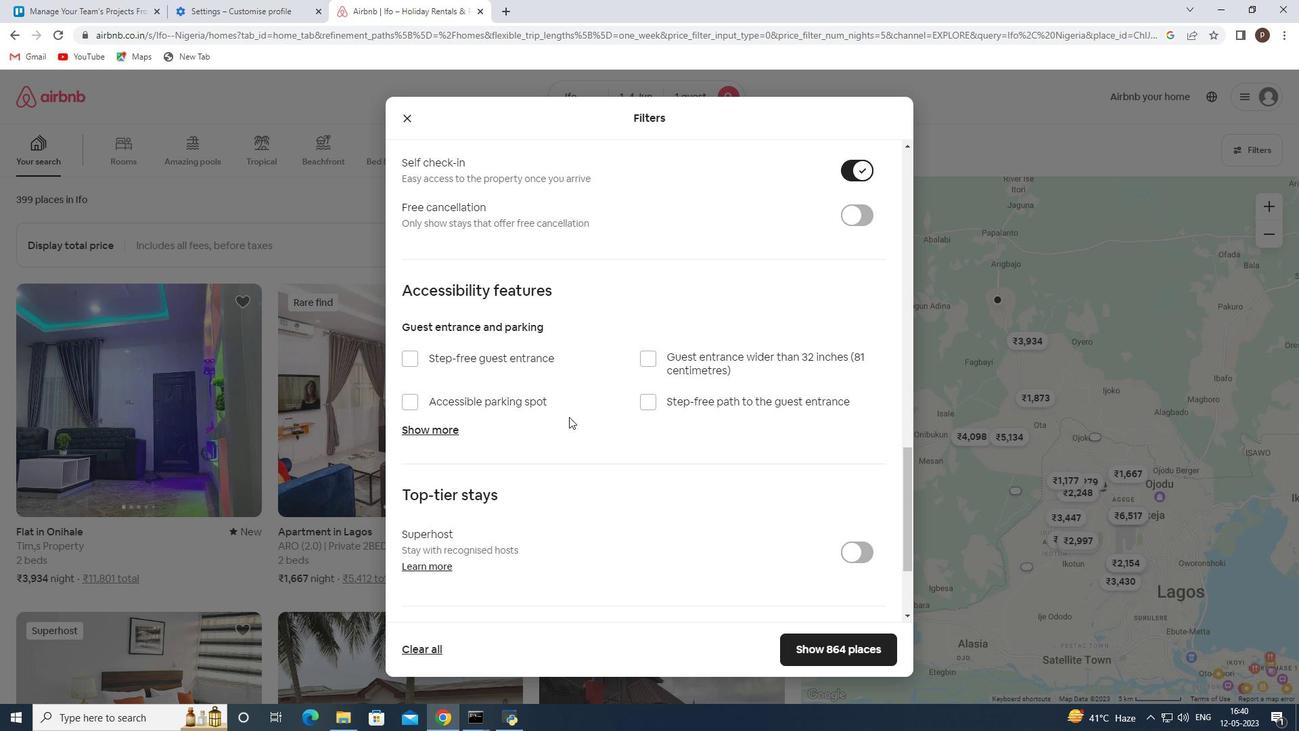 
Action: Mouse scrolled (569, 420) with delta (0, 0)
Screenshot: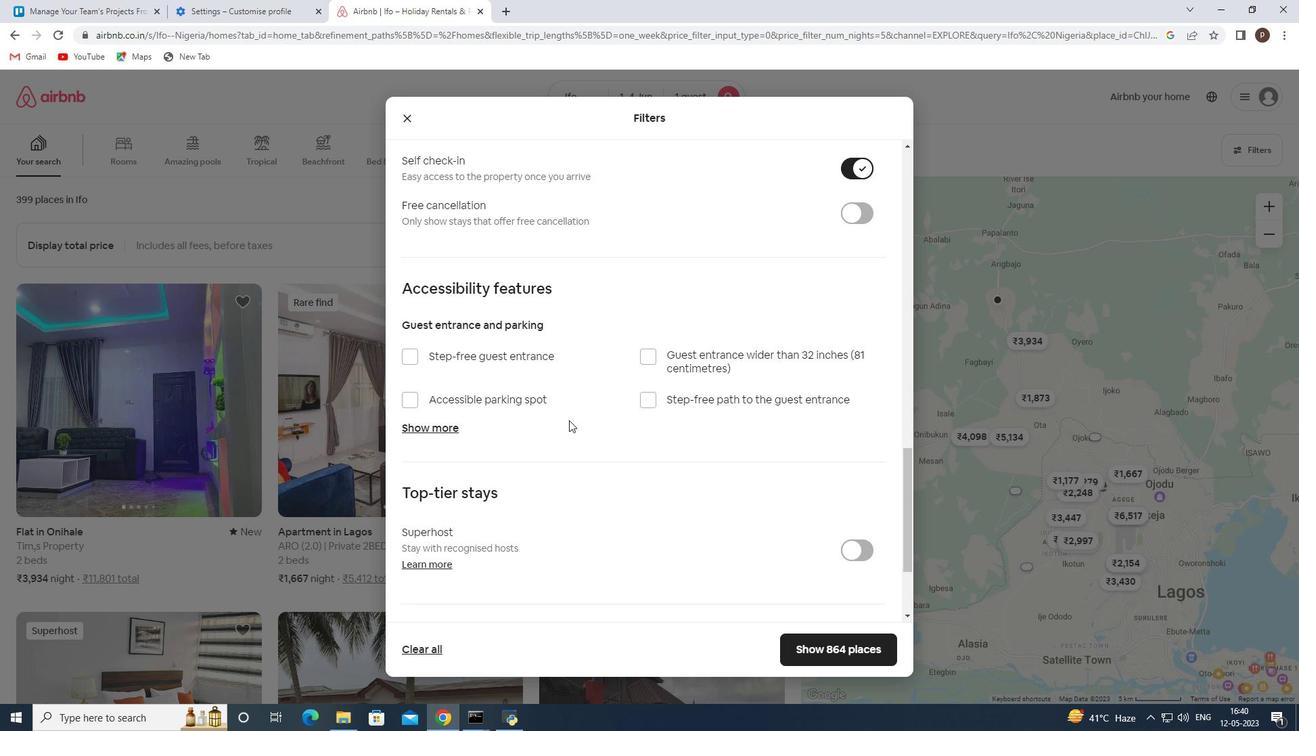 
Action: Mouse moved to (406, 525)
Screenshot: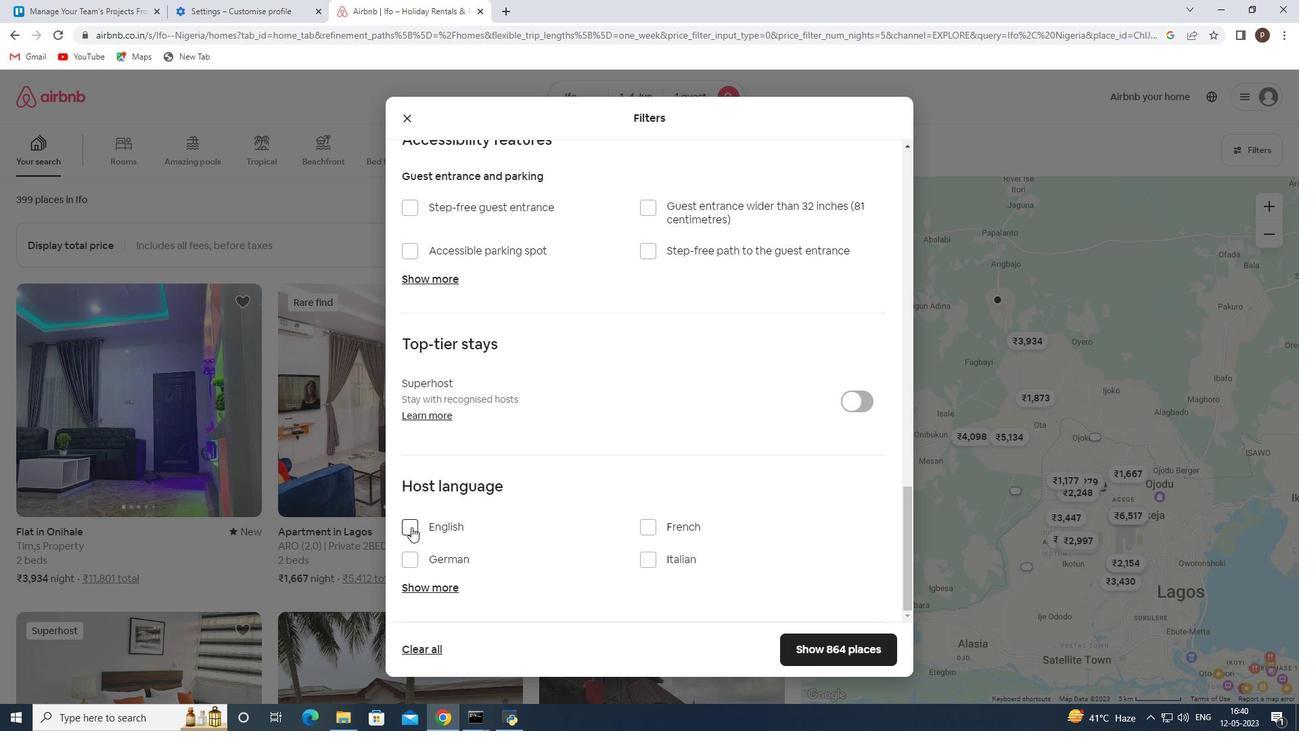 
Action: Mouse pressed left at (406, 525)
Screenshot: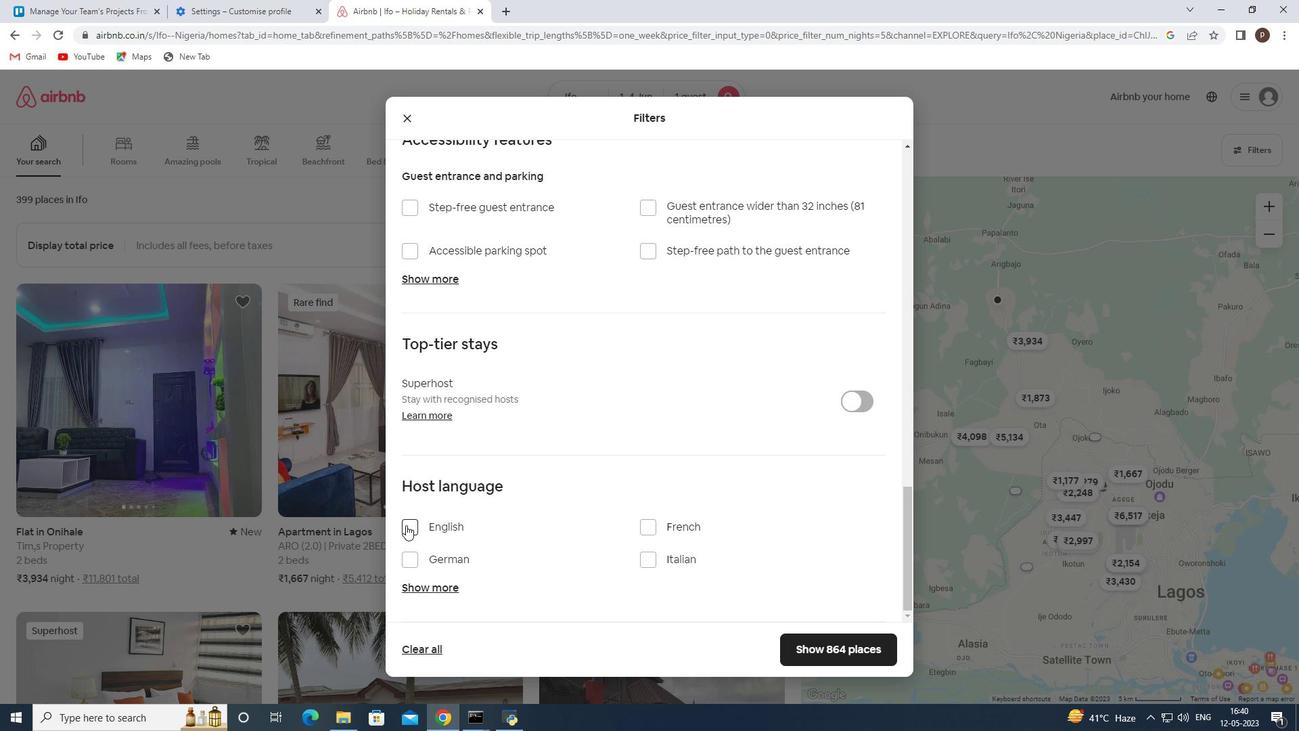 
Action: Mouse moved to (809, 647)
Screenshot: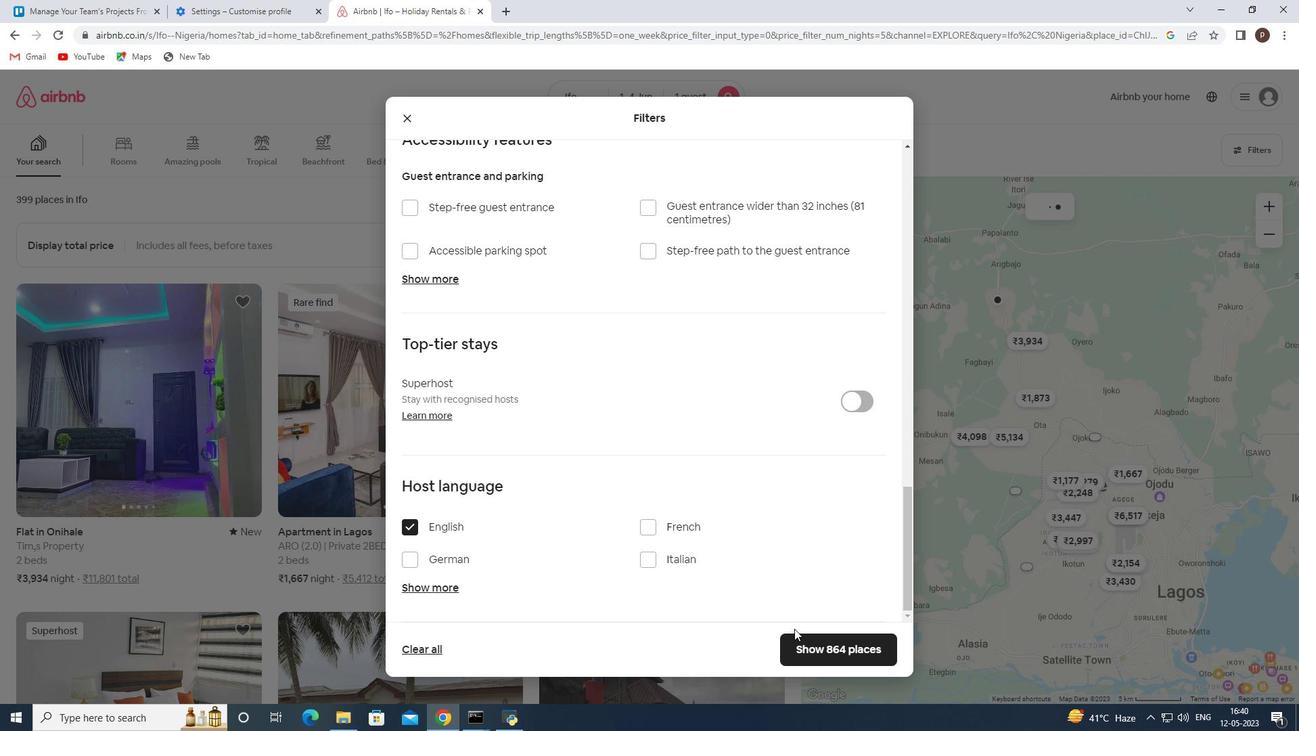
Action: Mouse pressed left at (809, 647)
Screenshot: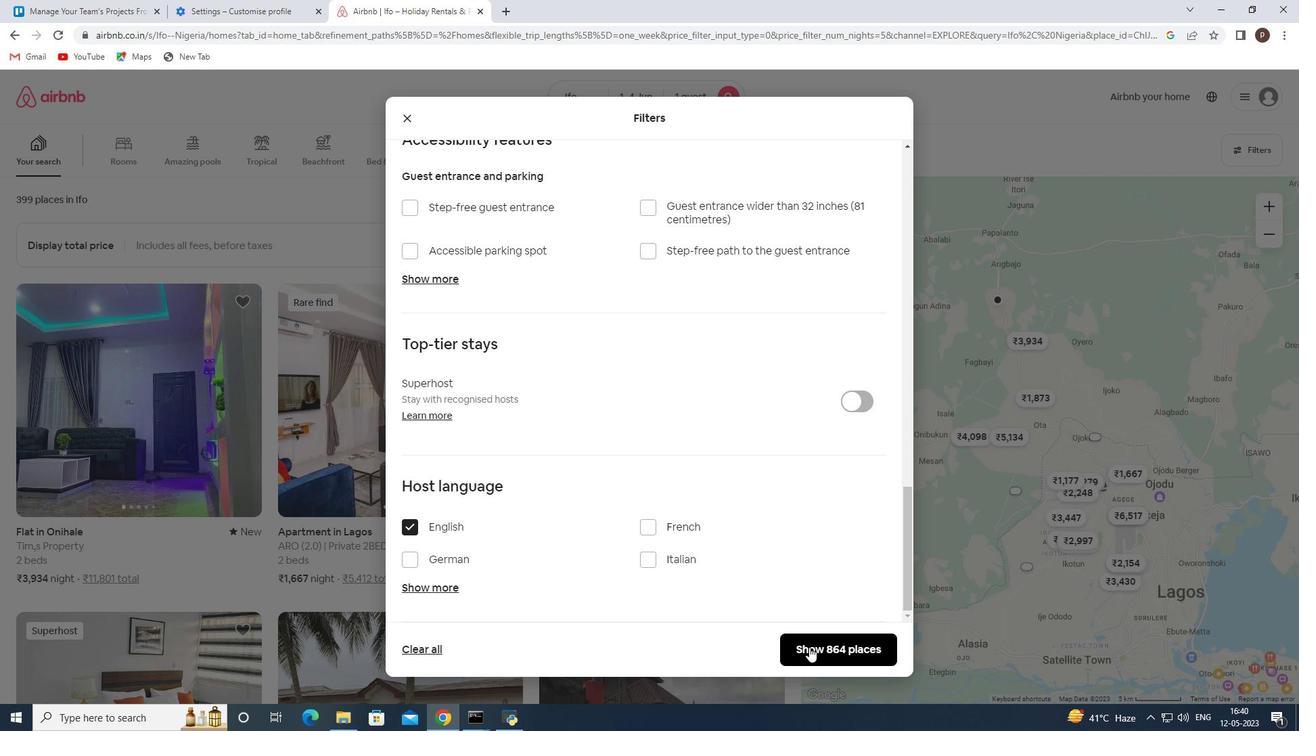 
Action: Mouse moved to (773, 663)
Screenshot: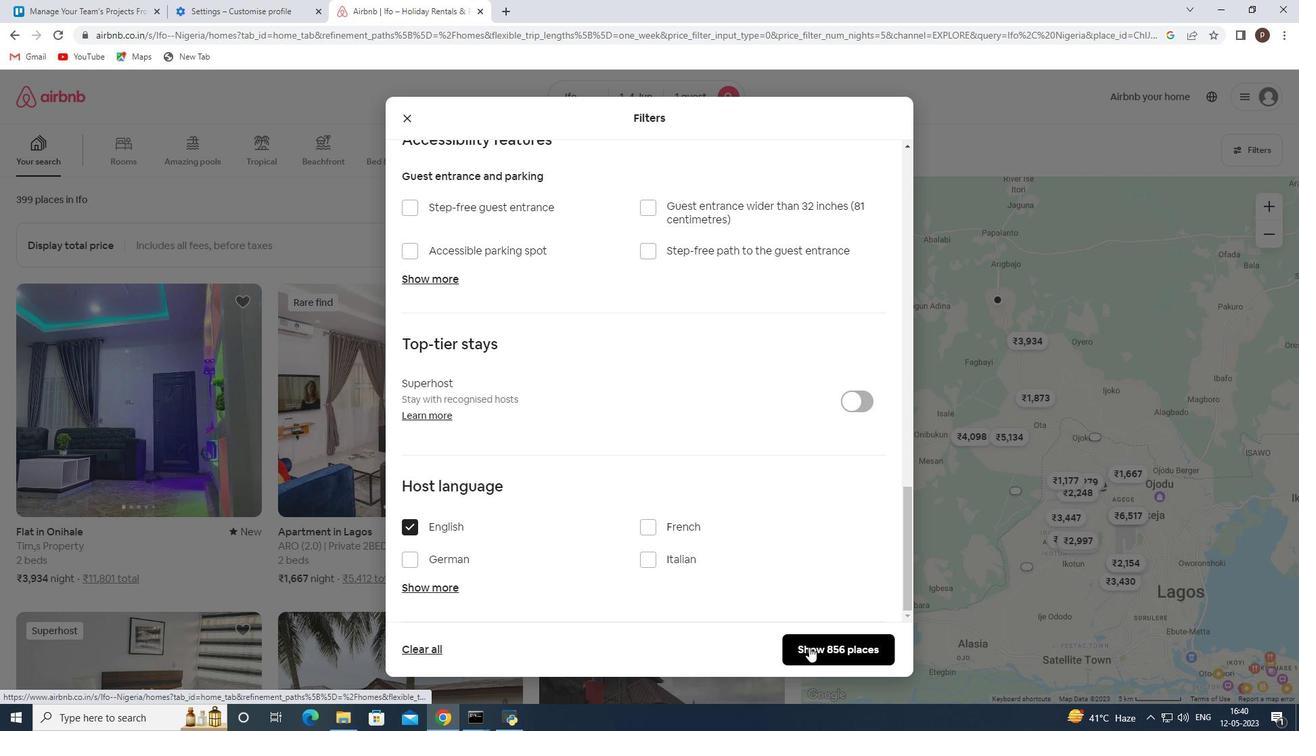 
